 Task: Sudoku game green modern color block.
Action: Mouse moved to (18, 127)
Screenshot: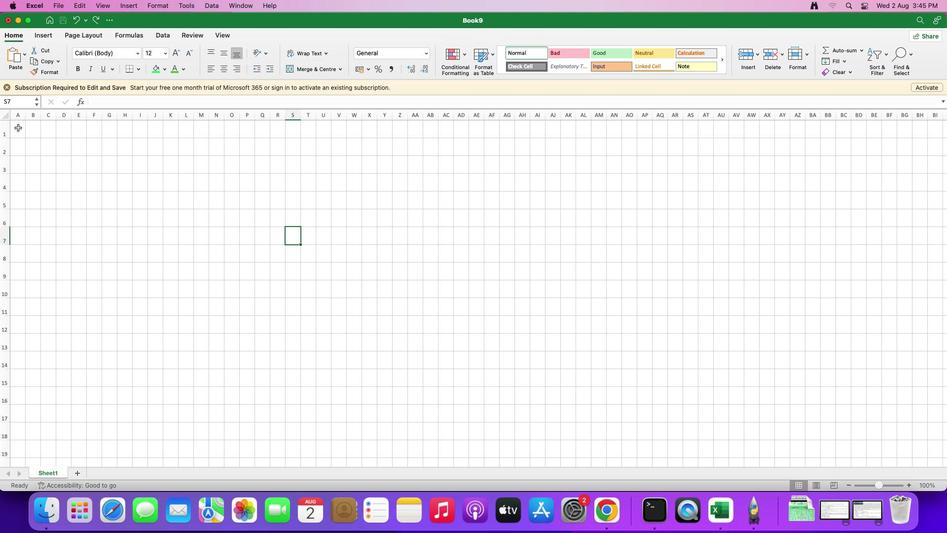 
Action: Mouse pressed left at (18, 127)
Screenshot: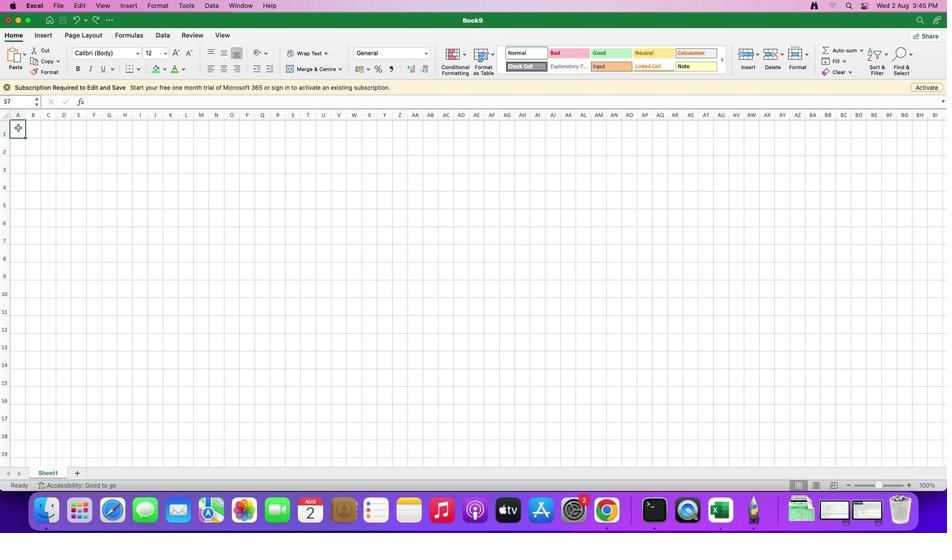 
Action: Mouse moved to (658, 127)
Screenshot: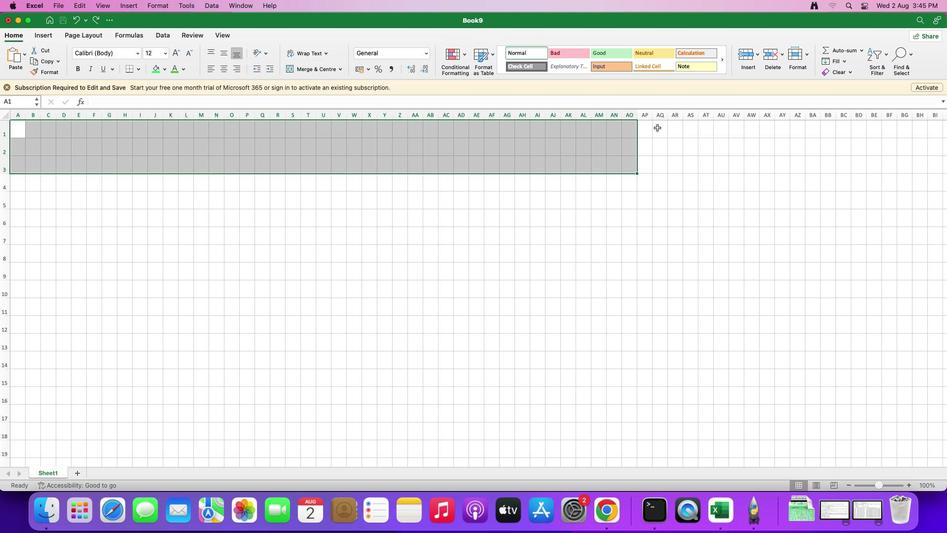 
Action: Mouse pressed left at (658, 127)
Screenshot: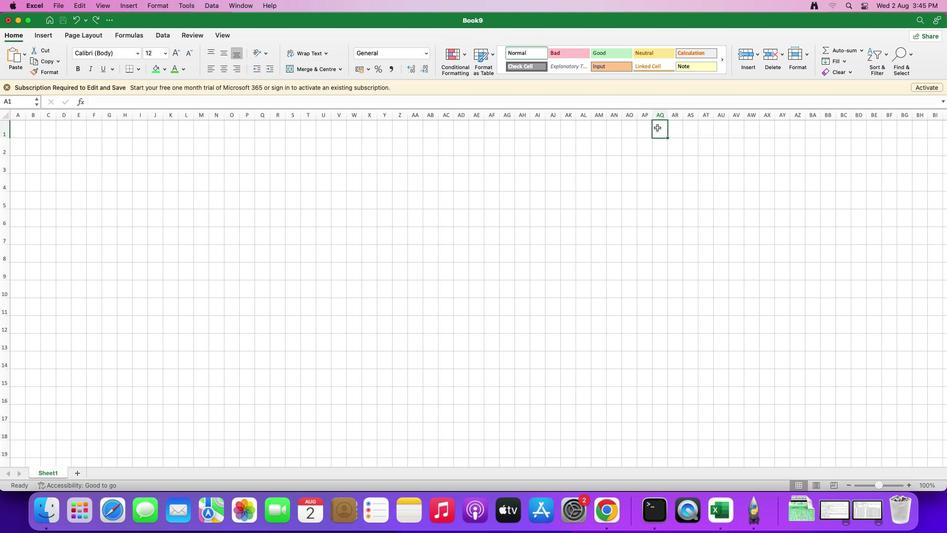 
Action: Mouse moved to (633, 126)
Screenshot: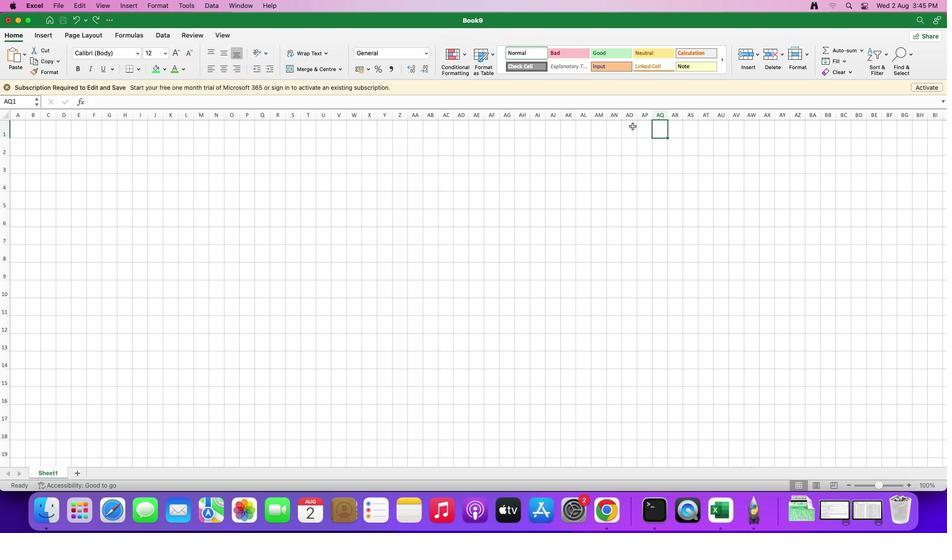 
Action: Mouse pressed left at (633, 126)
Screenshot: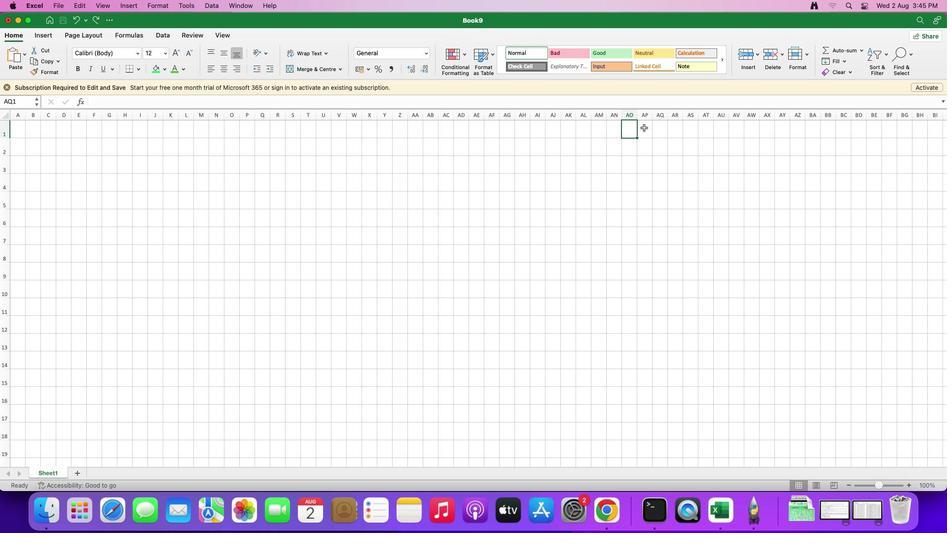 
Action: Mouse moved to (698, 166)
Screenshot: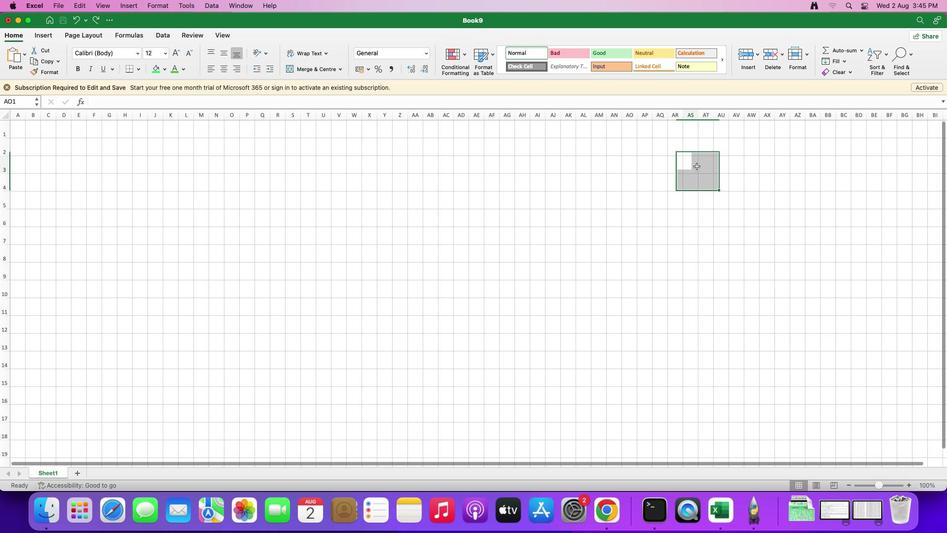 
Action: Mouse pressed left at (698, 166)
Screenshot: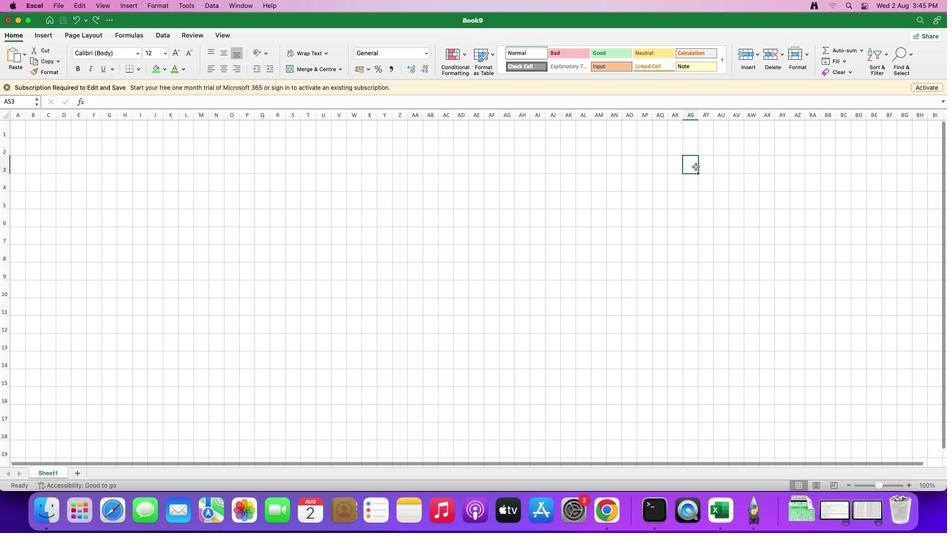 
Action: Mouse moved to (655, 129)
Screenshot: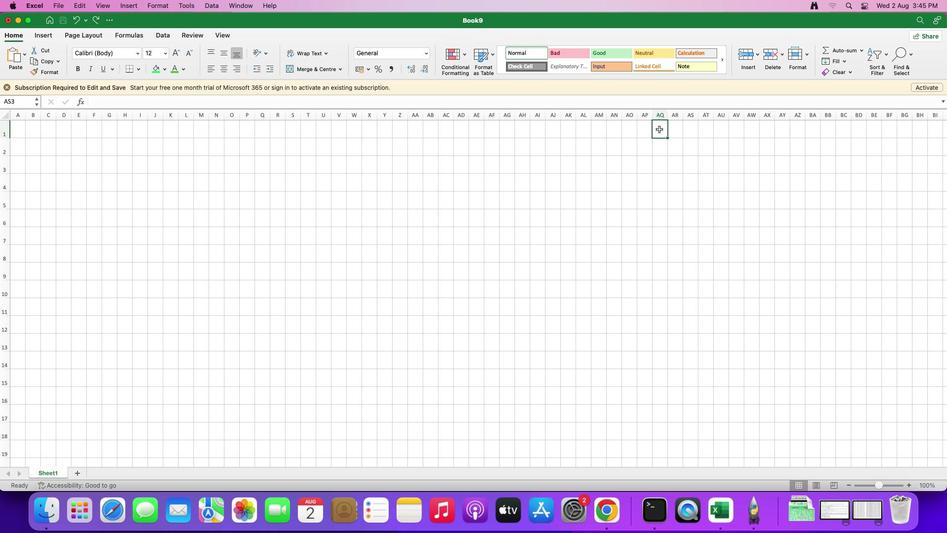 
Action: Mouse pressed left at (655, 129)
Screenshot: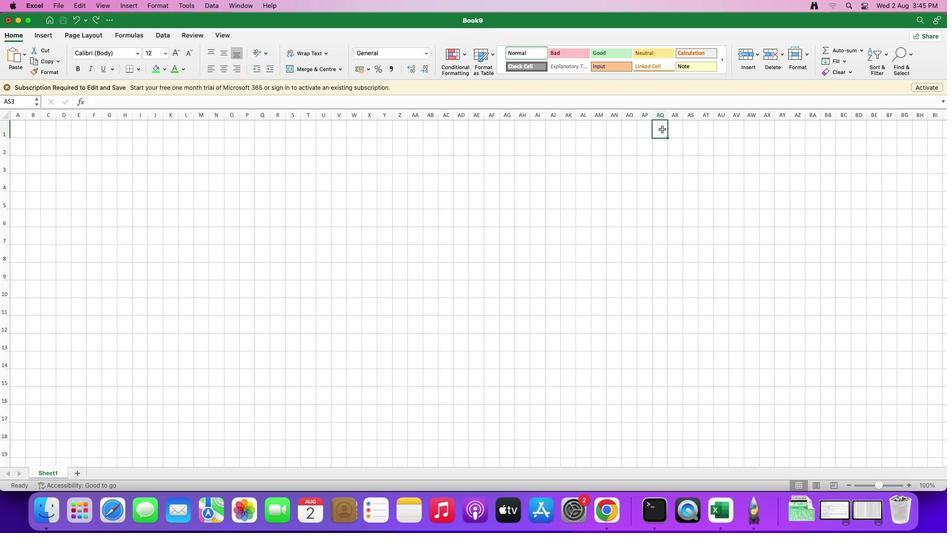 
Action: Mouse moved to (164, 72)
Screenshot: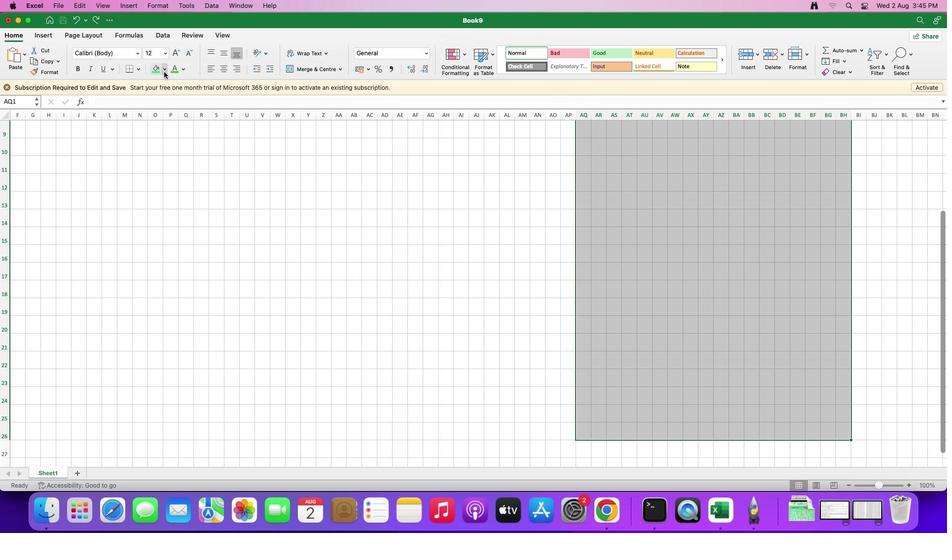 
Action: Mouse pressed left at (164, 72)
Screenshot: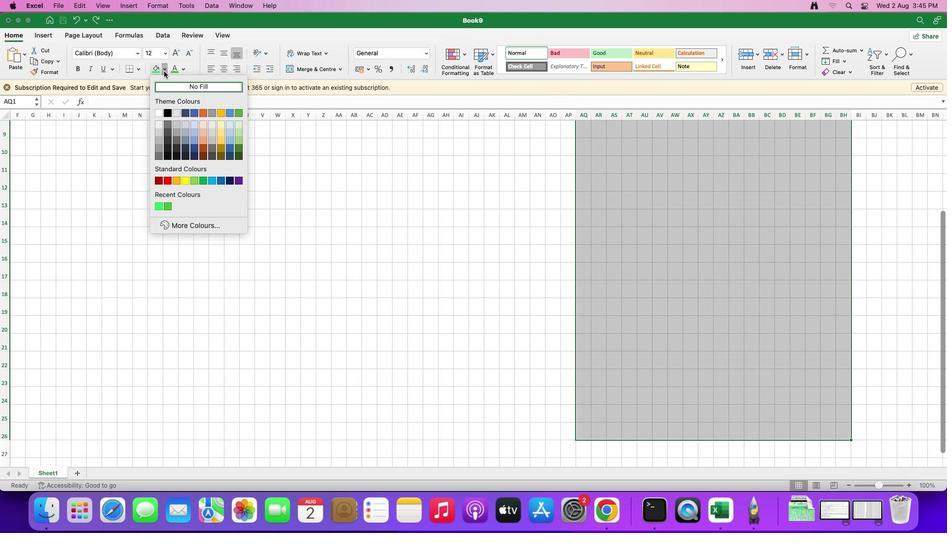 
Action: Mouse moved to (160, 113)
Screenshot: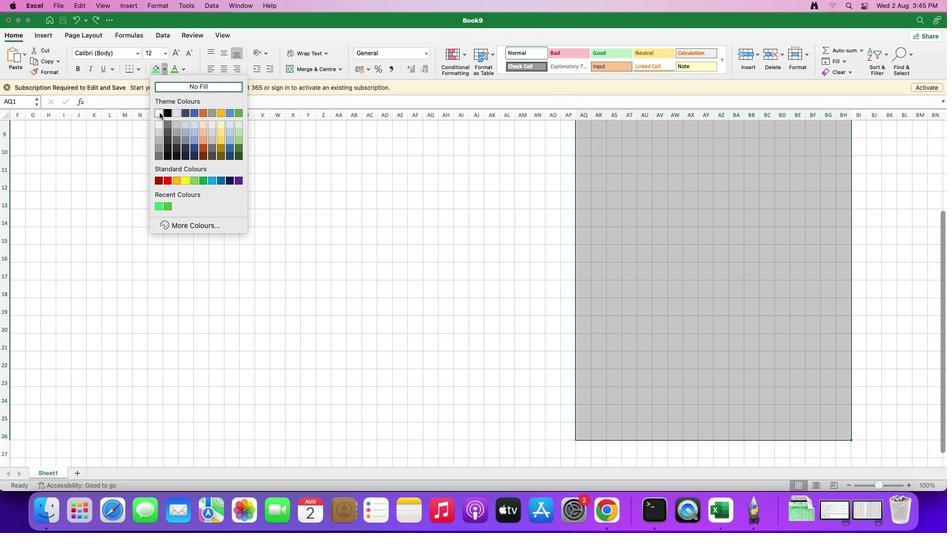 
Action: Mouse pressed left at (160, 113)
Screenshot: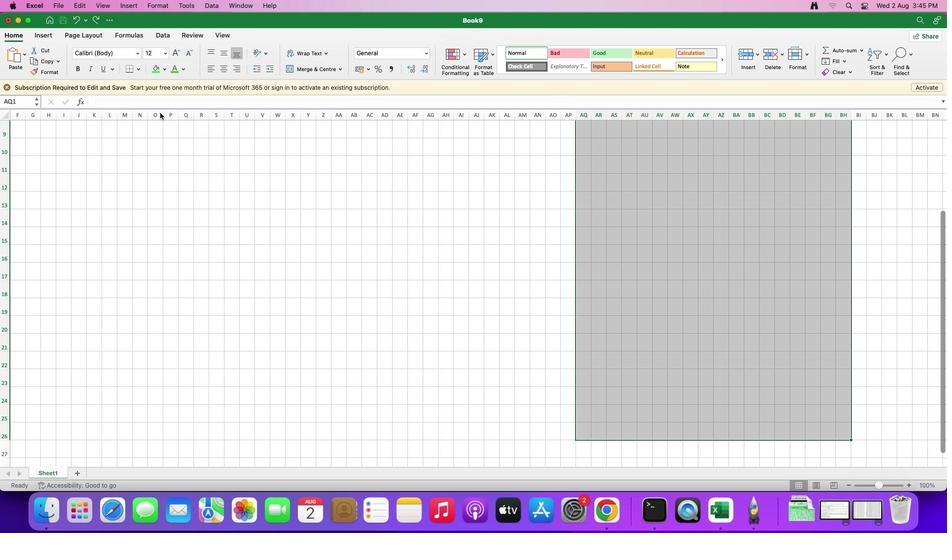 
Action: Mouse moved to (372, 207)
Screenshot: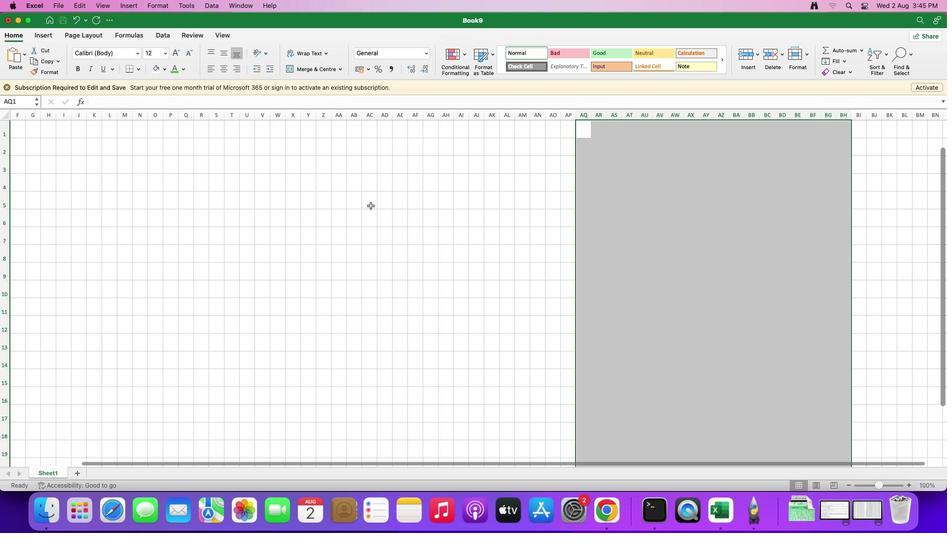 
Action: Mouse scrolled (372, 207) with delta (0, 0)
Screenshot: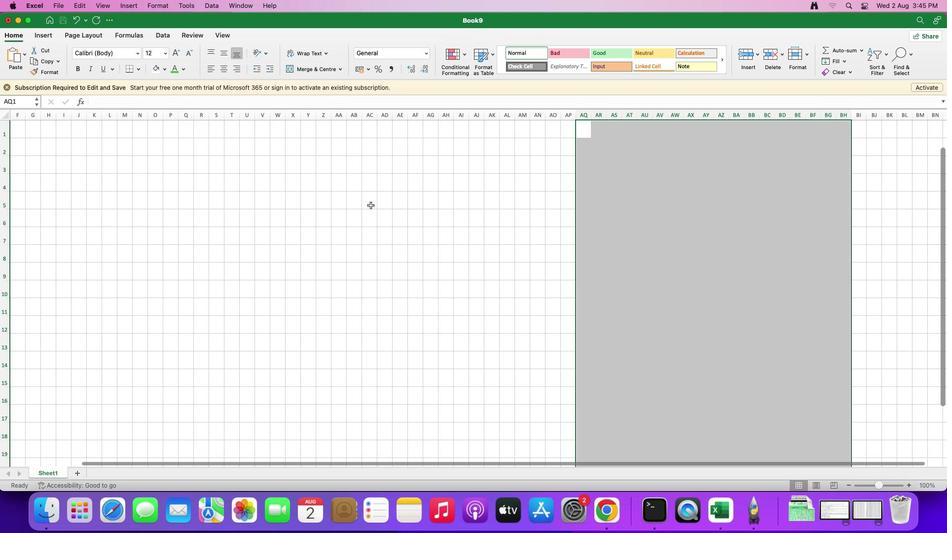
Action: Mouse moved to (372, 207)
Screenshot: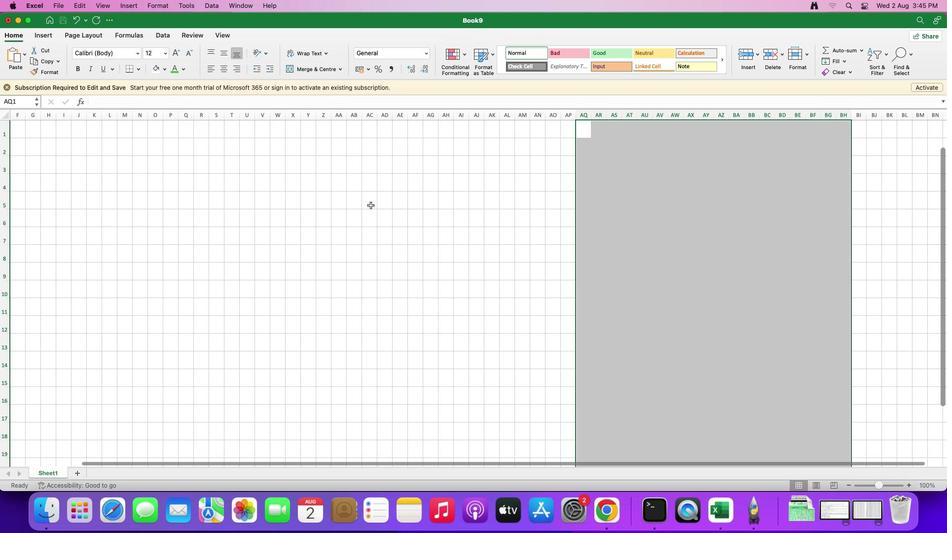 
Action: Mouse scrolled (372, 207) with delta (0, 0)
Screenshot: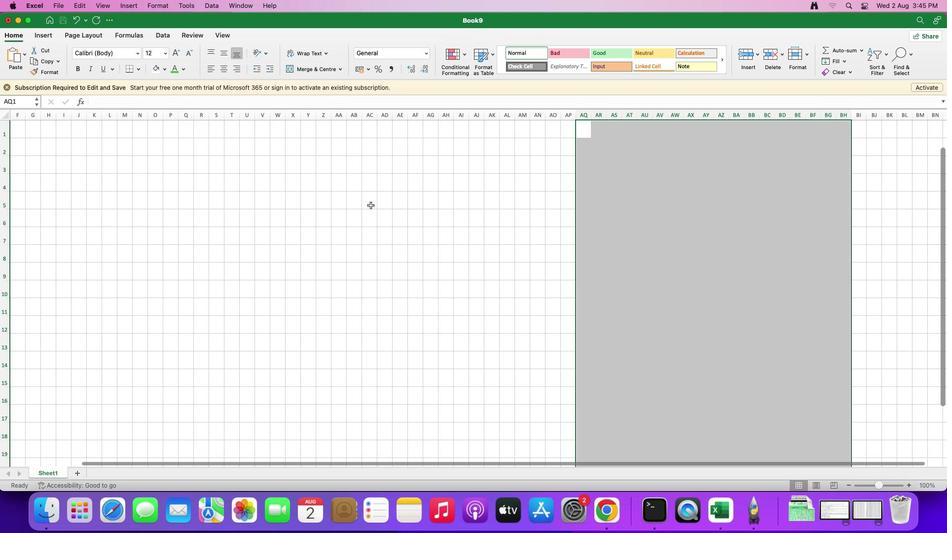
Action: Mouse scrolled (372, 207) with delta (0, 2)
Screenshot: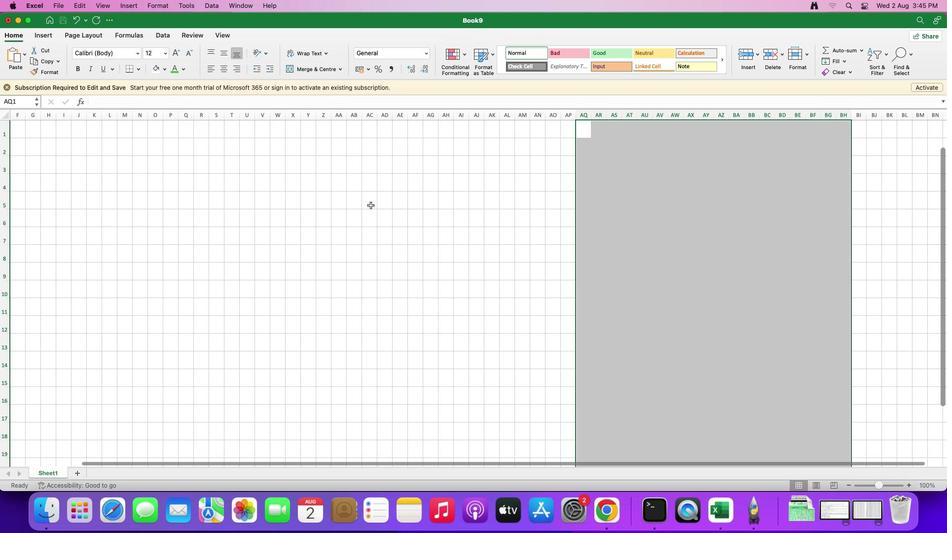 
Action: Mouse scrolled (372, 207) with delta (0, 2)
Screenshot: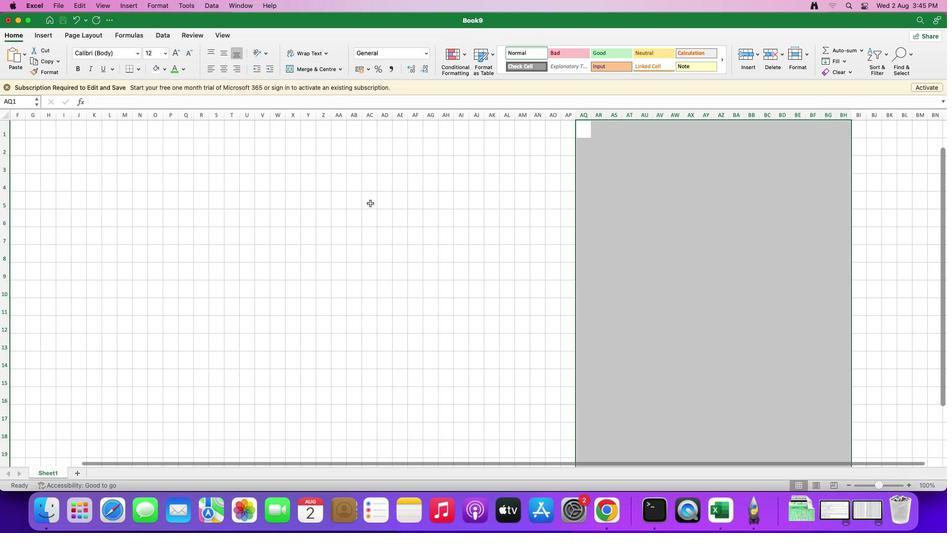 
Action: Mouse scrolled (372, 207) with delta (0, 3)
Screenshot: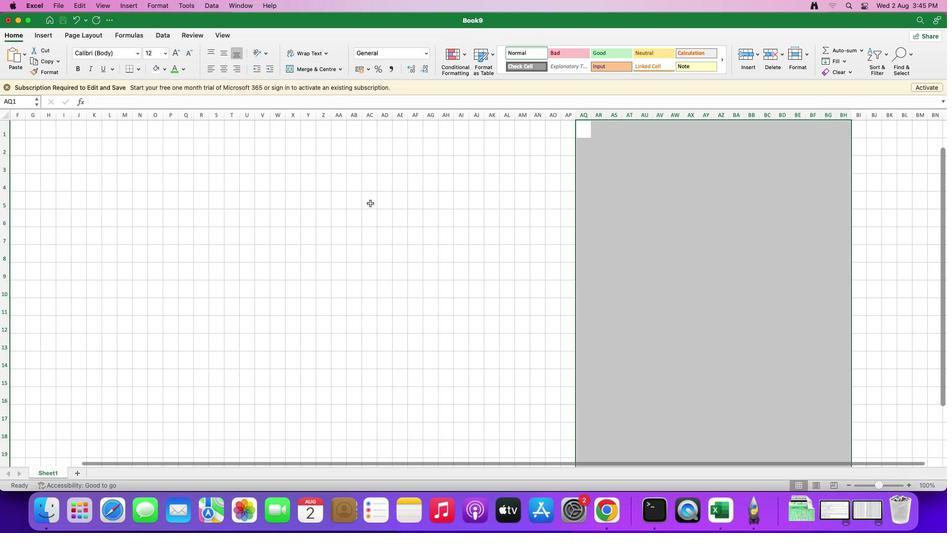 
Action: Mouse moved to (371, 203)
Screenshot: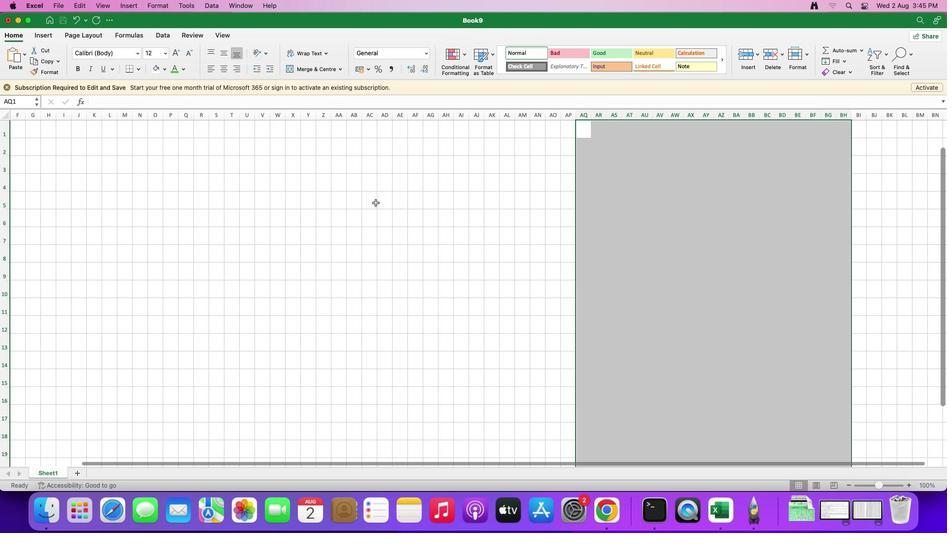 
Action: Mouse scrolled (371, 203) with delta (0, 0)
Screenshot: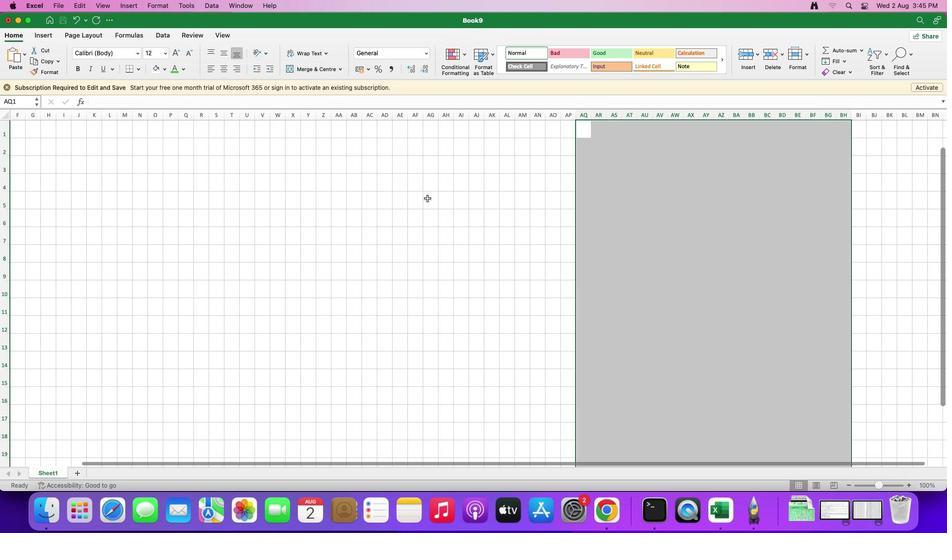 
Action: Mouse scrolled (371, 203) with delta (0, 0)
Screenshot: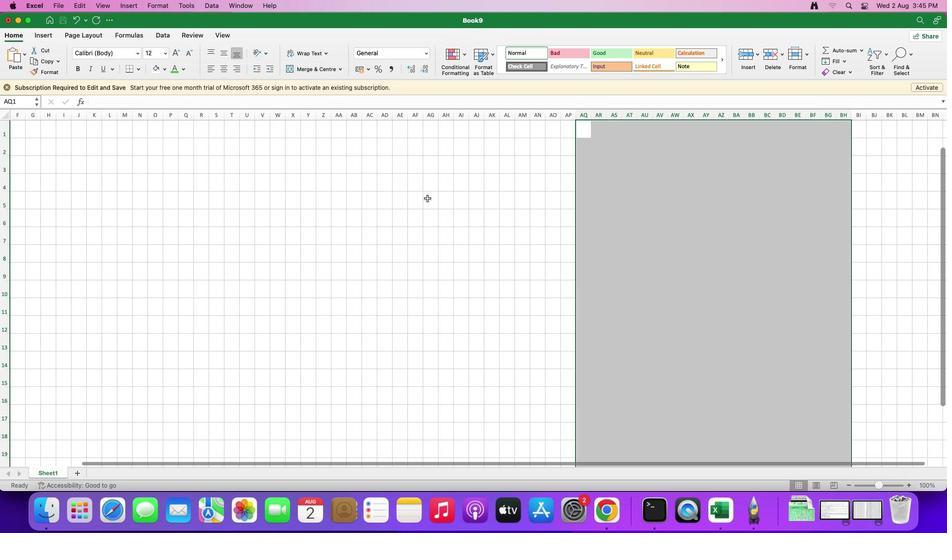 
Action: Mouse scrolled (371, 203) with delta (0, 2)
Screenshot: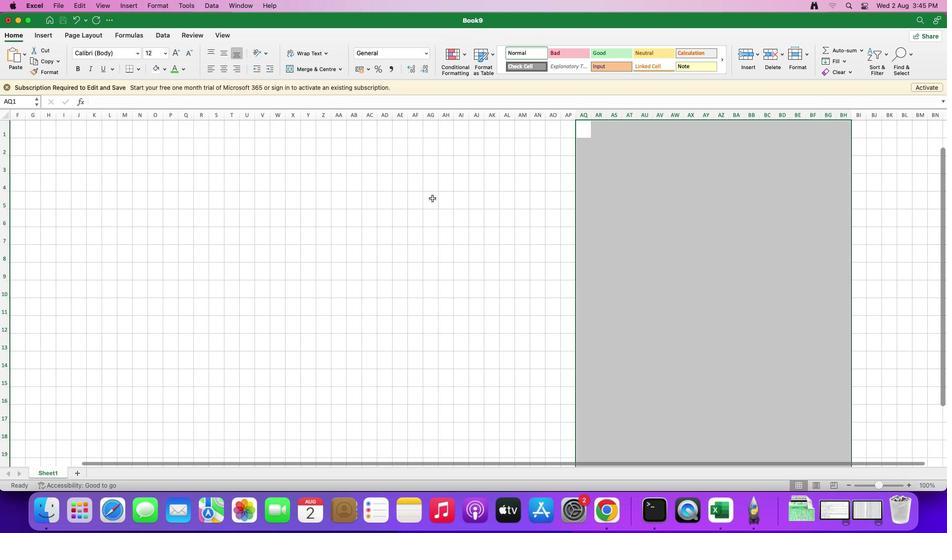 
Action: Mouse scrolled (371, 203) with delta (0, 2)
Screenshot: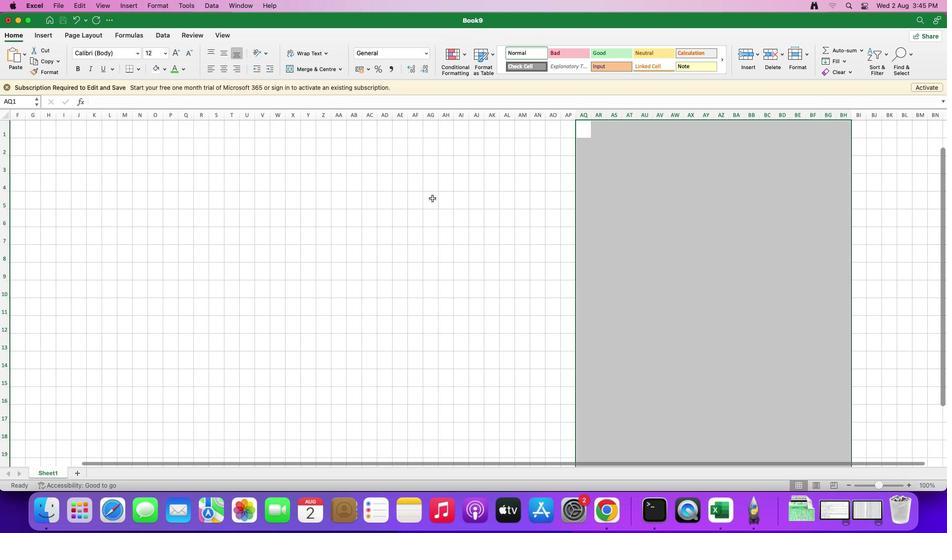 
Action: Mouse moved to (351, 463)
Screenshot: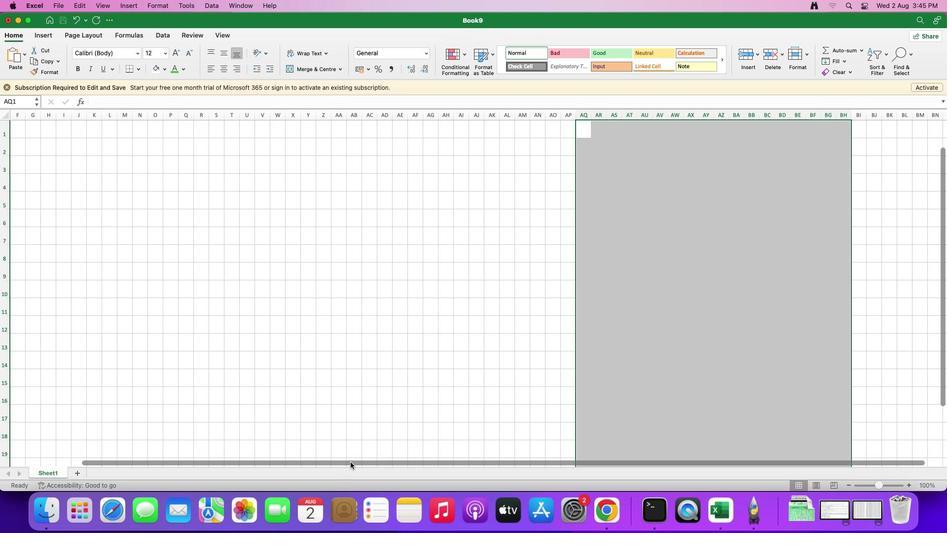 
Action: Mouse pressed left at (351, 463)
Screenshot: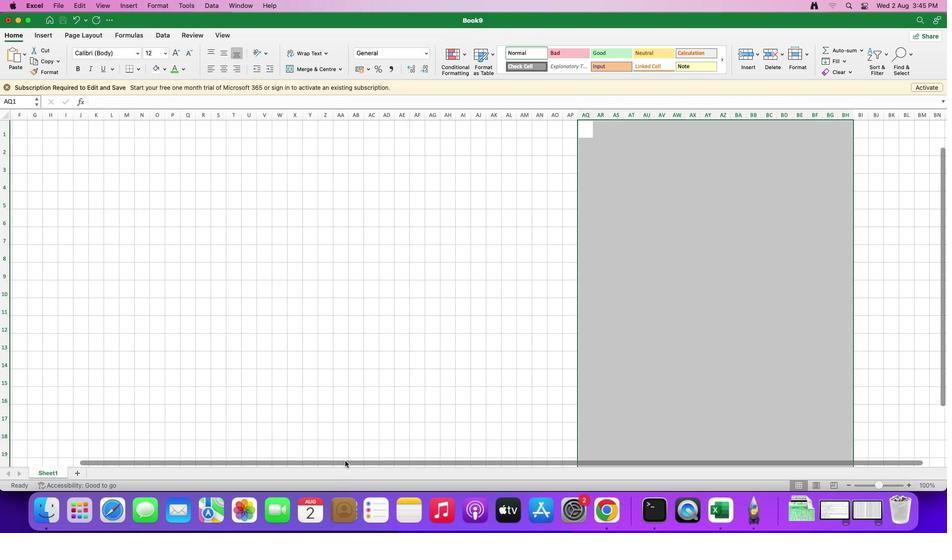 
Action: Mouse moved to (438, 181)
Screenshot: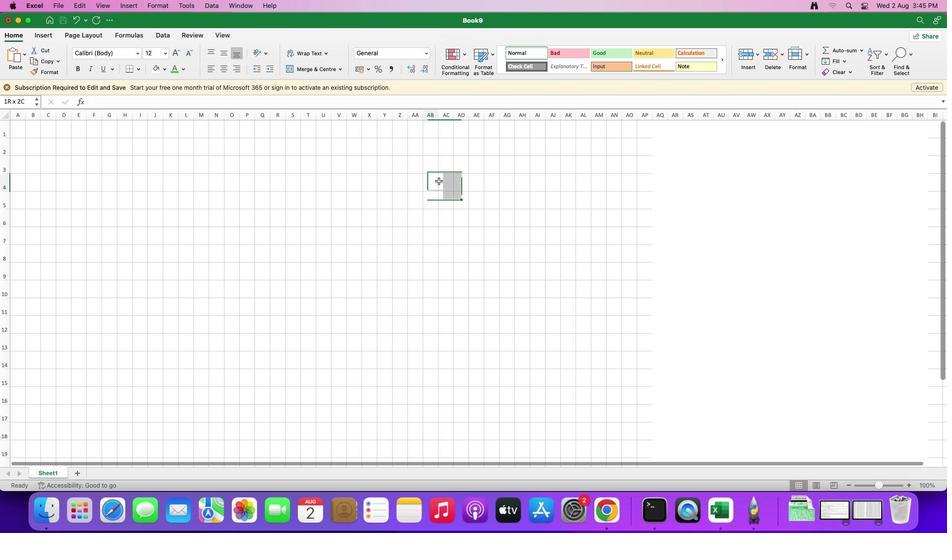 
Action: Mouse pressed left at (438, 181)
Screenshot: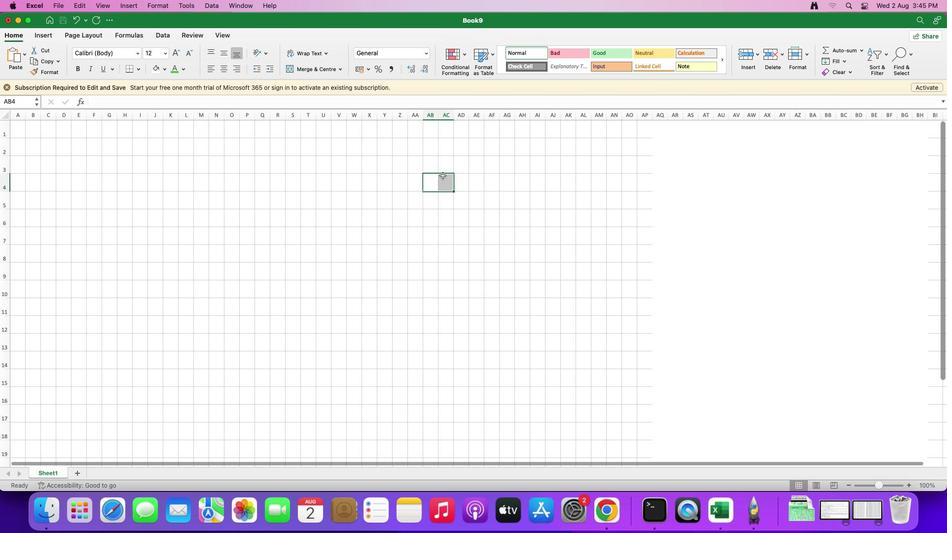 
Action: Mouse moved to (18, 130)
Screenshot: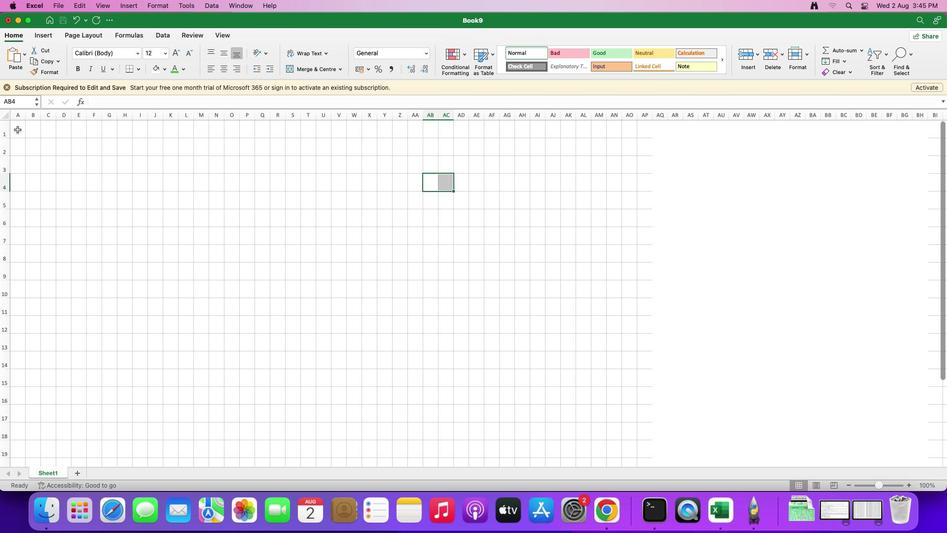 
Action: Mouse pressed left at (18, 130)
Screenshot: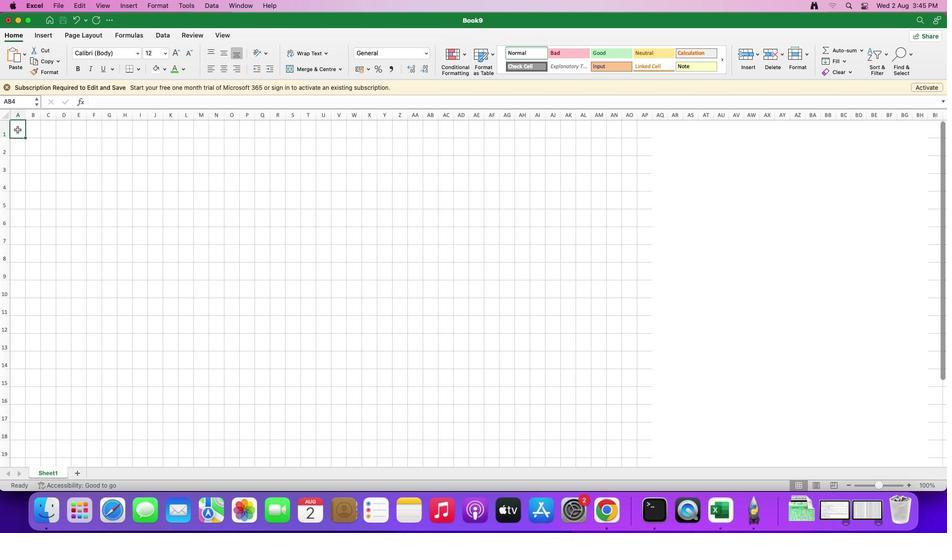 
Action: Mouse moved to (164, 69)
Screenshot: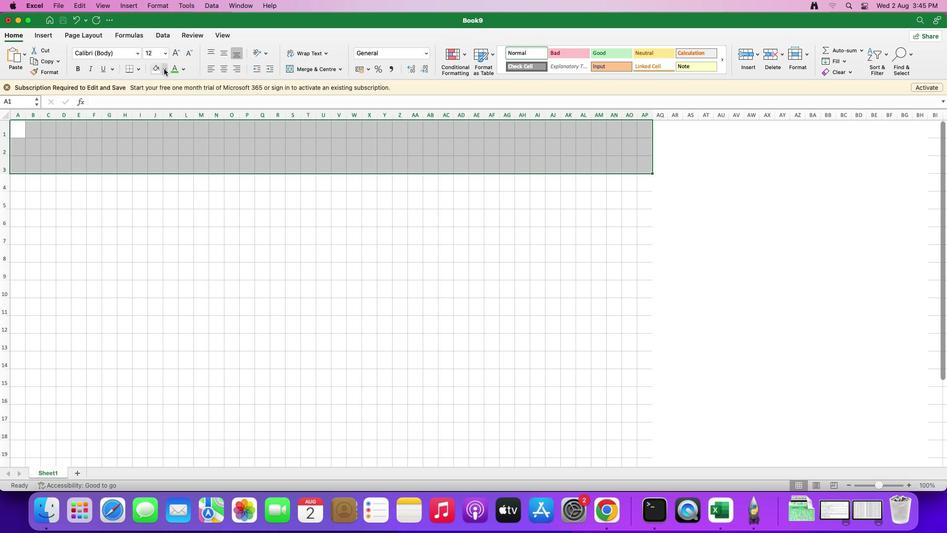 
Action: Mouse pressed left at (164, 69)
Screenshot: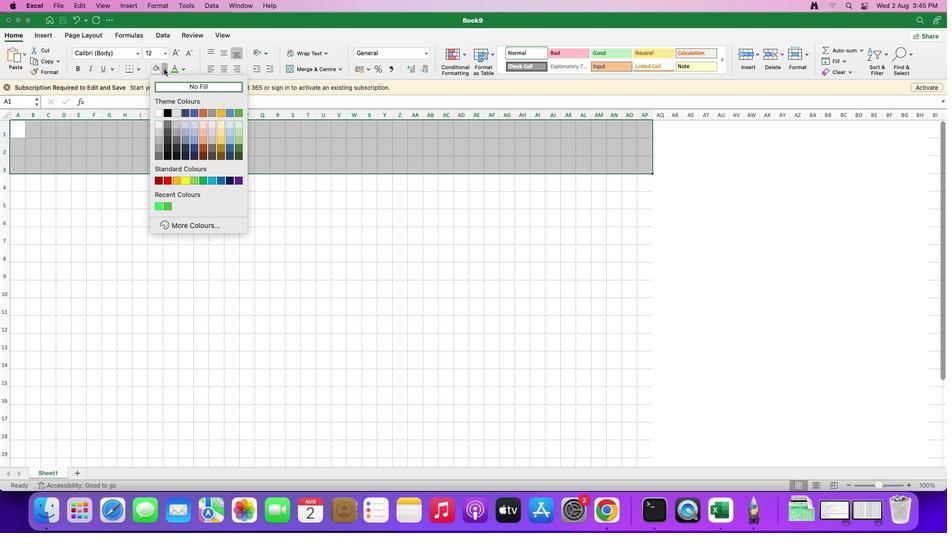 
Action: Mouse moved to (167, 208)
Screenshot: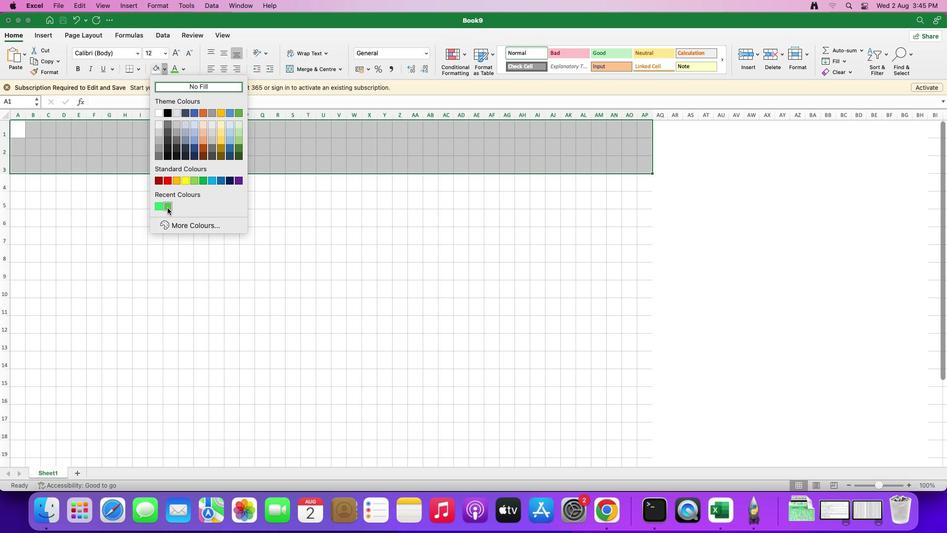 
Action: Mouse pressed left at (167, 208)
Screenshot: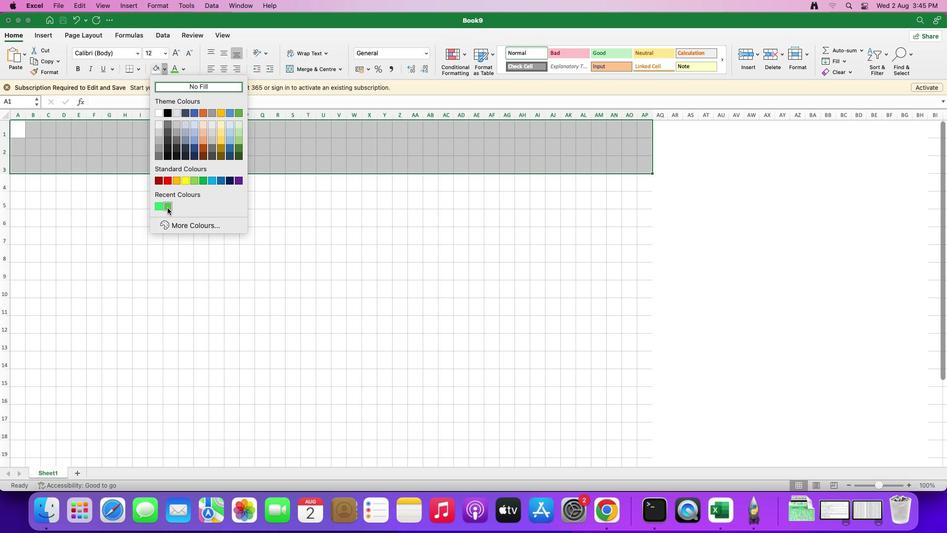 
Action: Mouse moved to (121, 152)
Screenshot: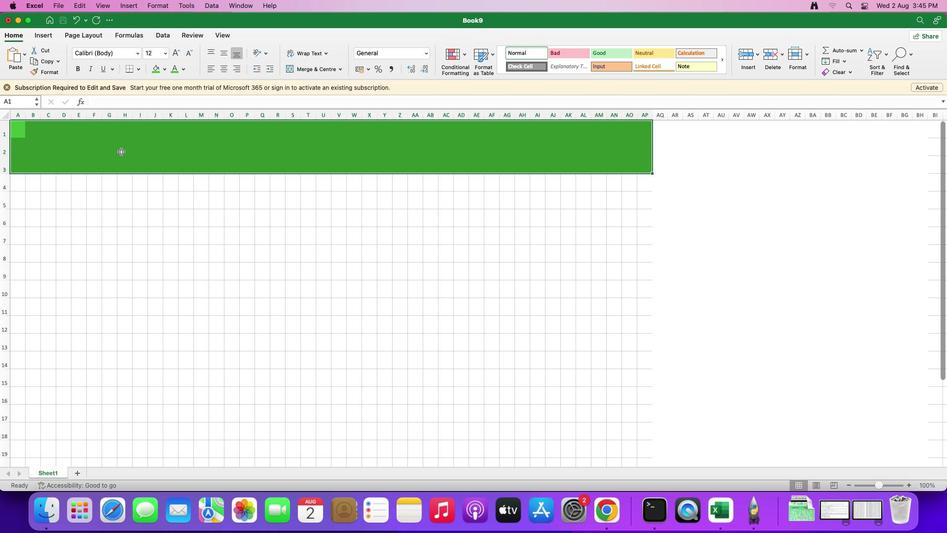 
Action: Mouse pressed left at (121, 152)
Screenshot: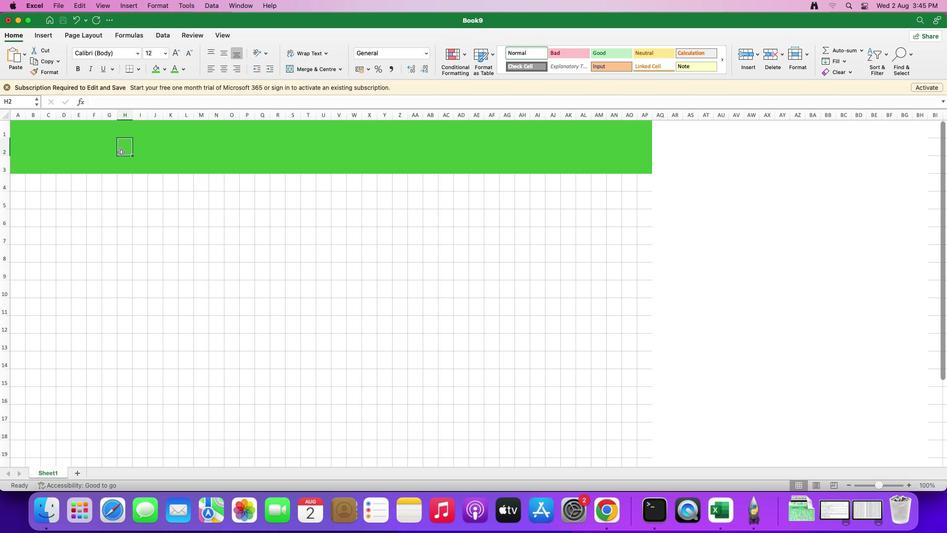 
Action: Mouse moved to (121, 152)
Screenshot: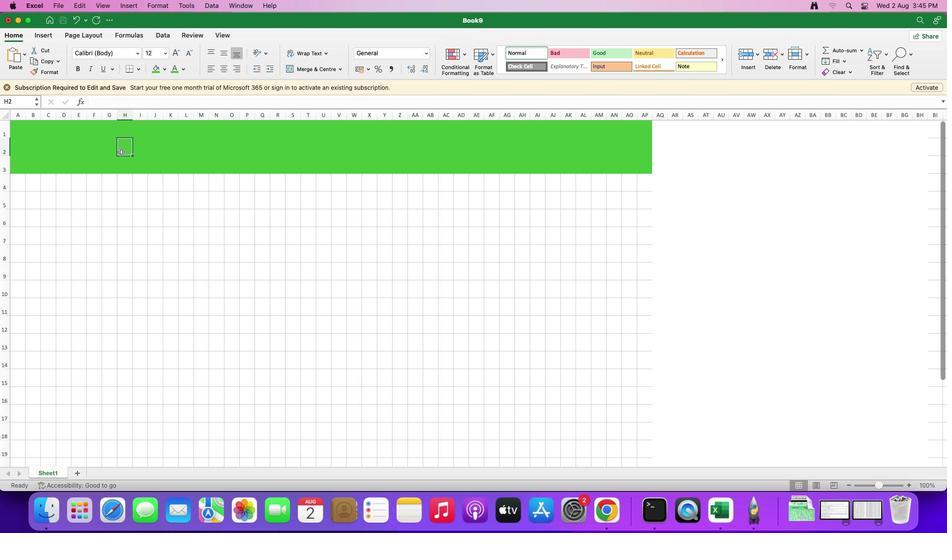 
Action: Key pressed Key.cmd
Screenshot: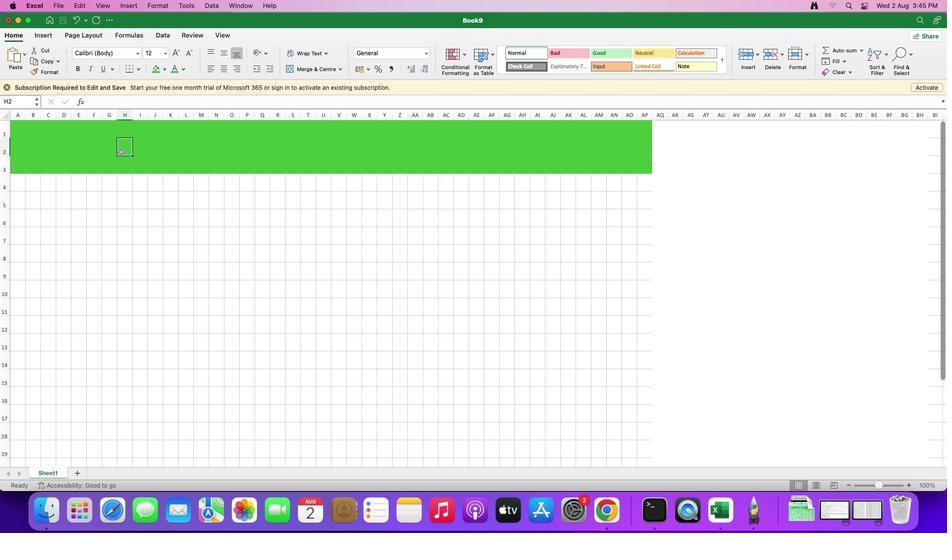 
Action: Mouse moved to (121, 151)
Screenshot: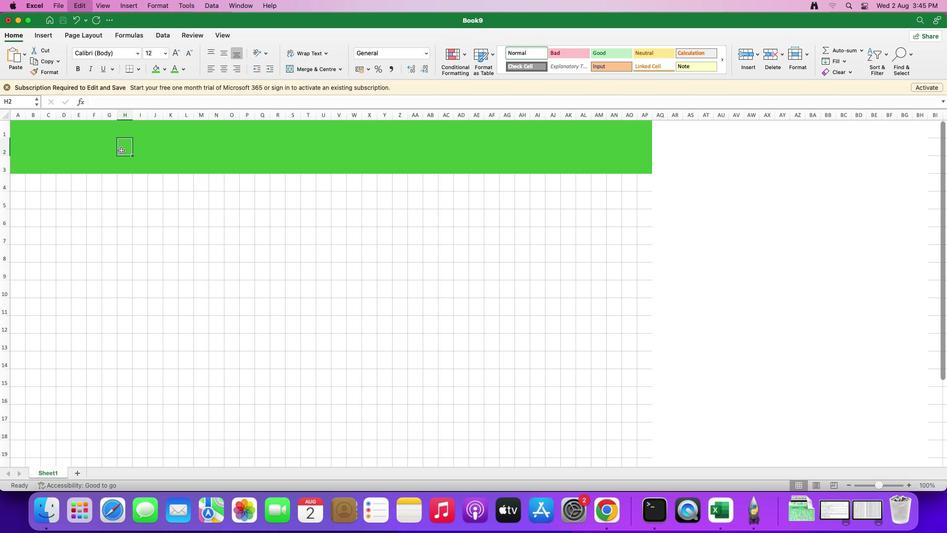 
Action: Key pressed 'z'
Screenshot: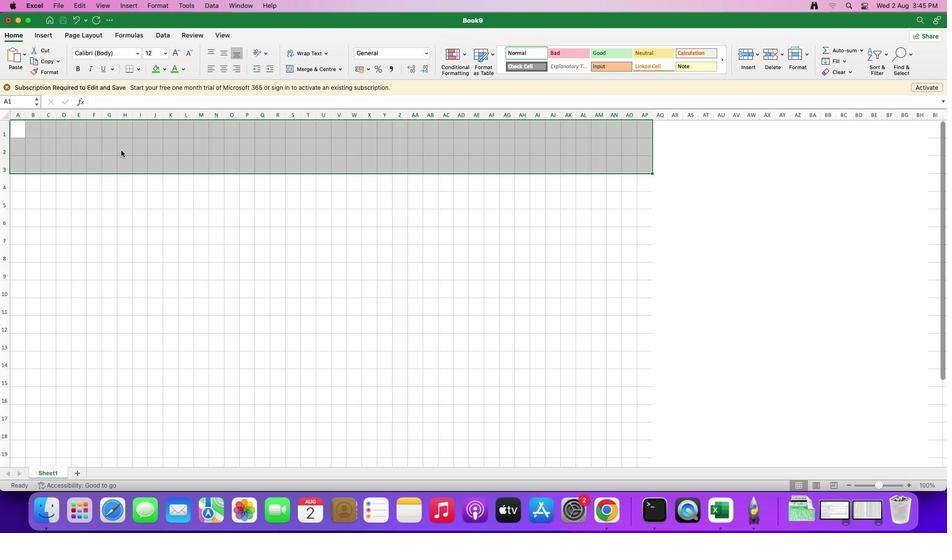 
Action: Mouse moved to (25, 135)
Screenshot: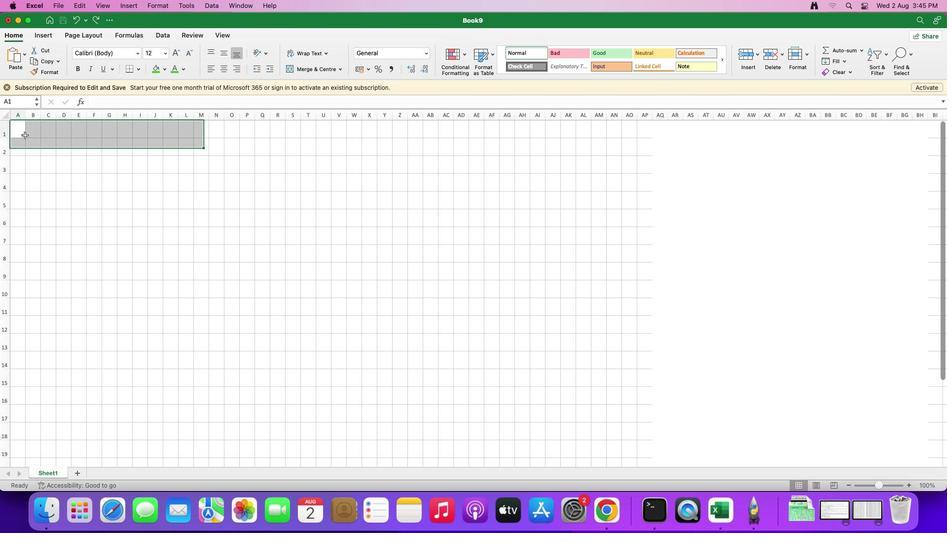
Action: Mouse pressed left at (25, 135)
Screenshot: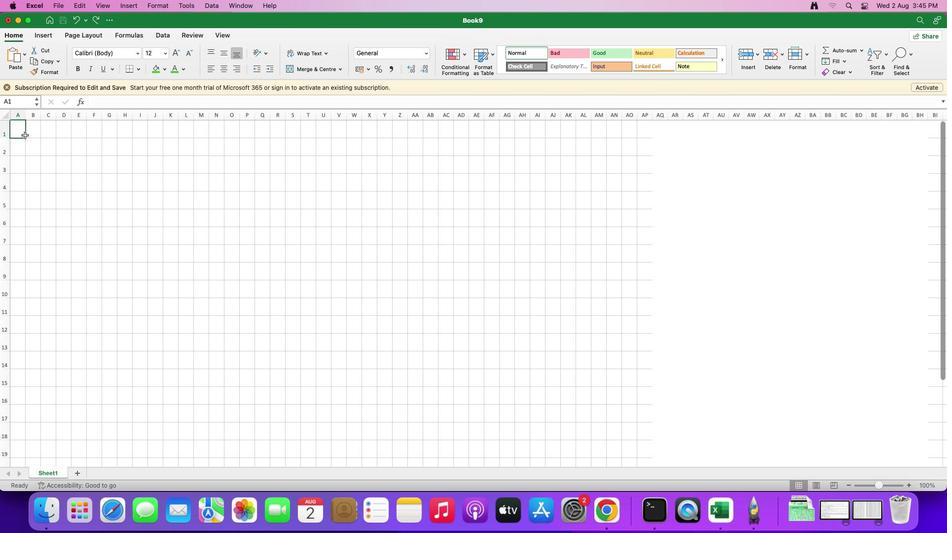 
Action: Mouse moved to (163, 68)
Screenshot: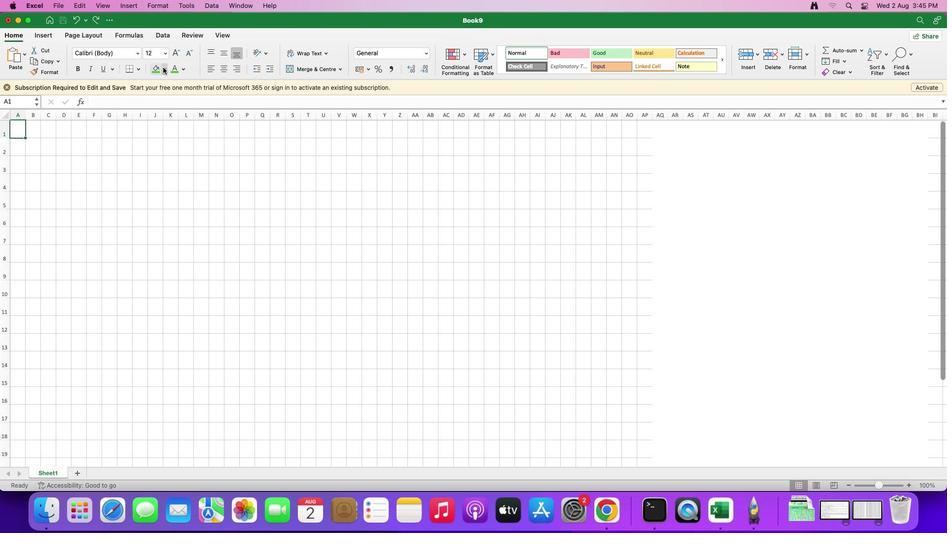 
Action: Mouse pressed left at (163, 68)
Screenshot: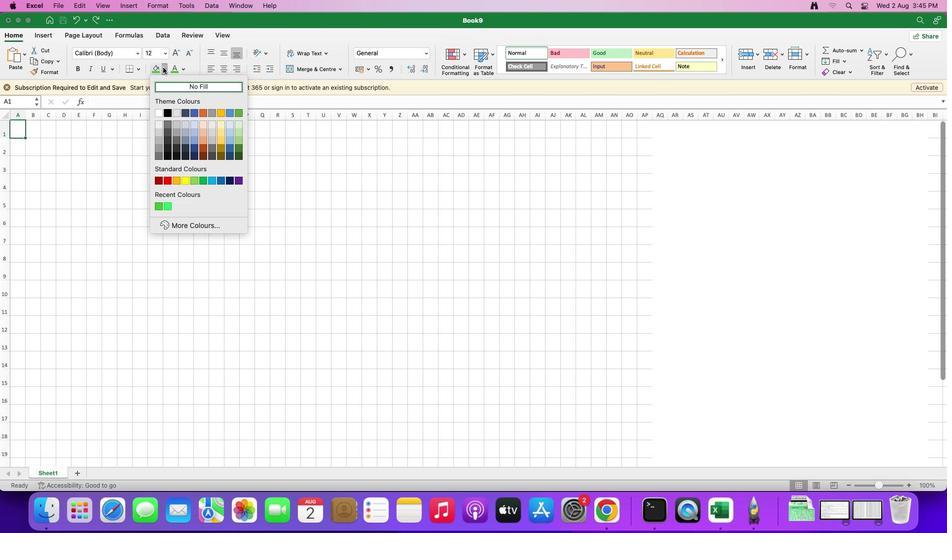 
Action: Mouse moved to (157, 205)
Screenshot: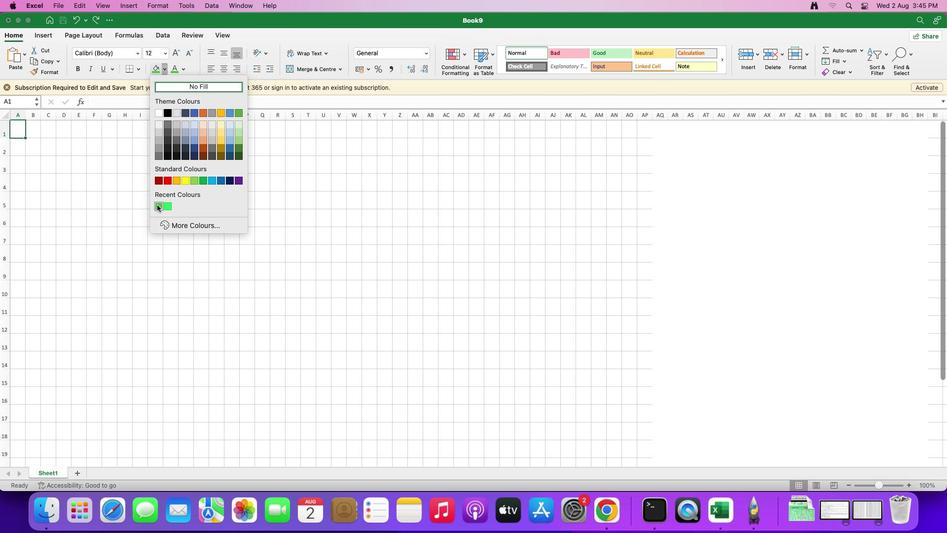 
Action: Mouse pressed left at (157, 205)
Screenshot: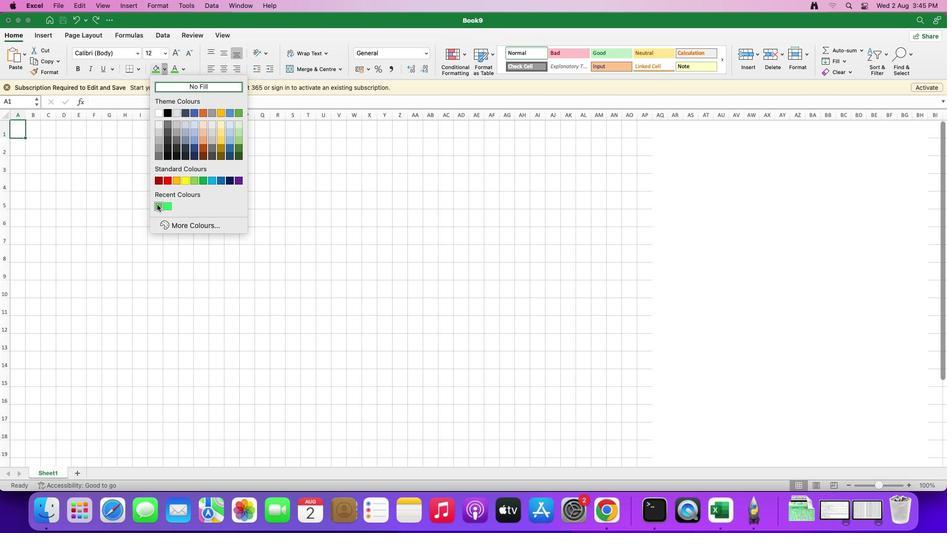 
Action: Mouse moved to (32, 152)
Screenshot: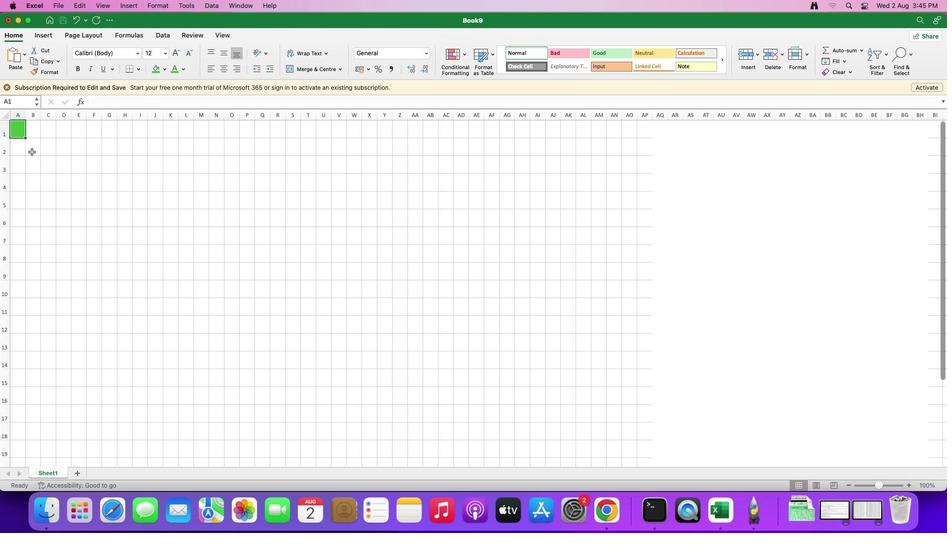 
Action: Mouse pressed left at (32, 152)
Screenshot: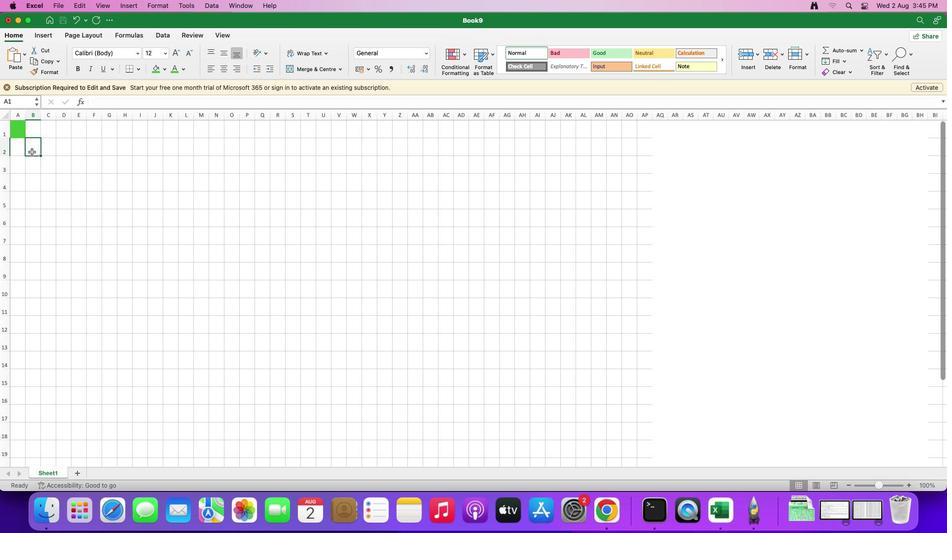 
Action: Mouse moved to (30, 134)
Screenshot: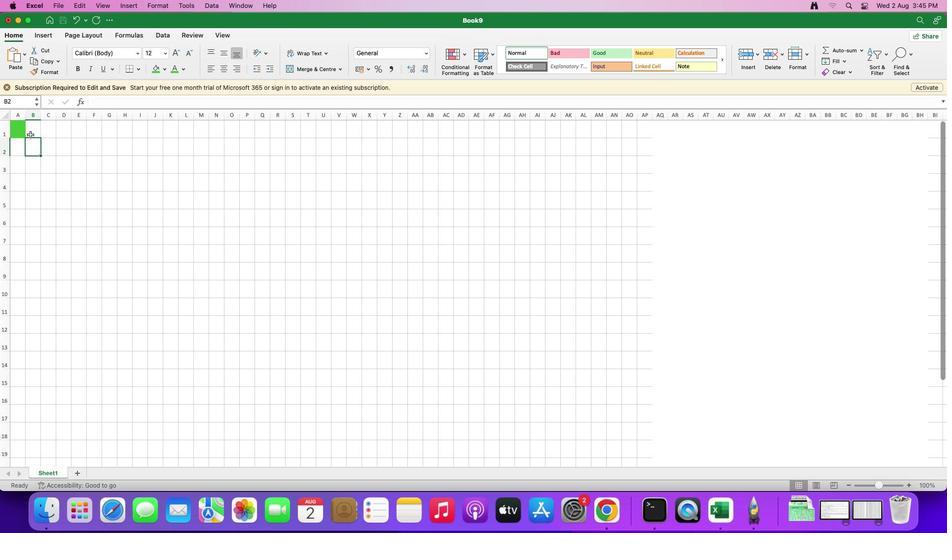 
Action: Mouse pressed left at (30, 134)
Screenshot: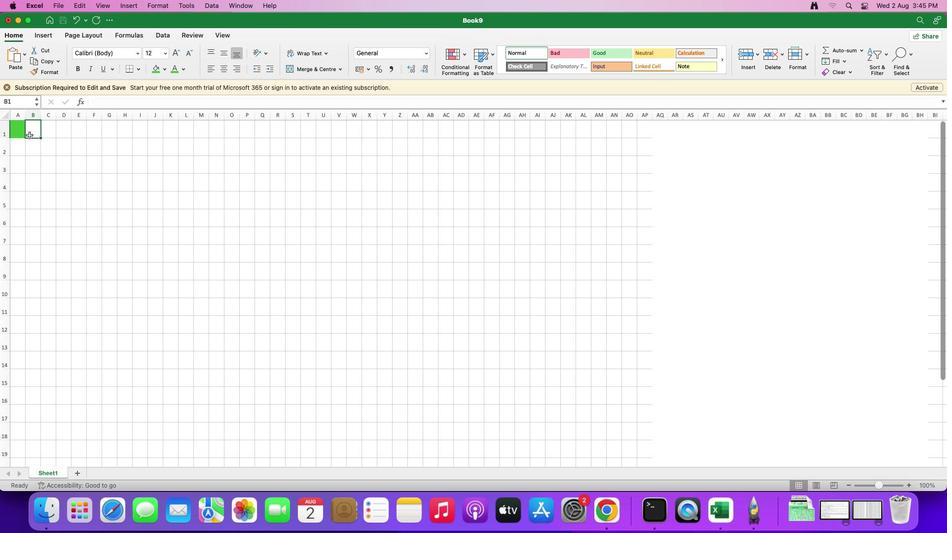 
Action: Mouse moved to (21, 135)
Screenshot: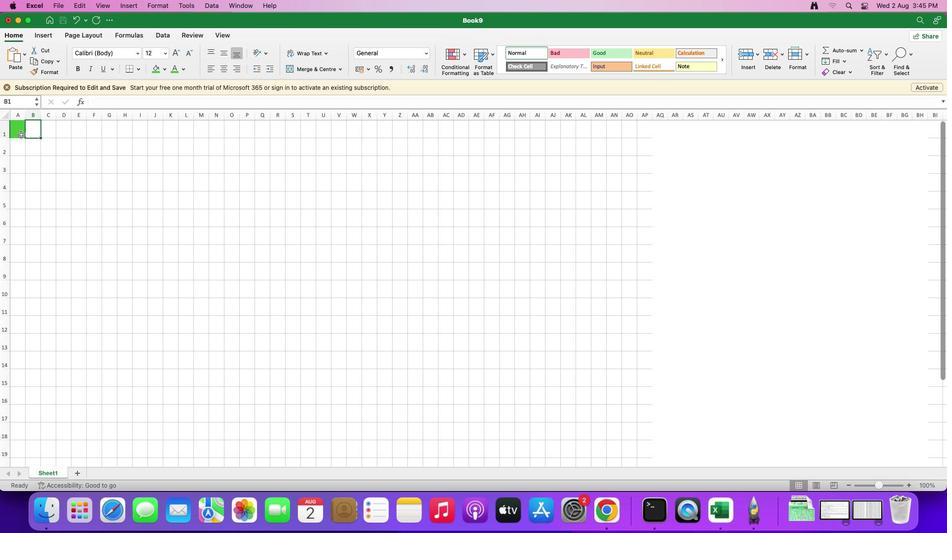 
Action: Mouse pressed left at (21, 135)
Screenshot: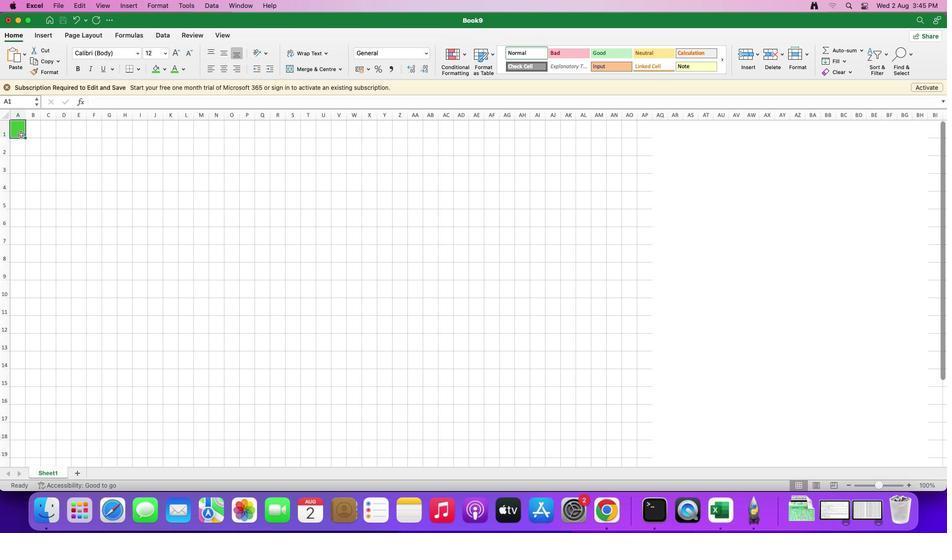 
Action: Mouse moved to (165, 67)
Screenshot: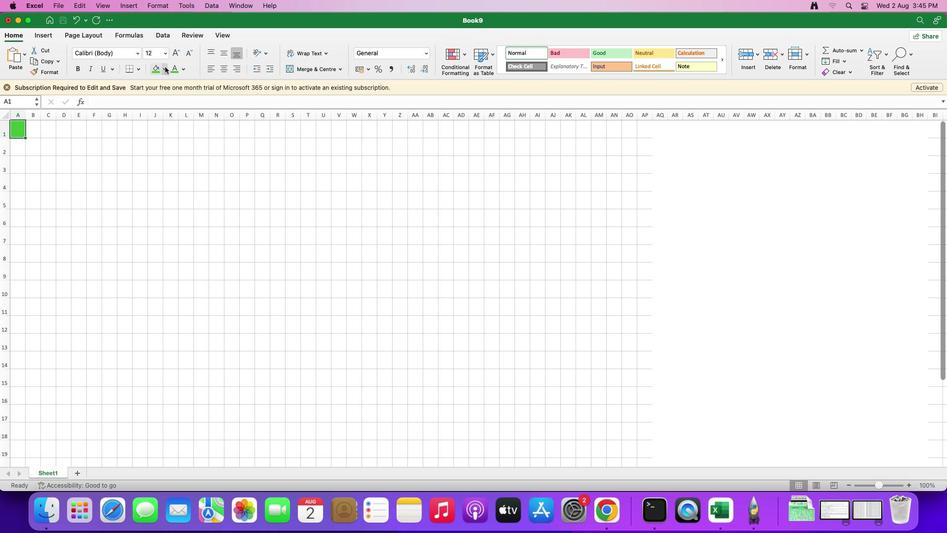 
Action: Mouse pressed left at (165, 67)
Screenshot: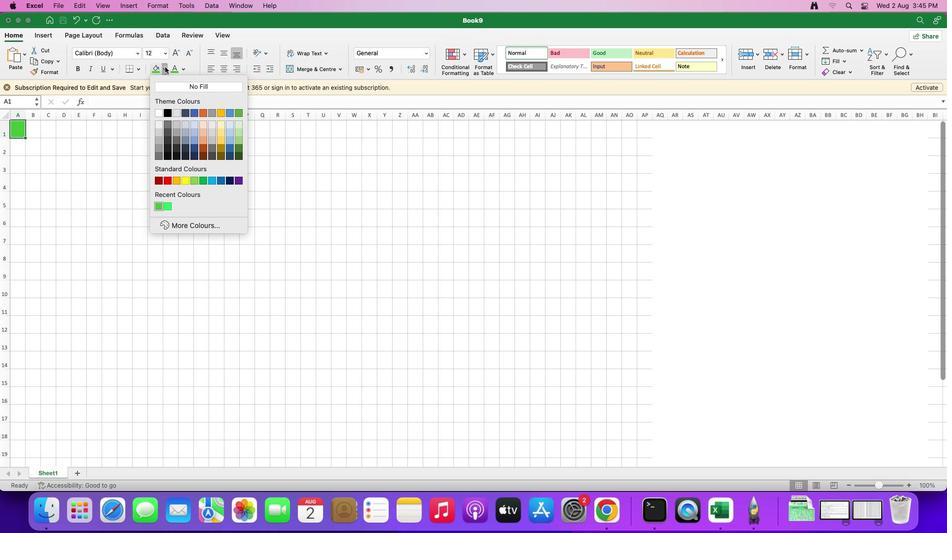 
Action: Mouse moved to (179, 223)
Screenshot: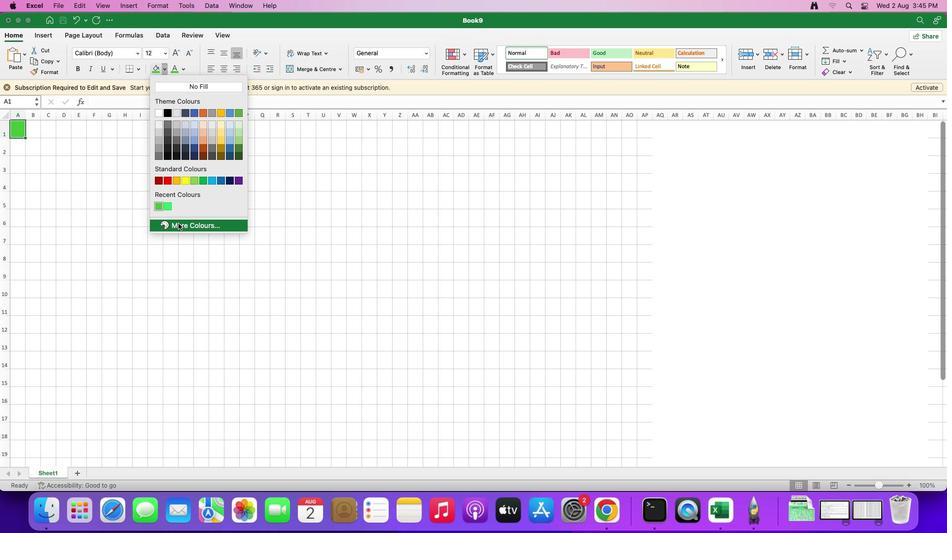 
Action: Mouse pressed left at (179, 223)
Screenshot: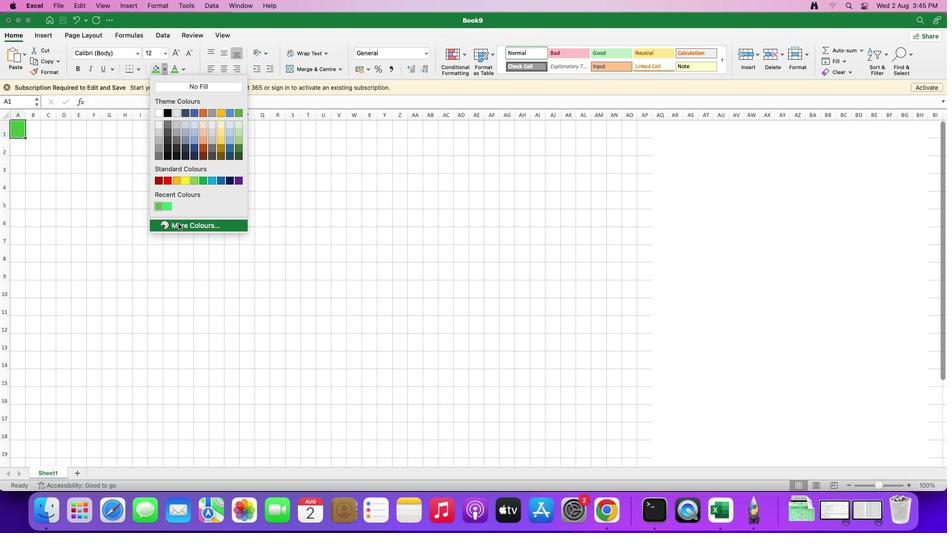 
Action: Mouse moved to (450, 232)
Screenshot: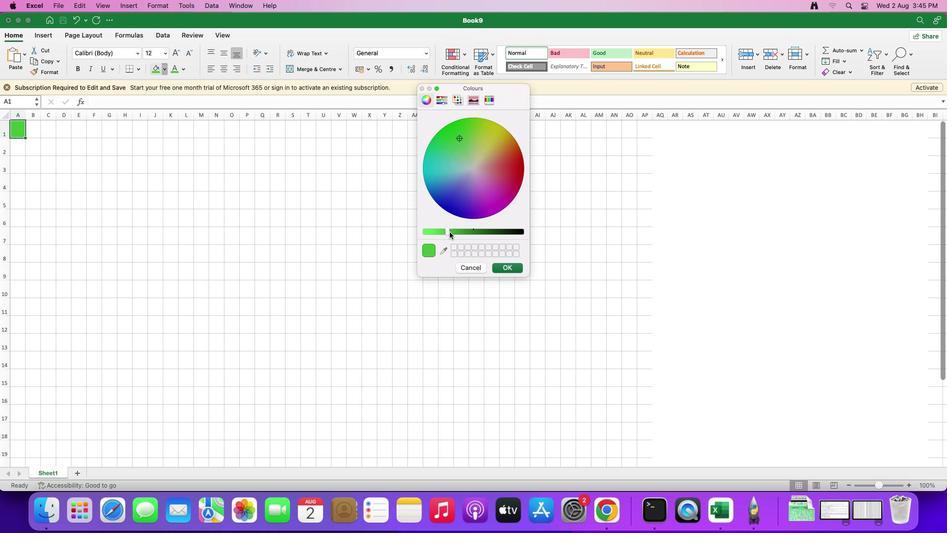 
Action: Mouse pressed left at (450, 232)
Screenshot: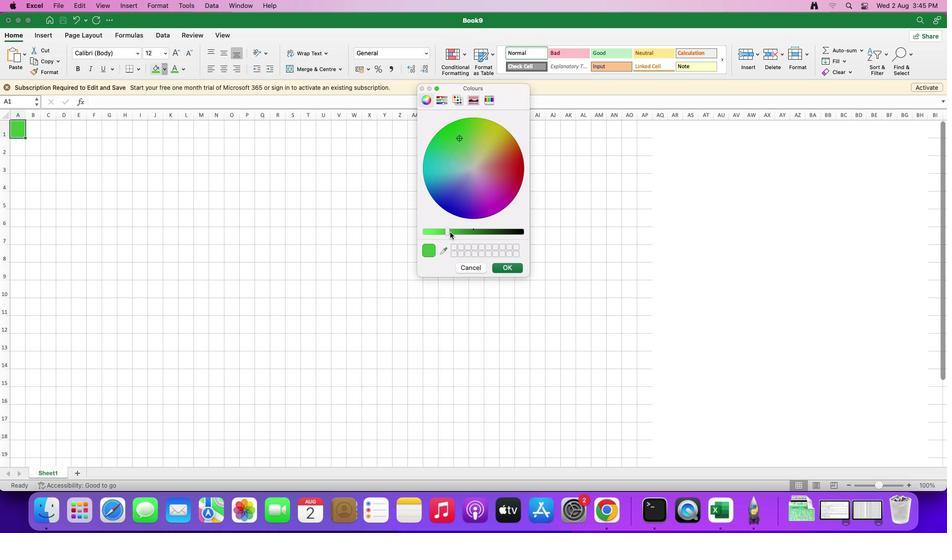 
Action: Mouse moved to (509, 270)
Screenshot: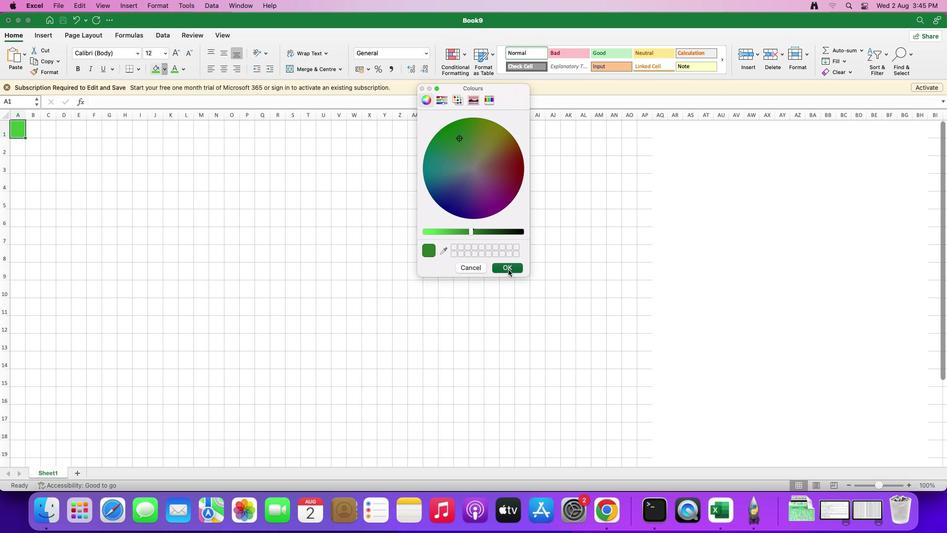 
Action: Mouse pressed left at (509, 270)
Screenshot: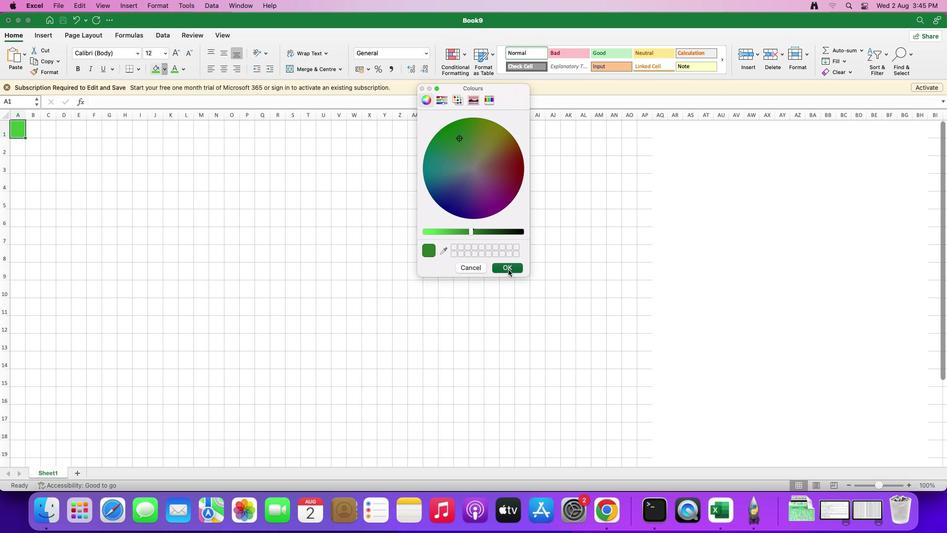 
Action: Mouse moved to (39, 145)
Screenshot: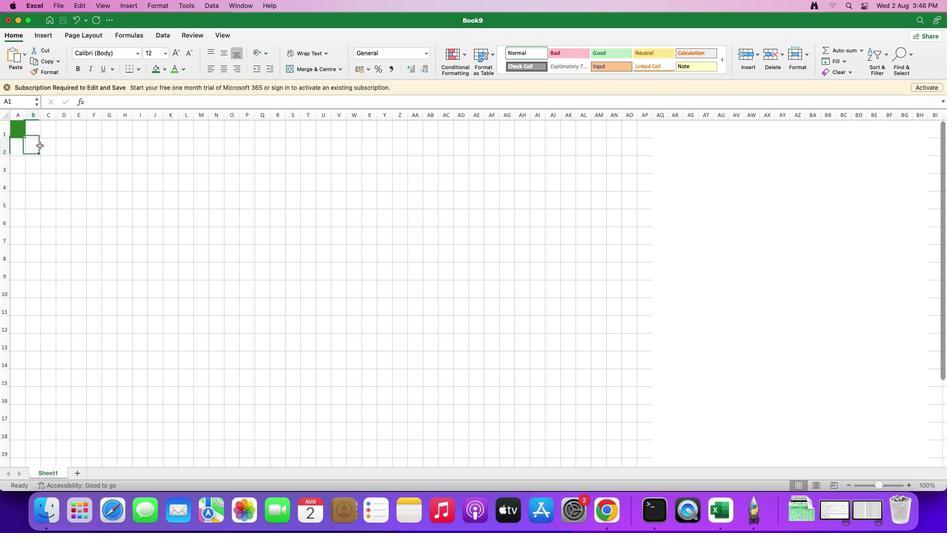 
Action: Mouse pressed left at (39, 145)
Screenshot: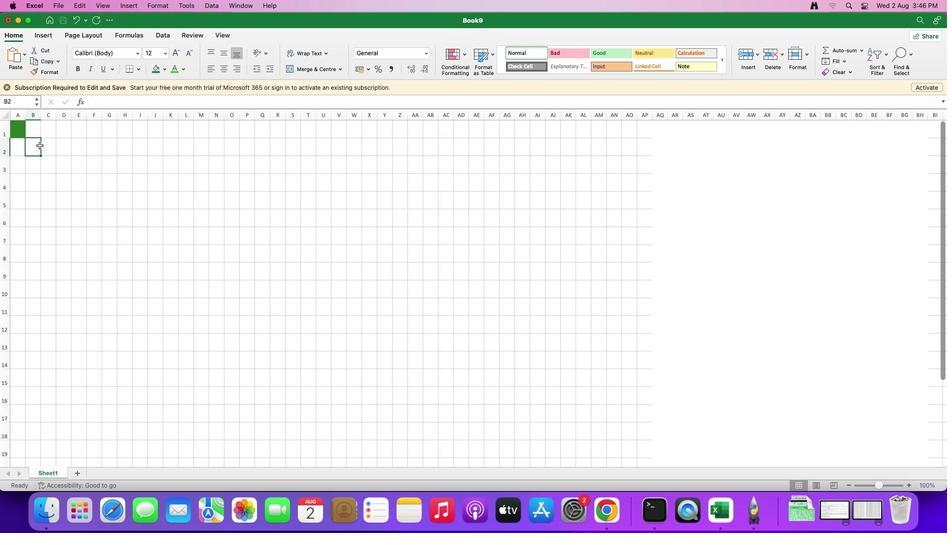
Action: Mouse moved to (32, 131)
Screenshot: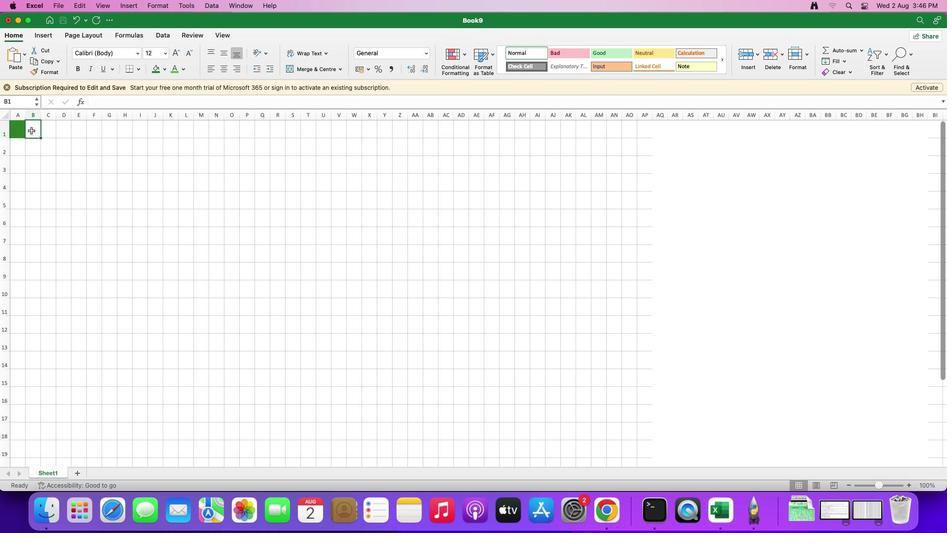 
Action: Mouse pressed left at (32, 131)
Screenshot: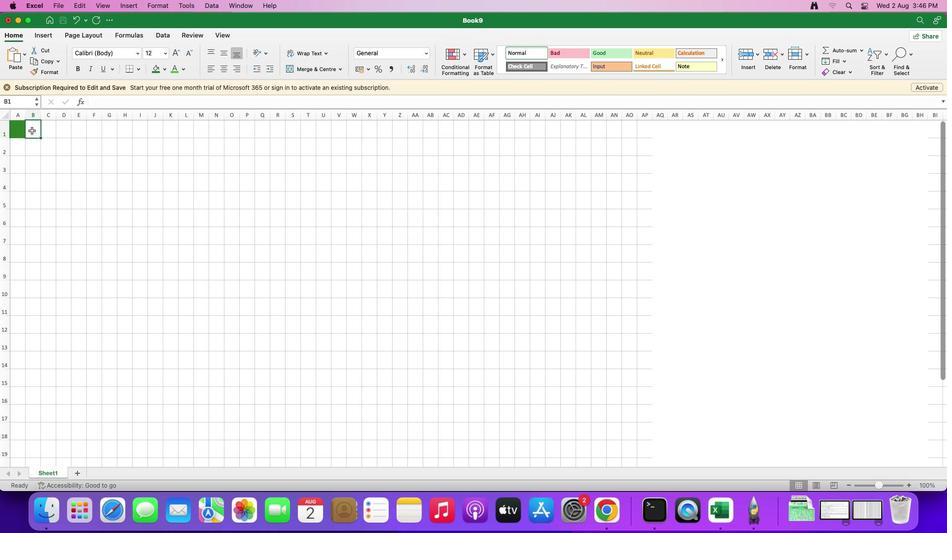 
Action: Mouse moved to (164, 73)
Screenshot: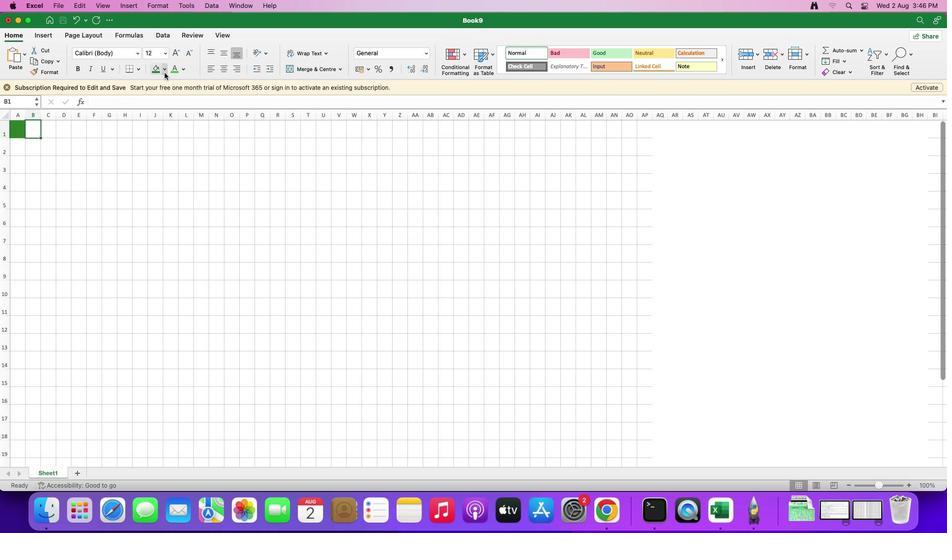 
Action: Mouse pressed left at (164, 73)
Screenshot: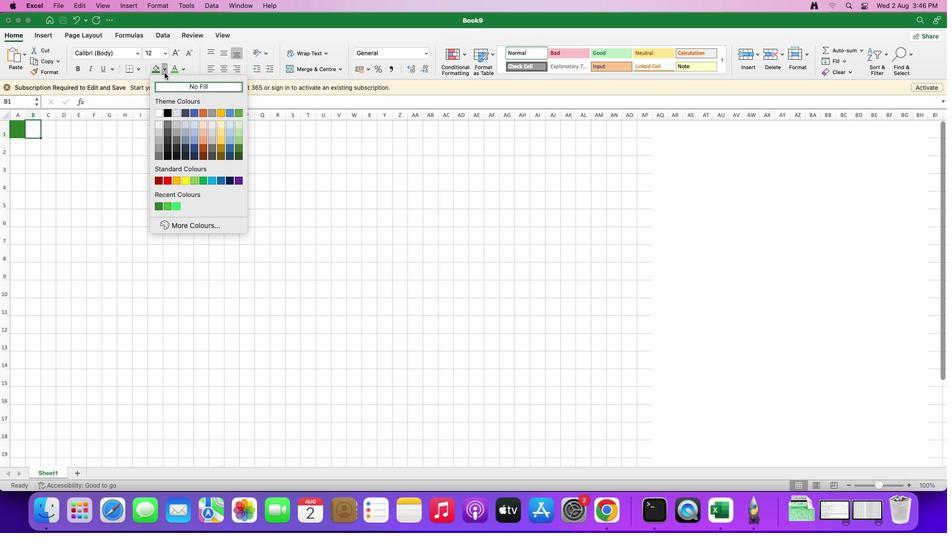 
Action: Mouse moved to (167, 204)
Screenshot: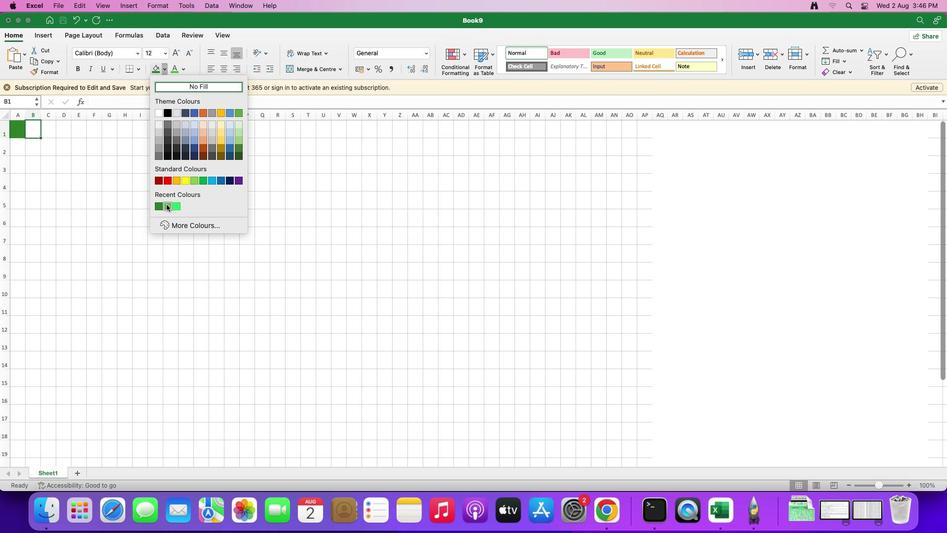 
Action: Mouse pressed left at (167, 204)
Screenshot: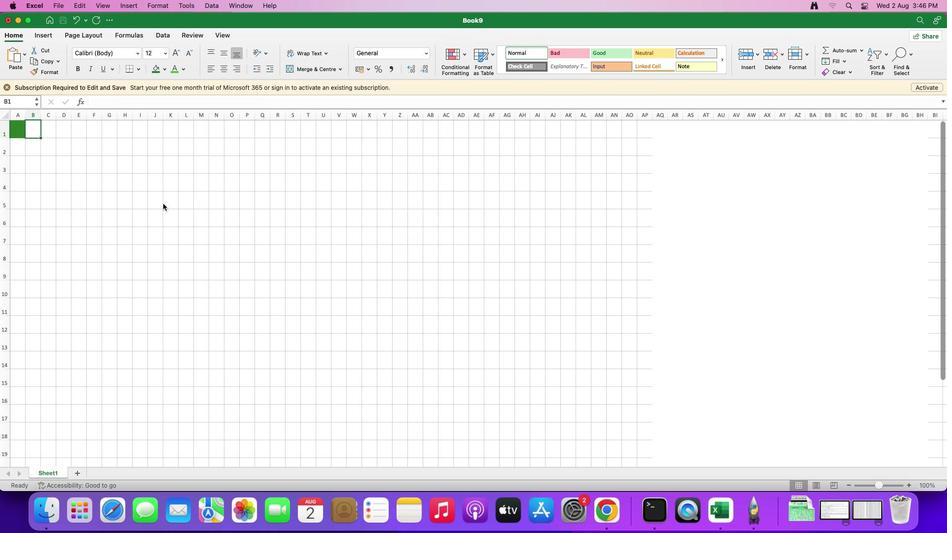 
Action: Mouse moved to (161, 70)
Screenshot: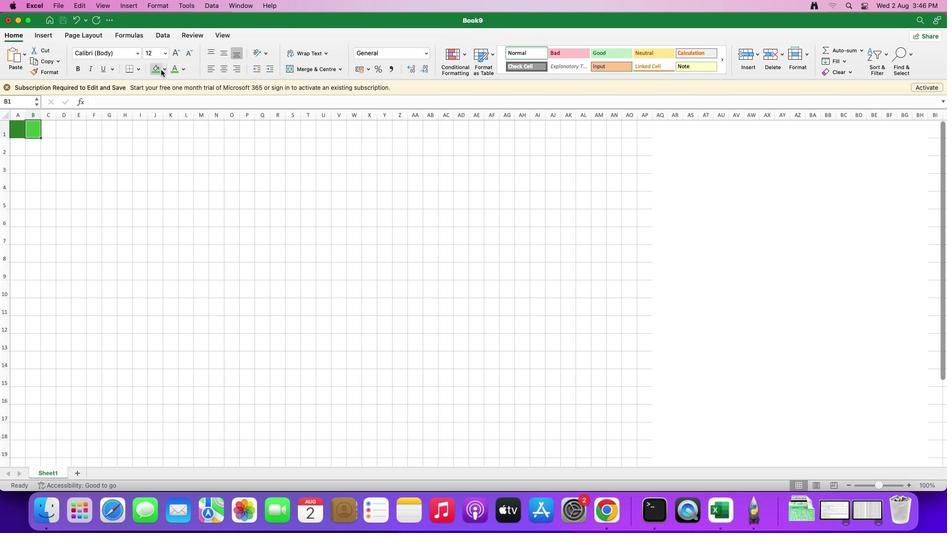 
Action: Mouse pressed left at (161, 70)
Screenshot: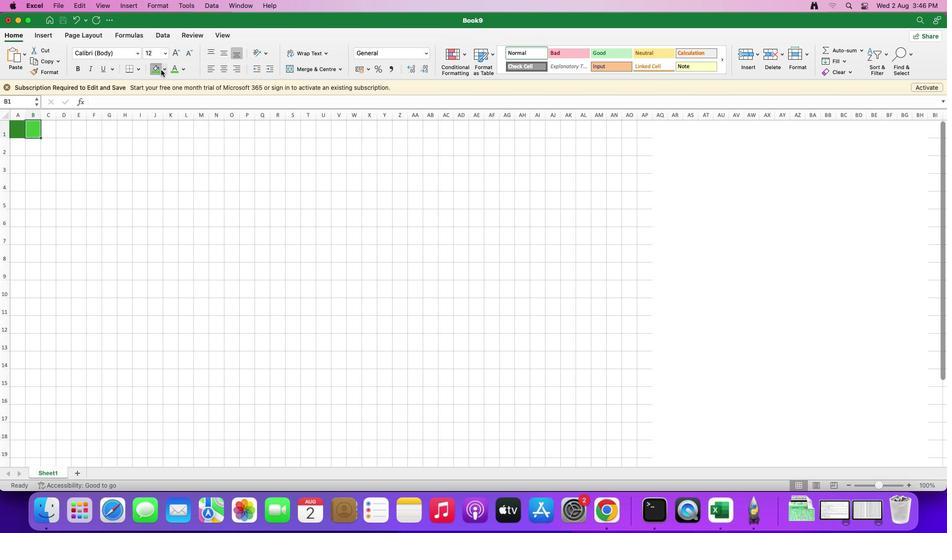 
Action: Mouse moved to (165, 69)
Screenshot: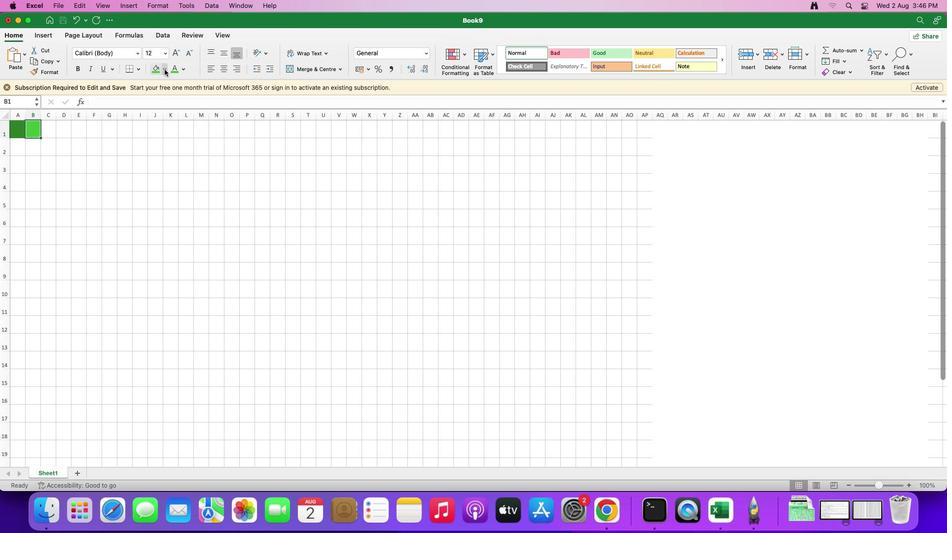 
Action: Mouse pressed left at (165, 69)
Screenshot: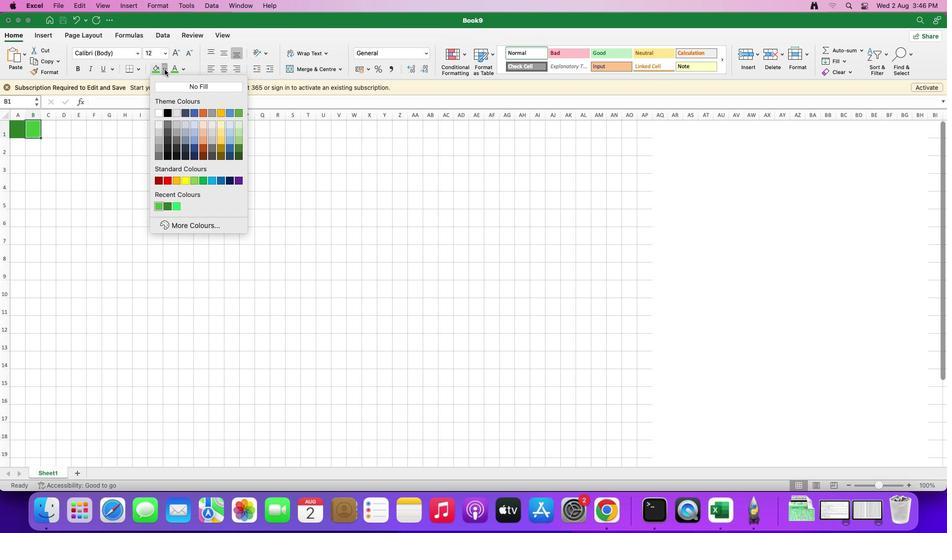 
Action: Mouse moved to (176, 223)
Screenshot: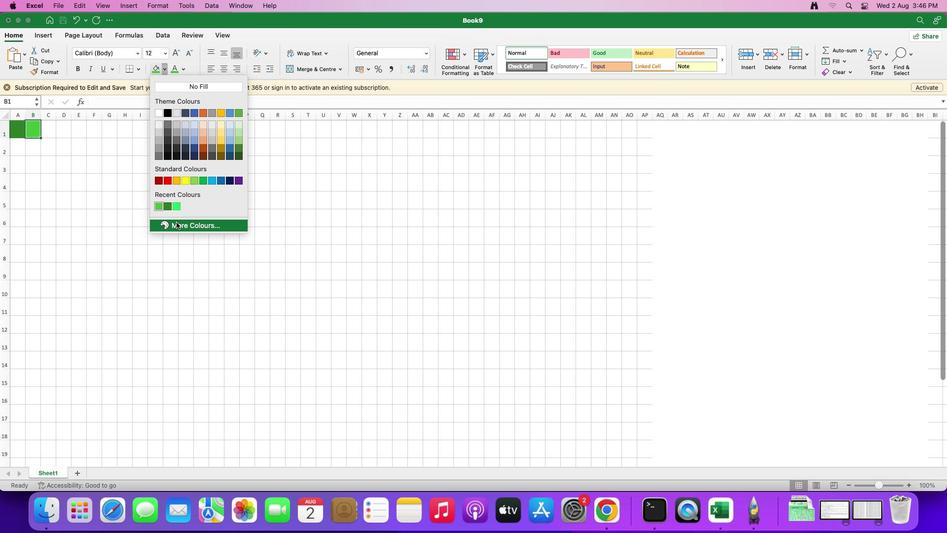 
Action: Mouse pressed left at (176, 223)
Screenshot: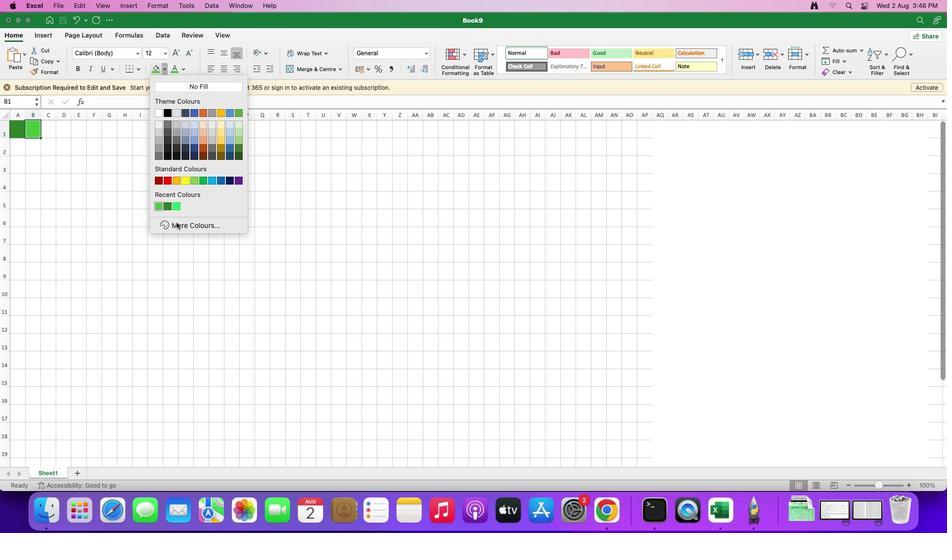 
Action: Mouse moved to (448, 233)
Screenshot: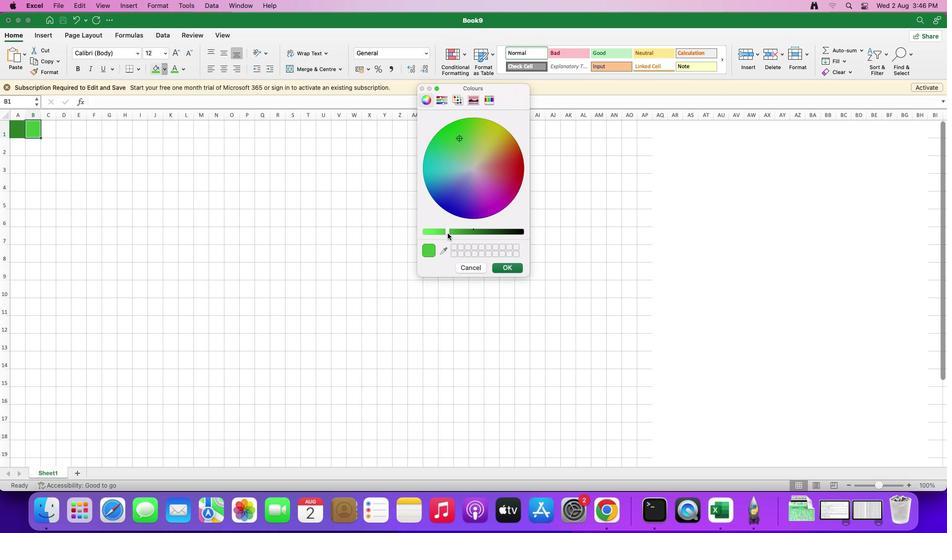 
Action: Mouse pressed left at (448, 233)
Screenshot: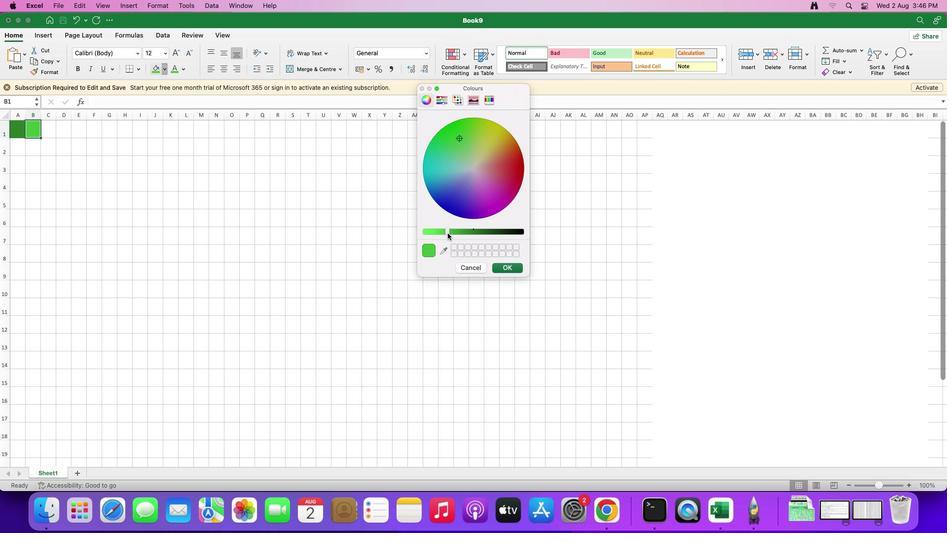 
Action: Mouse moved to (502, 268)
Screenshot: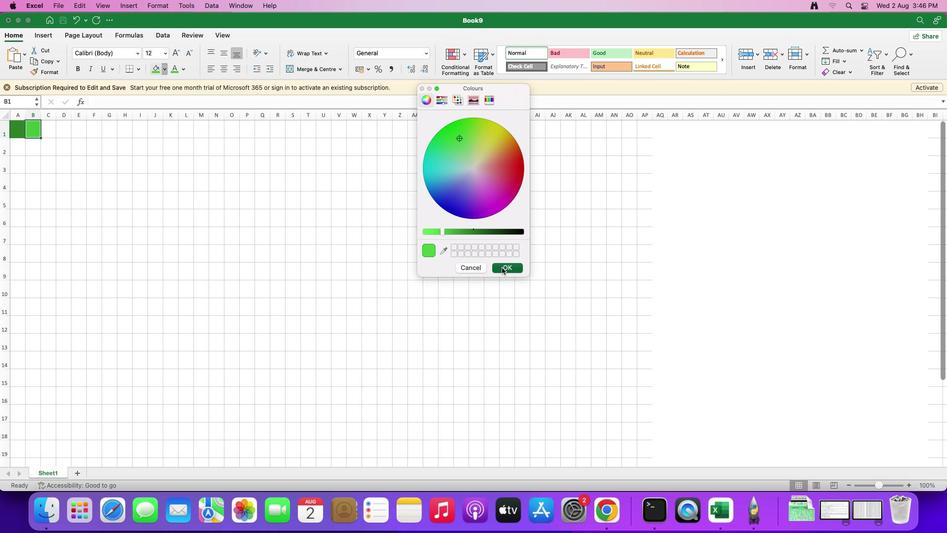 
Action: Mouse pressed left at (502, 268)
Screenshot: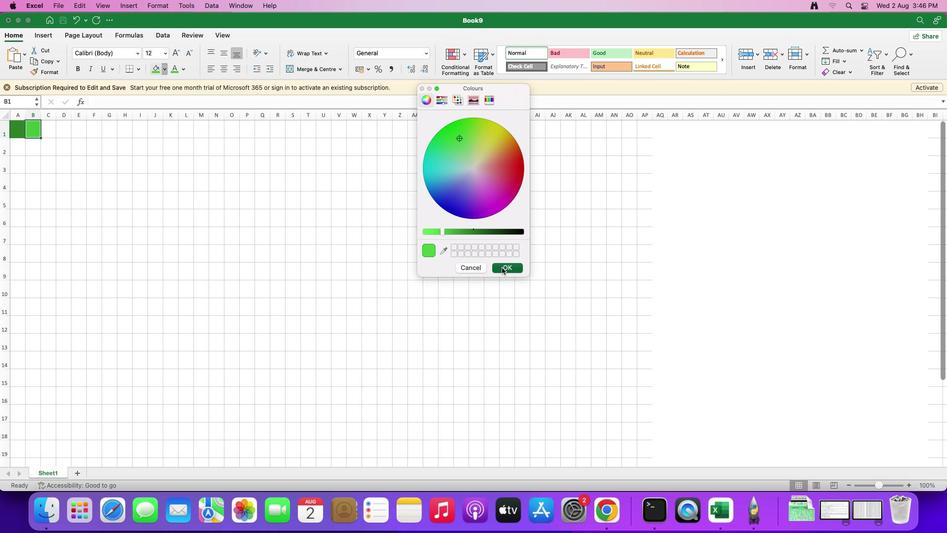 
Action: Mouse moved to (69, 132)
Screenshot: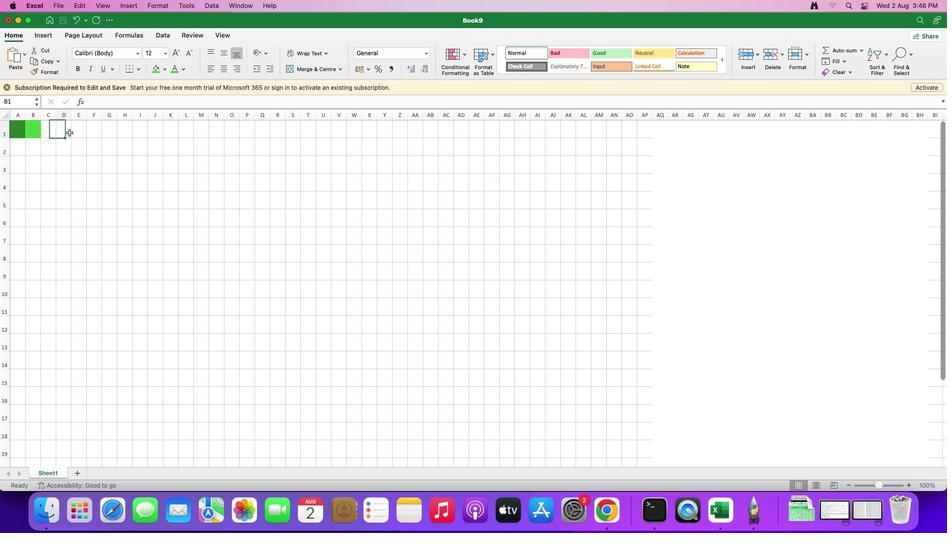 
Action: Mouse pressed left at (69, 132)
Screenshot: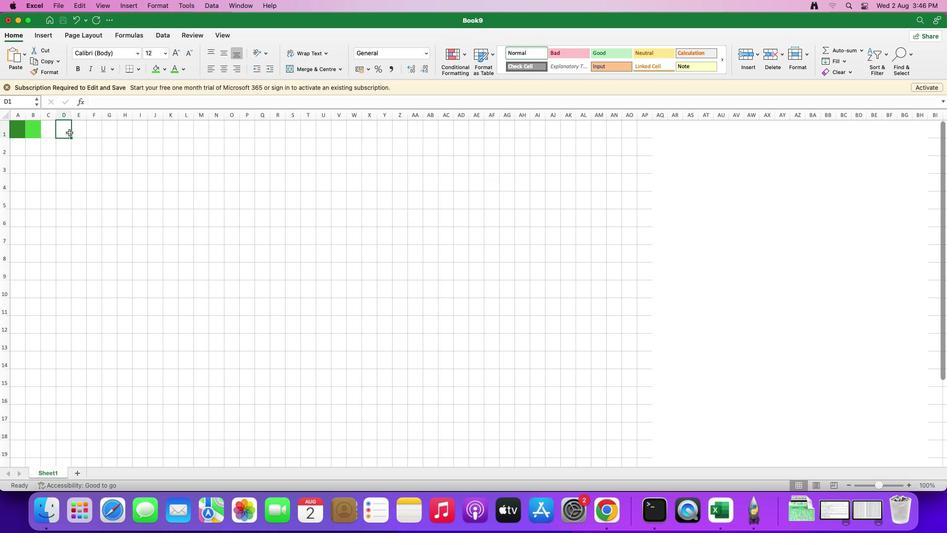 
Action: Mouse moved to (50, 131)
Screenshot: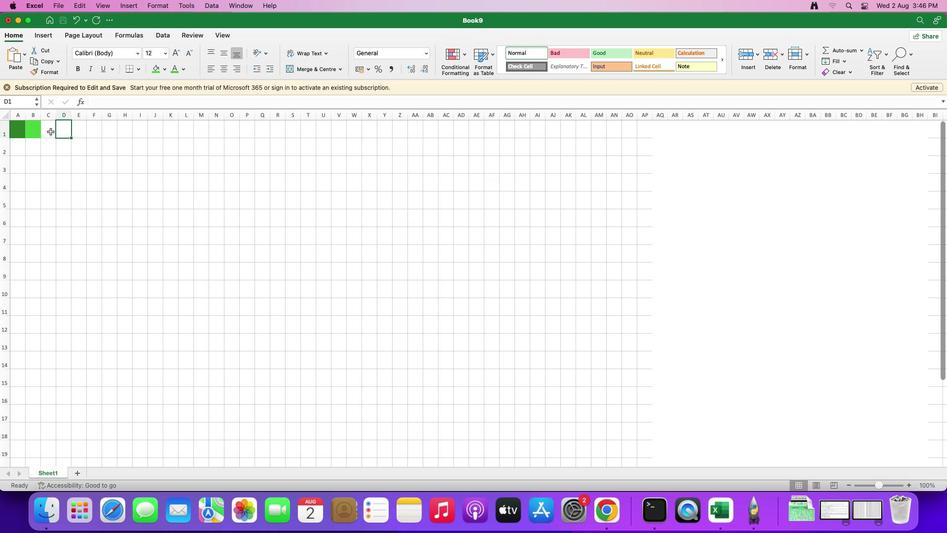 
Action: Mouse pressed left at (50, 131)
Screenshot: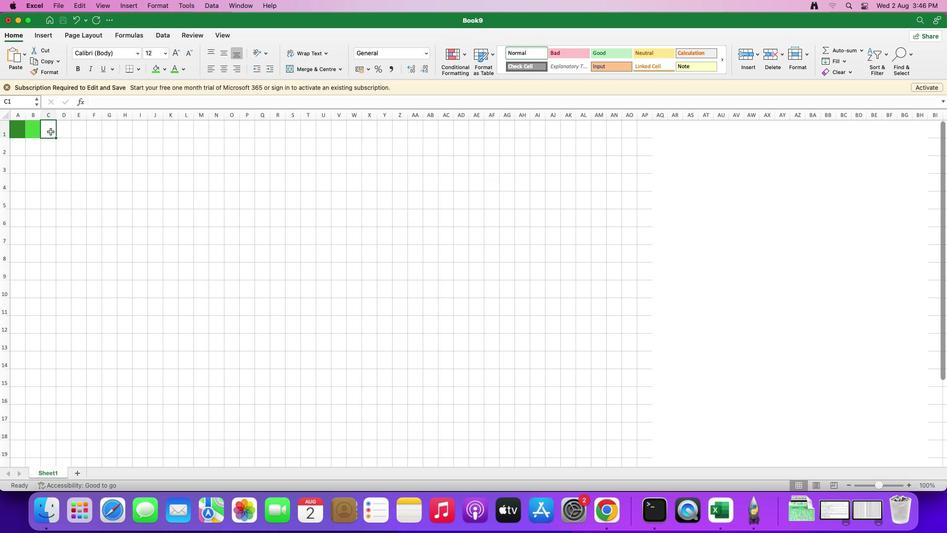 
Action: Mouse moved to (166, 68)
Screenshot: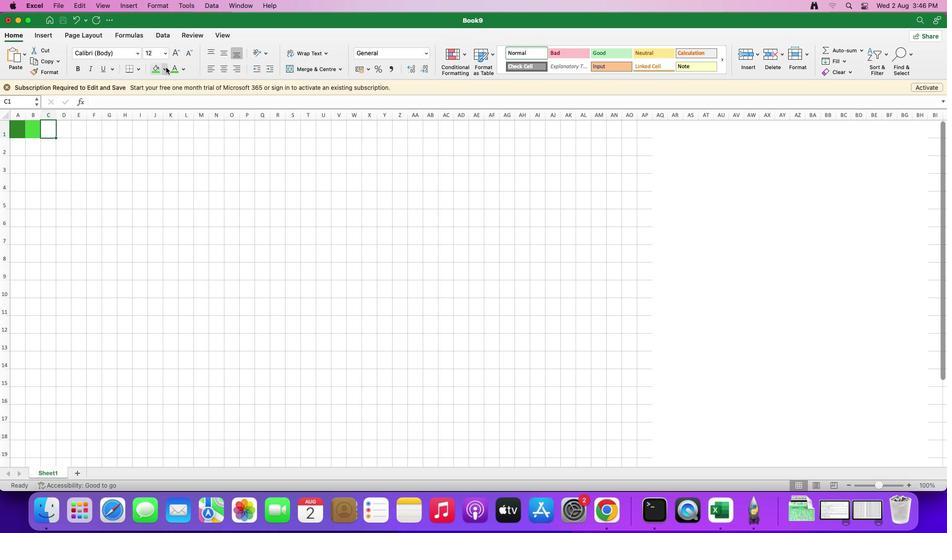 
Action: Mouse pressed left at (166, 68)
Screenshot: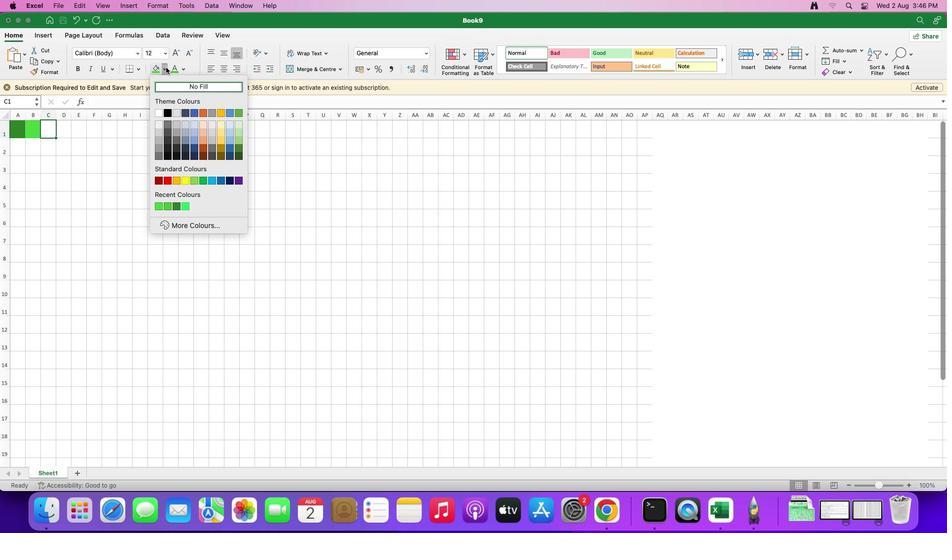 
Action: Mouse moved to (179, 225)
Screenshot: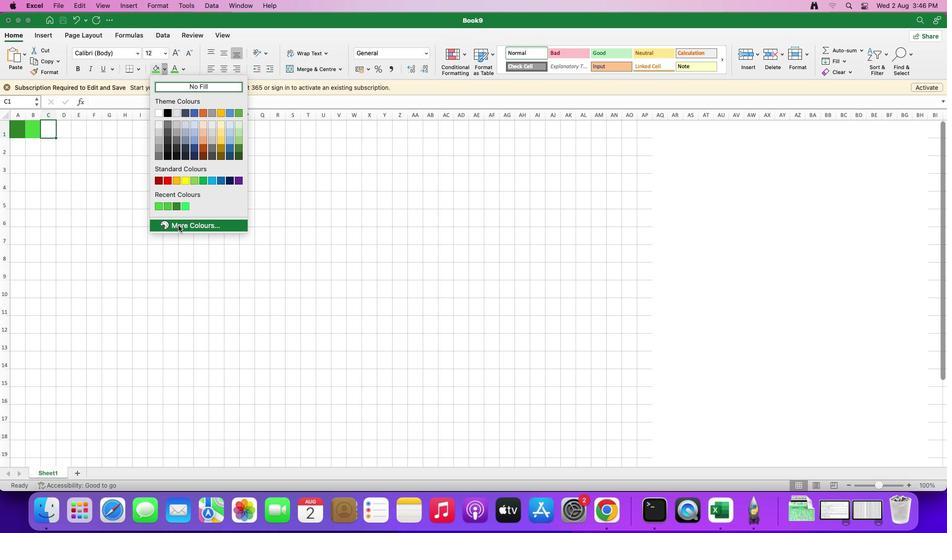
Action: Mouse pressed left at (179, 225)
Screenshot: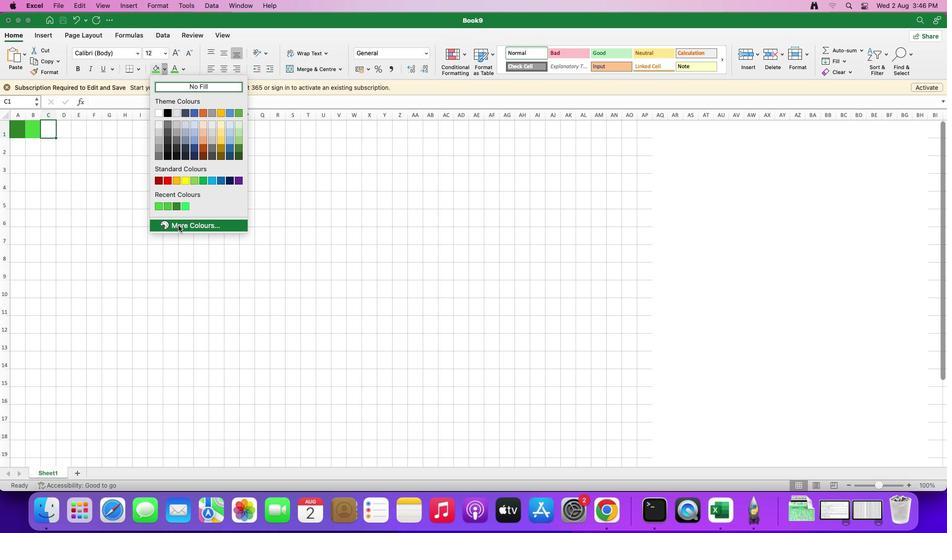 
Action: Mouse moved to (450, 141)
Screenshot: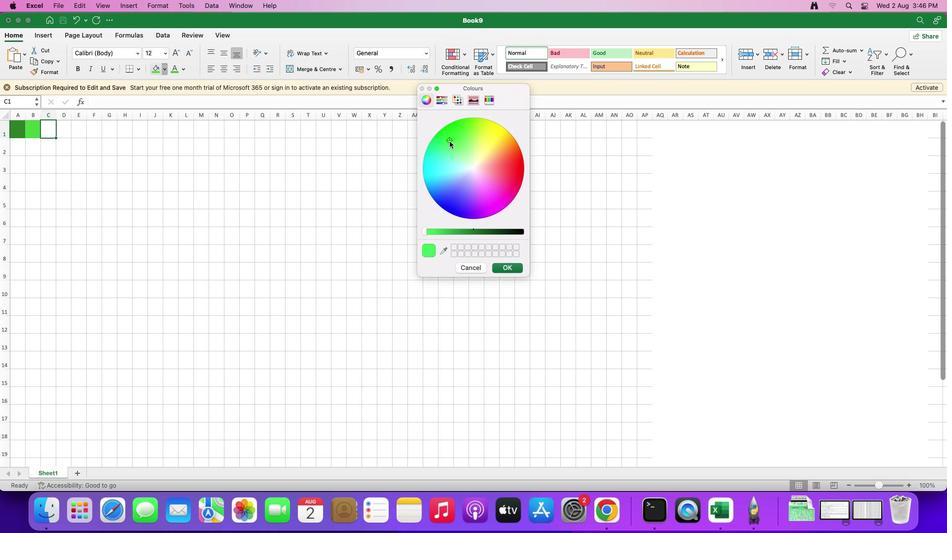
Action: Mouse pressed left at (450, 141)
Screenshot: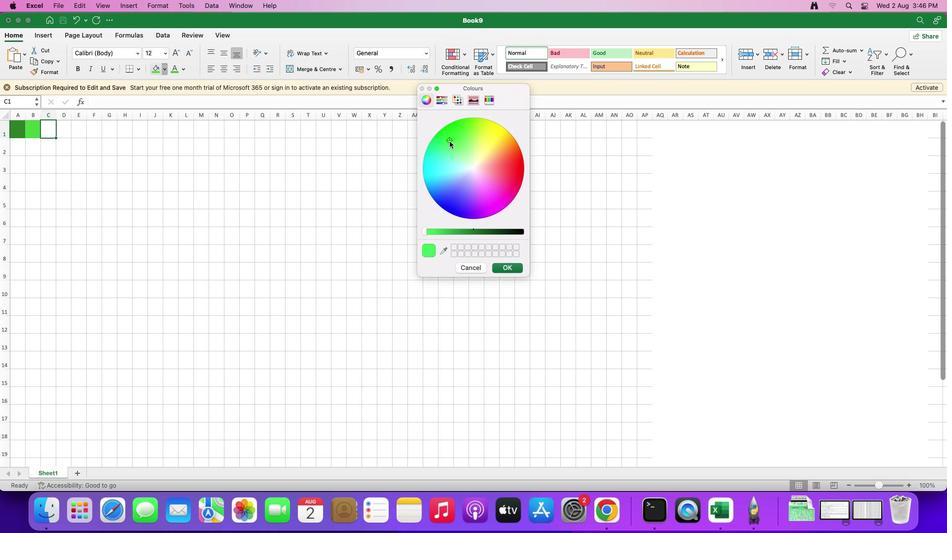 
Action: Mouse moved to (426, 232)
Screenshot: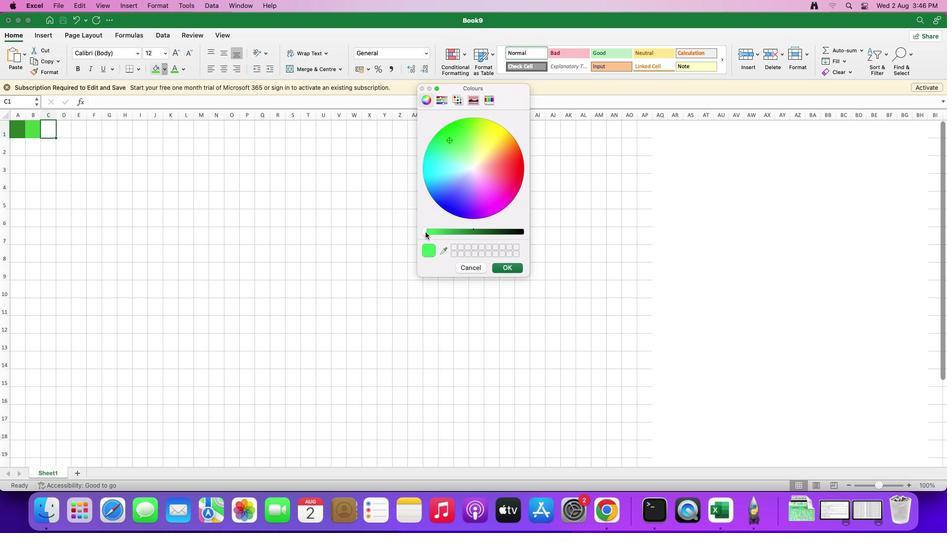 
Action: Mouse pressed left at (426, 232)
Screenshot: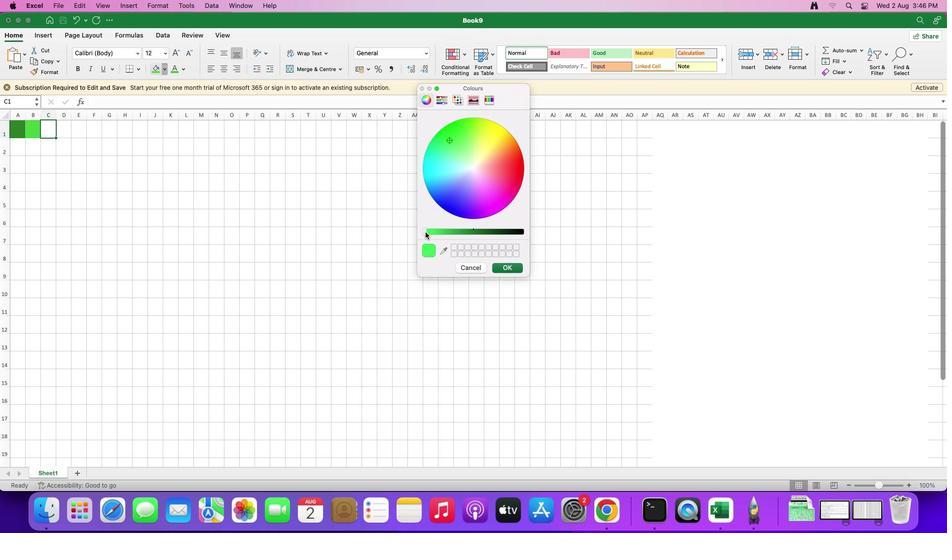 
Action: Mouse moved to (510, 266)
Screenshot: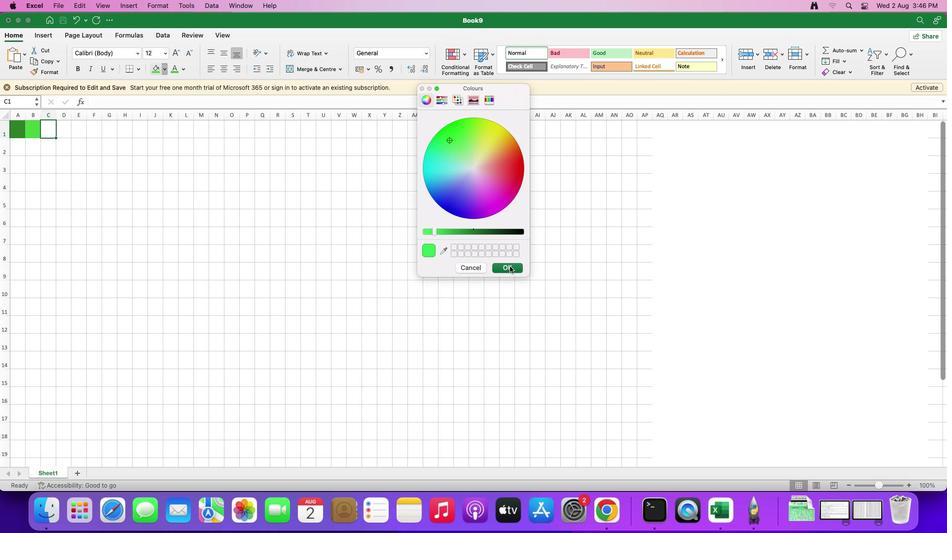 
Action: Mouse pressed left at (510, 266)
Screenshot: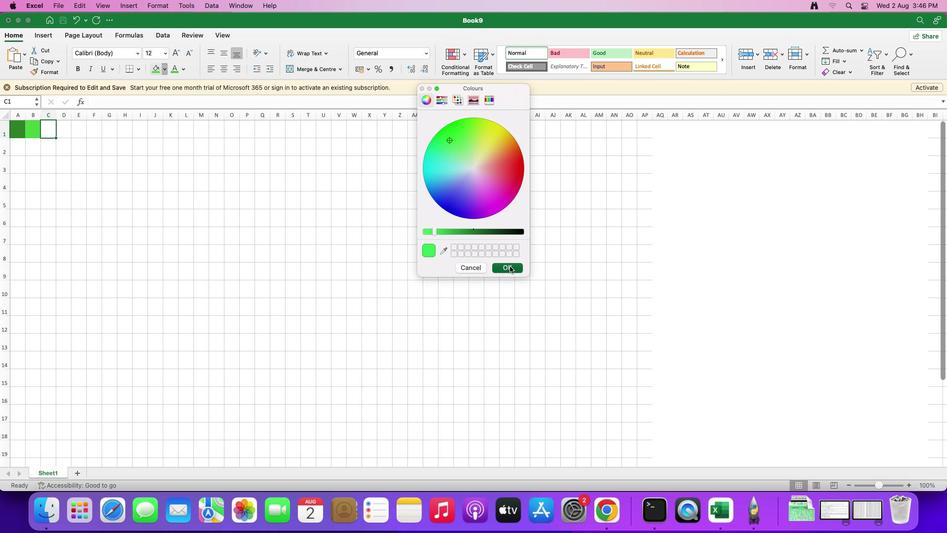 
Action: Mouse moved to (108, 157)
Screenshot: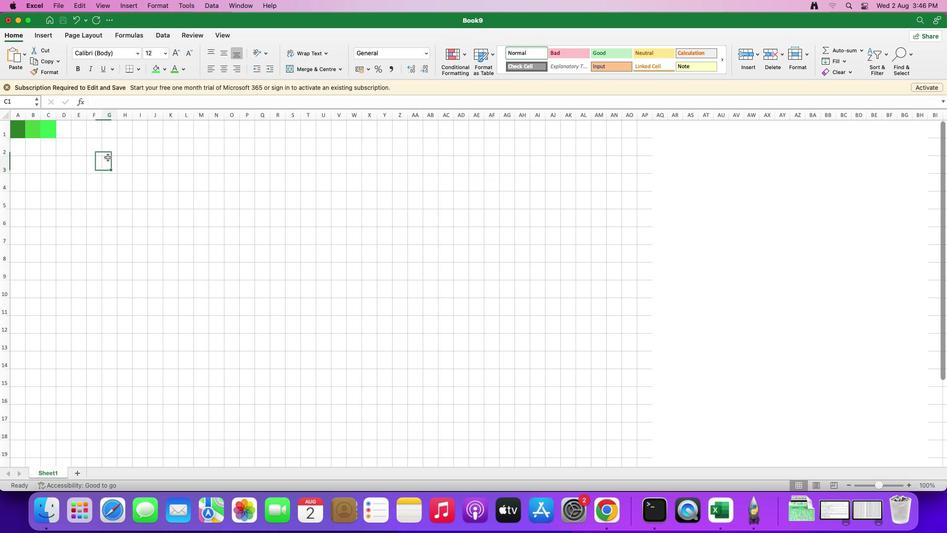 
Action: Mouse pressed left at (108, 157)
Screenshot: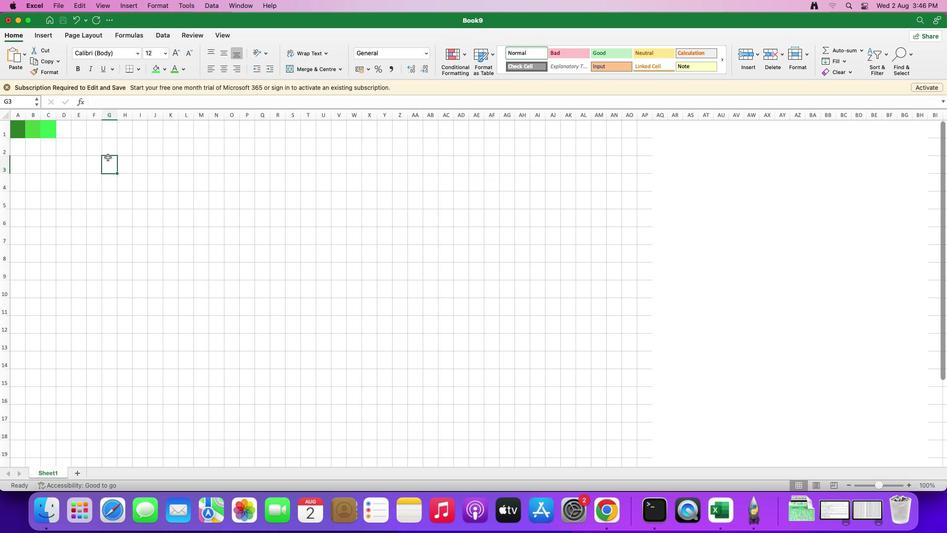 
Action: Mouse moved to (61, 134)
Screenshot: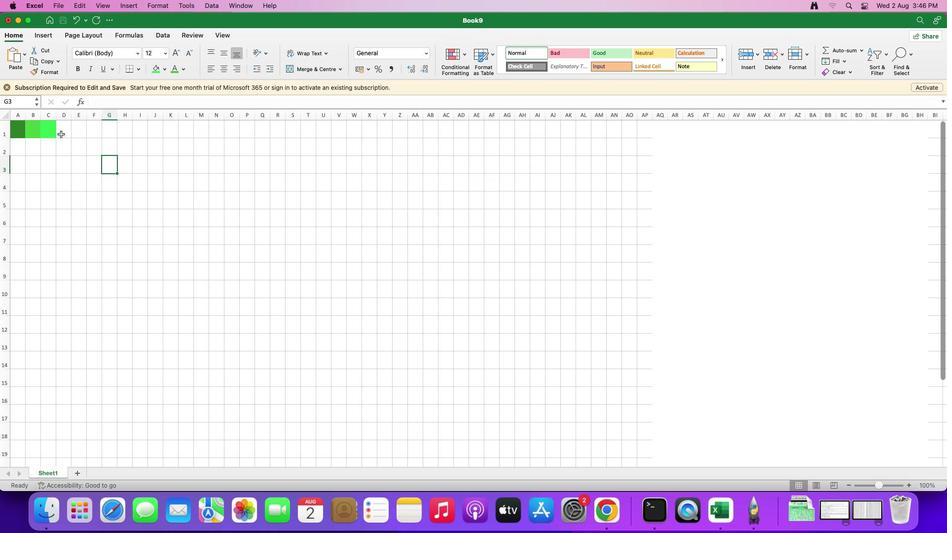 
Action: Mouse pressed left at (61, 134)
Screenshot: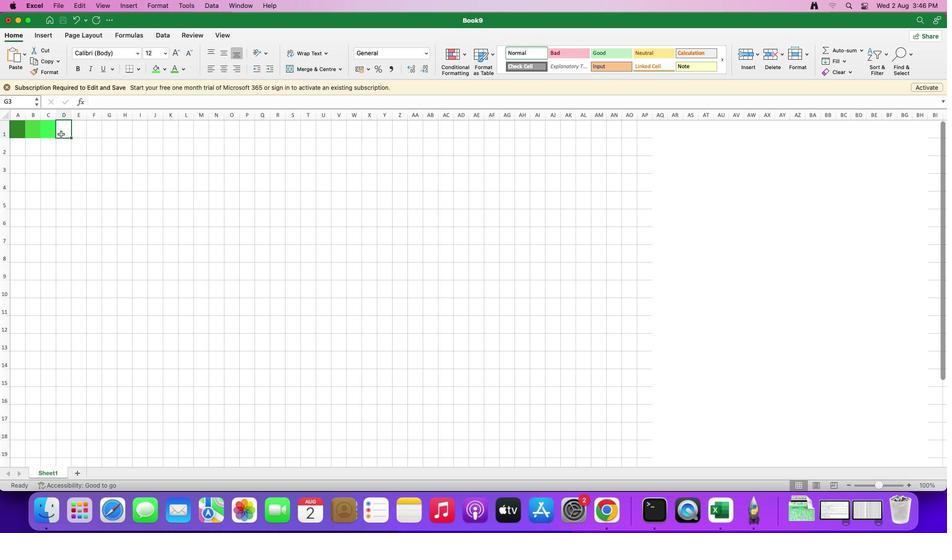 
Action: Mouse moved to (163, 68)
Screenshot: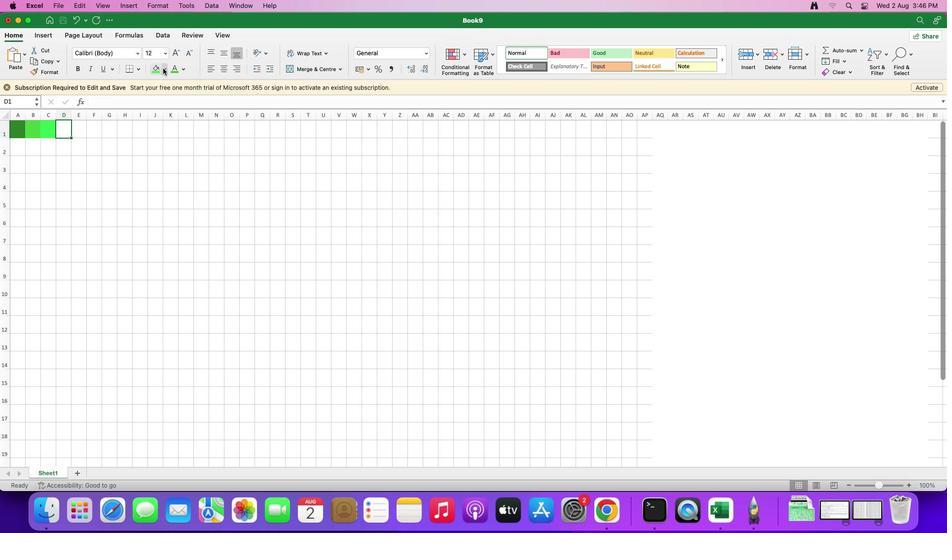 
Action: Mouse pressed left at (163, 68)
Screenshot: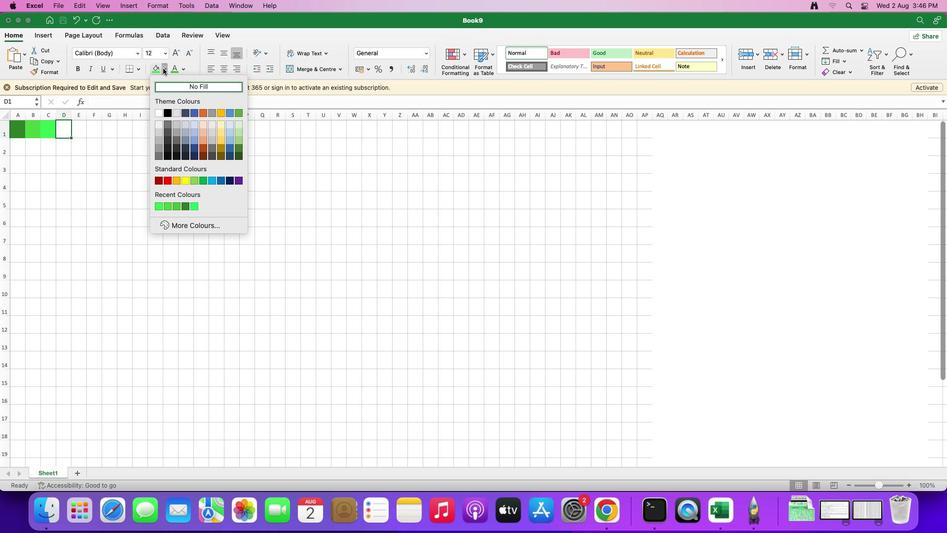 
Action: Mouse moved to (170, 209)
Screenshot: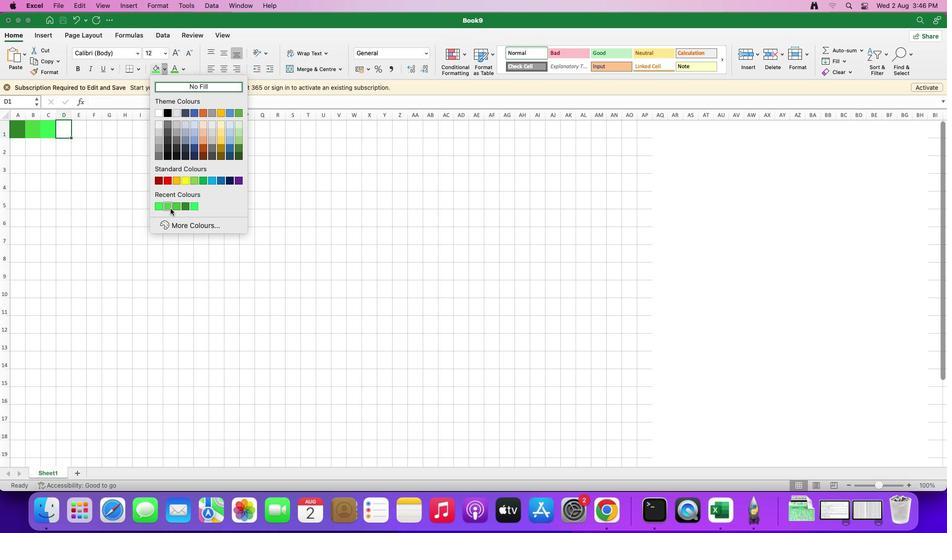 
Action: Mouse pressed left at (170, 209)
Screenshot: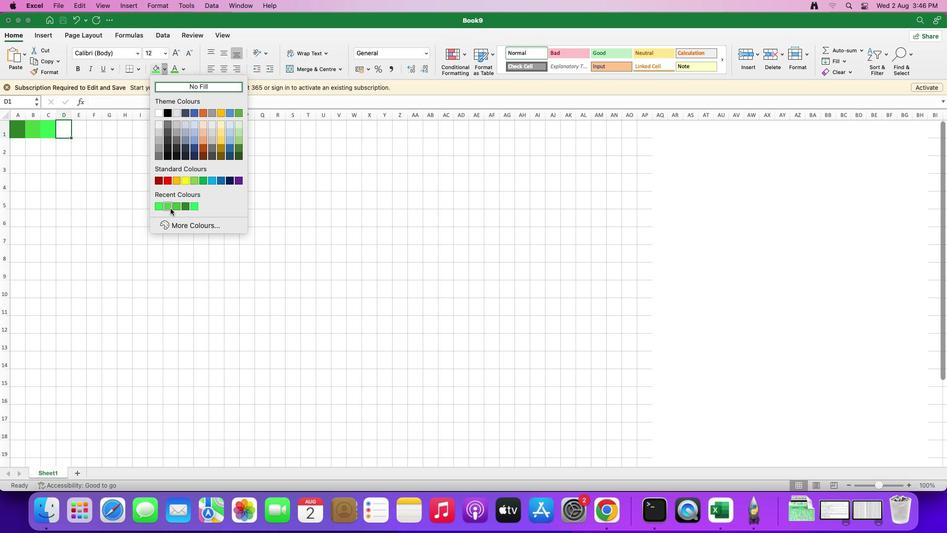 
Action: Mouse moved to (73, 149)
Screenshot: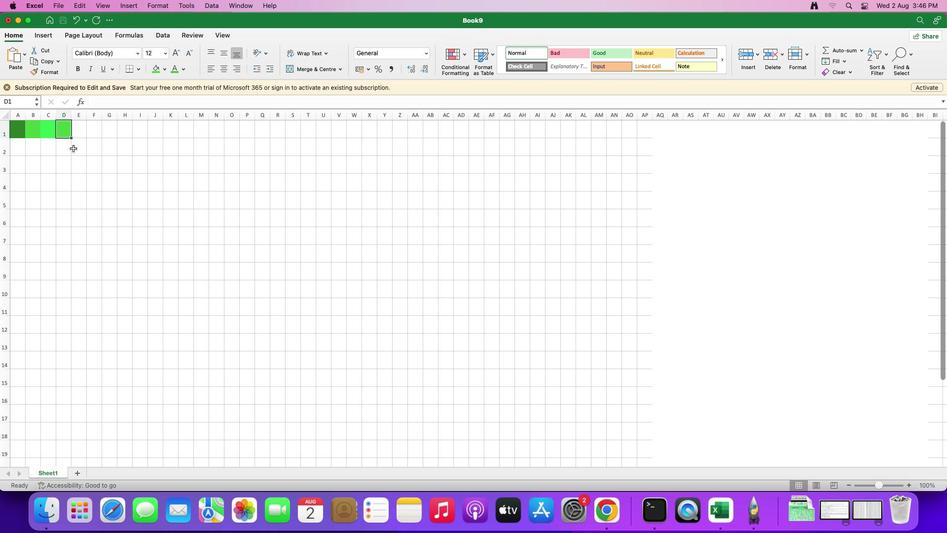 
Action: Mouse pressed left at (73, 149)
Screenshot: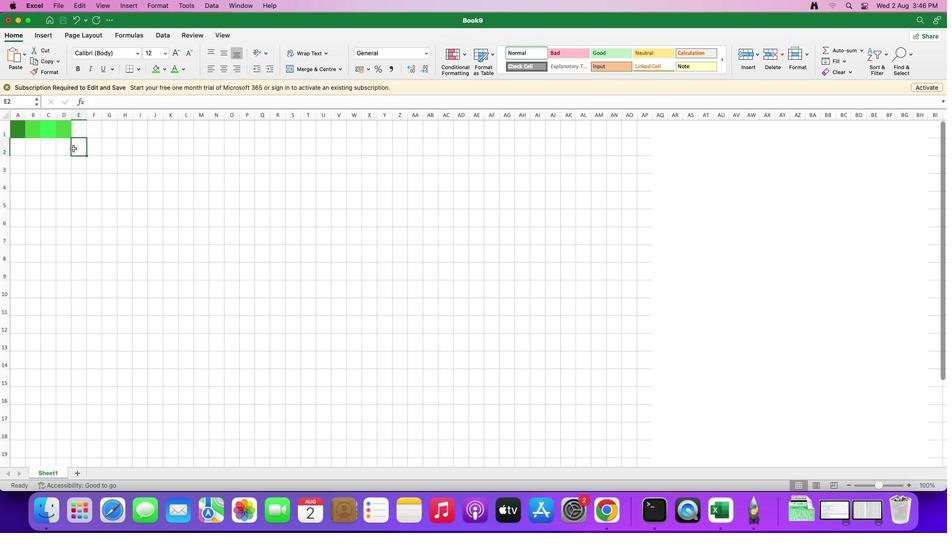 
Action: Mouse moved to (22, 134)
Screenshot: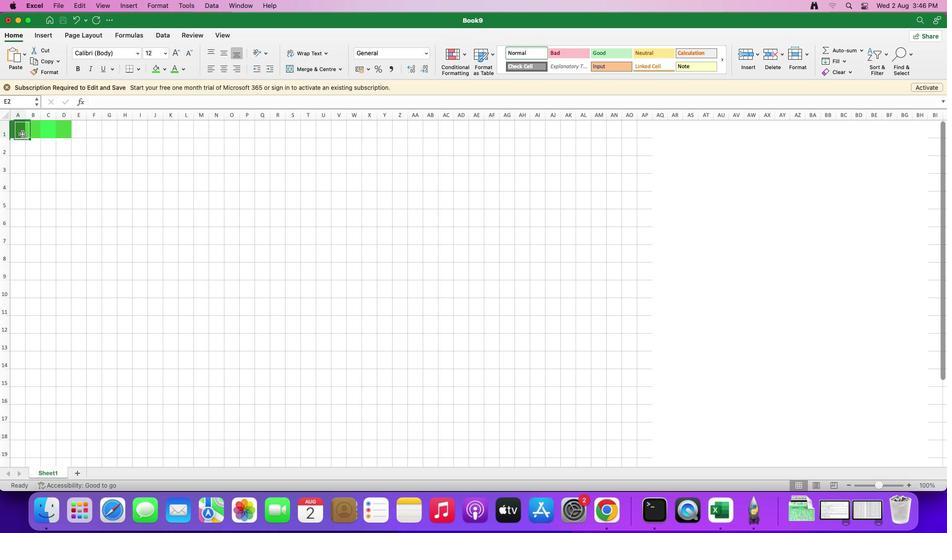 
Action: Mouse pressed left at (22, 134)
Screenshot: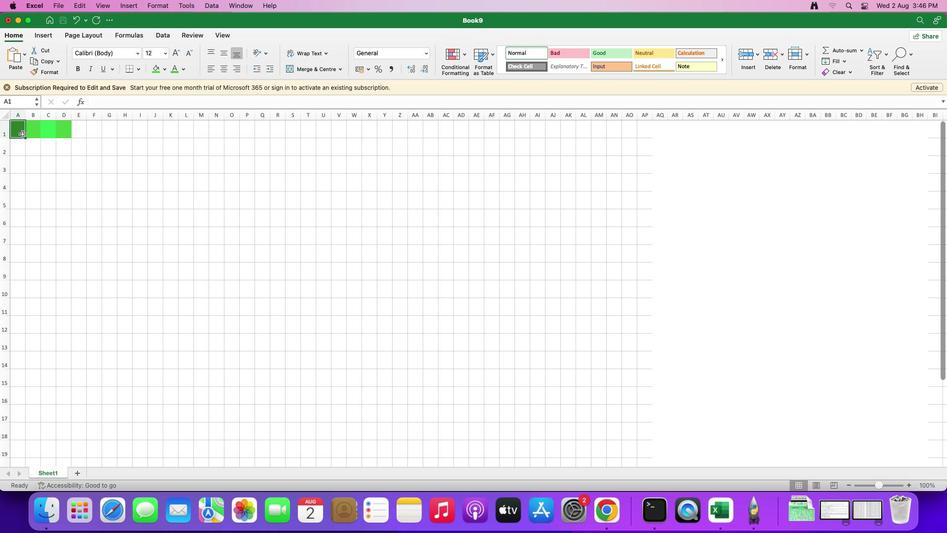 
Action: Mouse moved to (22, 139)
Screenshot: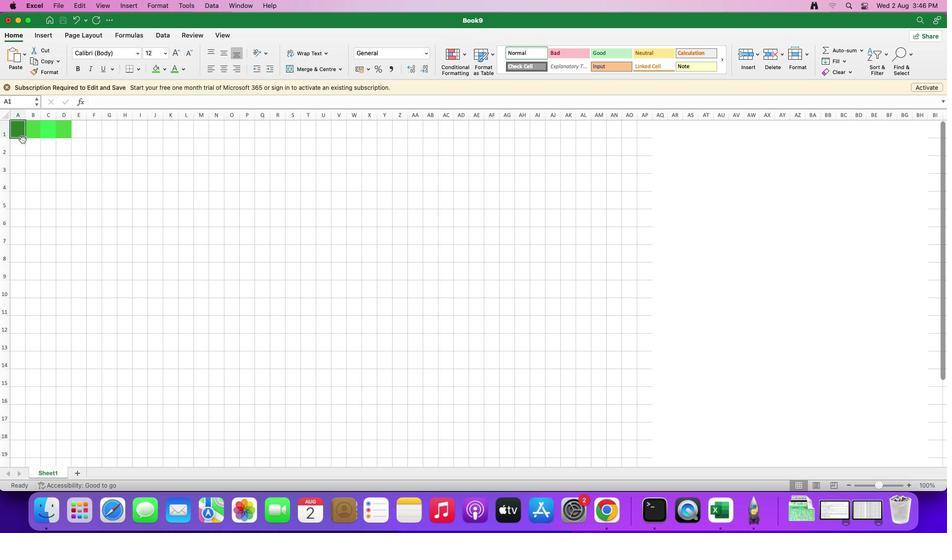 
Action: Key pressed Key.cmd'c'
Screenshot: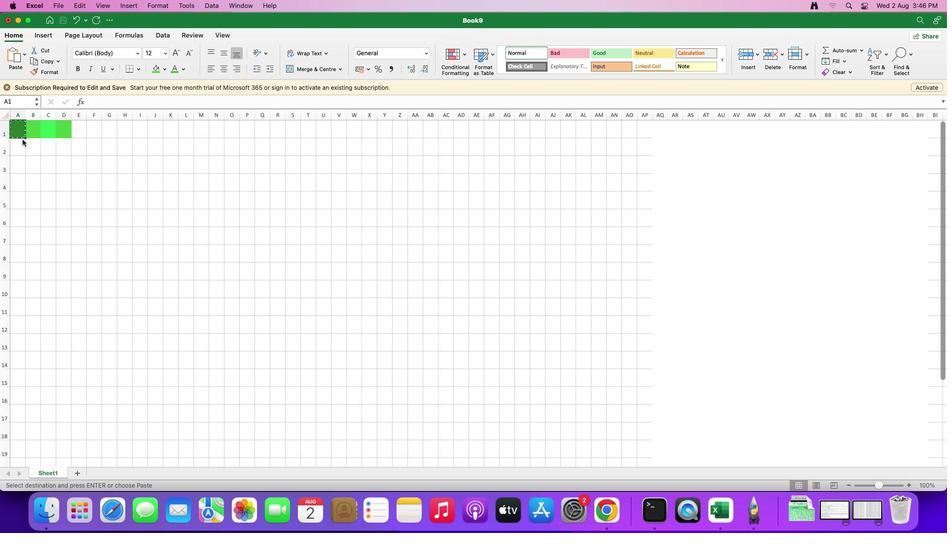 
Action: Mouse moved to (21, 165)
Screenshot: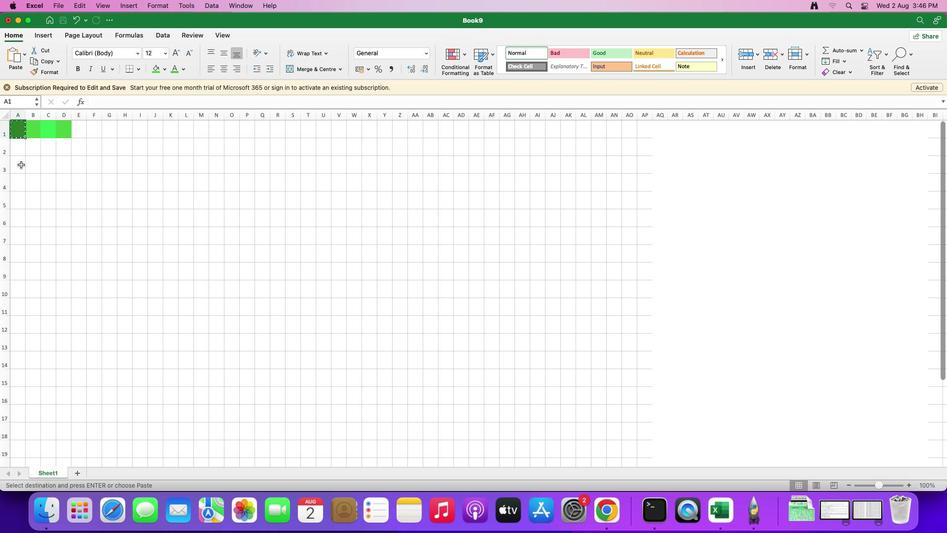 
Action: Mouse pressed left at (21, 165)
Screenshot: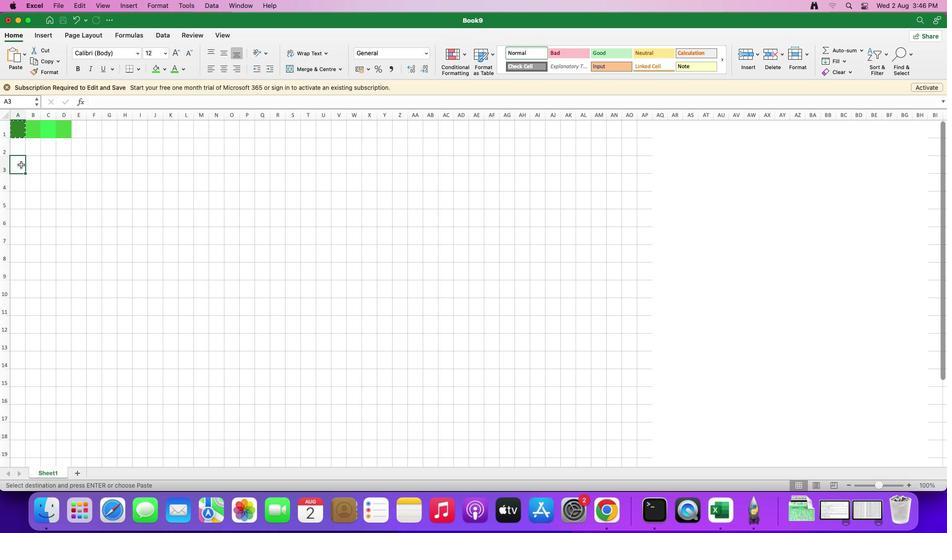 
Action: Mouse moved to (21, 165)
Screenshot: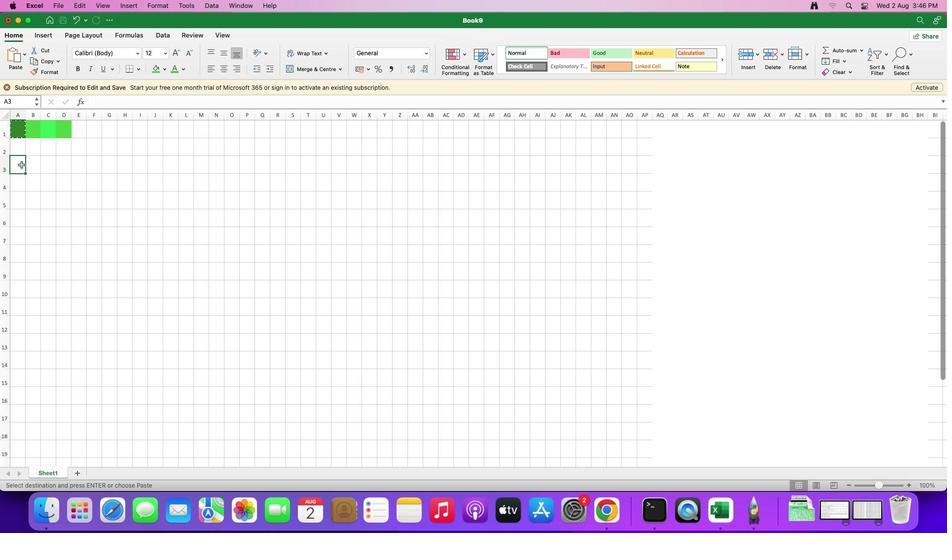 
Action: Key pressed Key.cmd
Screenshot: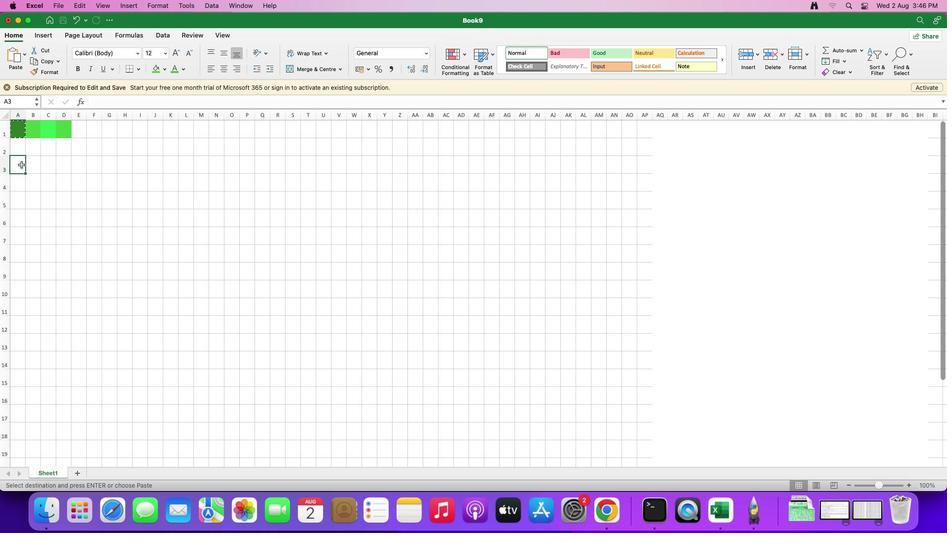 
Action: Mouse moved to (22, 164)
Screenshot: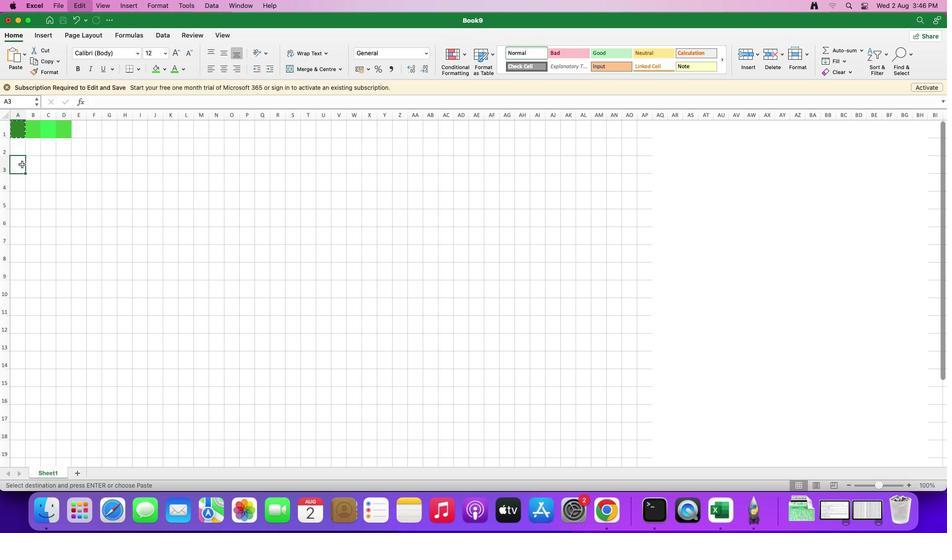 
Action: Key pressed 'v'
Screenshot: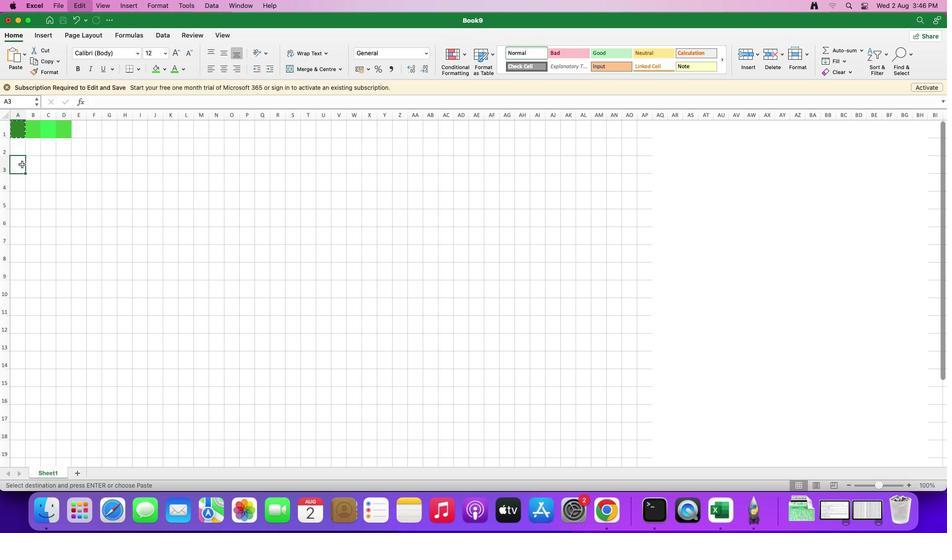 
Action: Mouse moved to (59, 164)
Screenshot: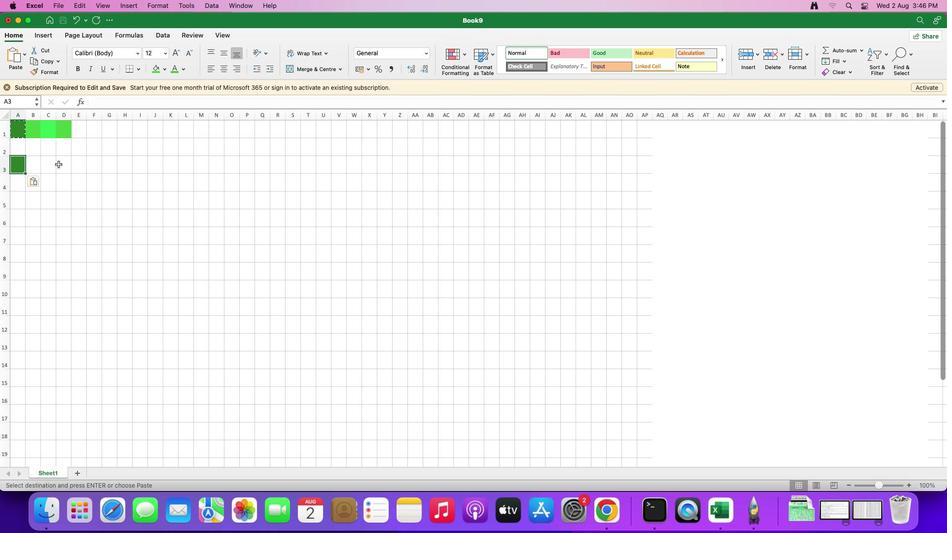 
Action: Mouse pressed left at (59, 164)
Screenshot: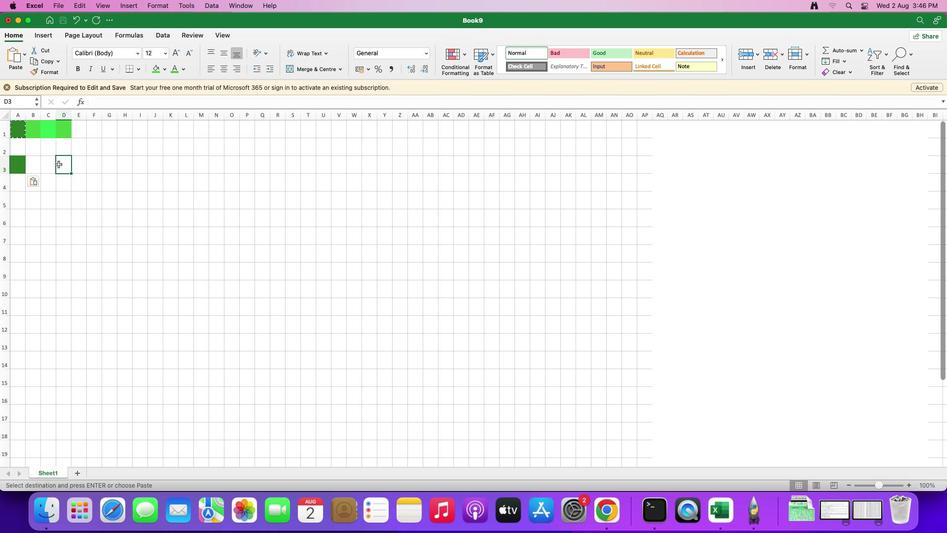 
Action: Mouse moved to (35, 131)
Screenshot: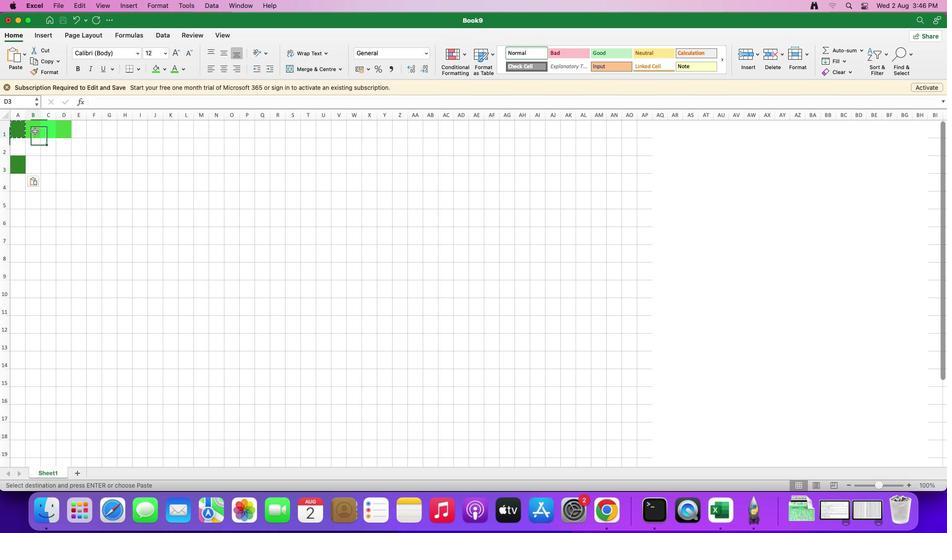 
Action: Mouse pressed left at (35, 131)
Screenshot: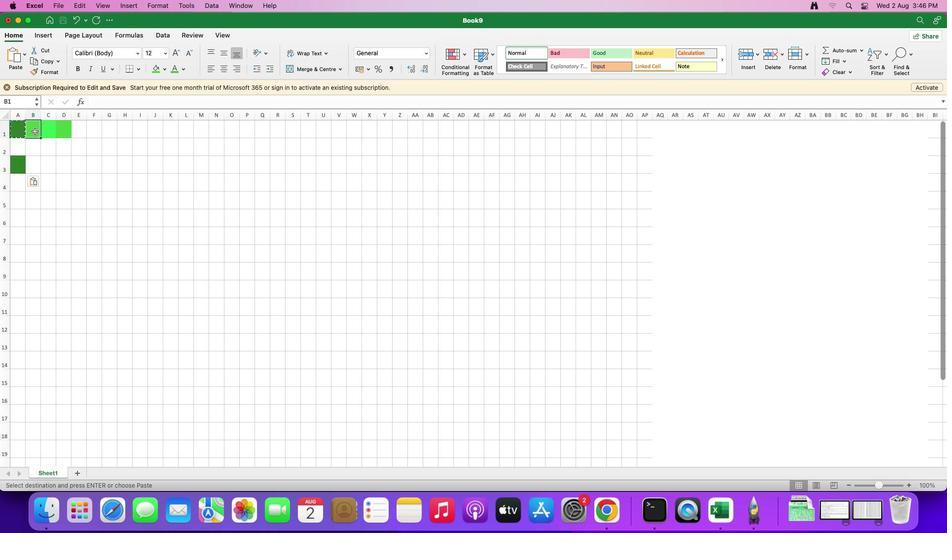 
Action: Mouse moved to (38, 151)
Screenshot: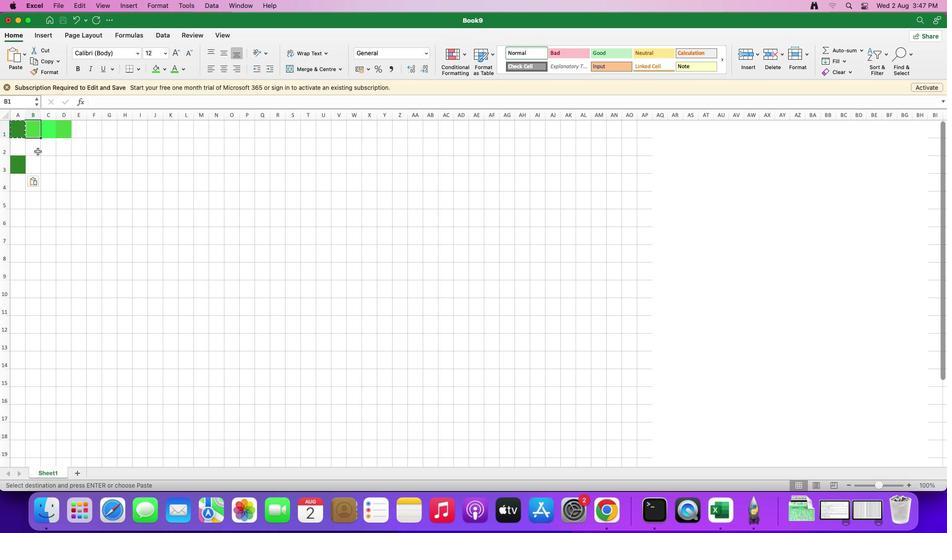 
Action: Key pressed Key.cmd'c'
Screenshot: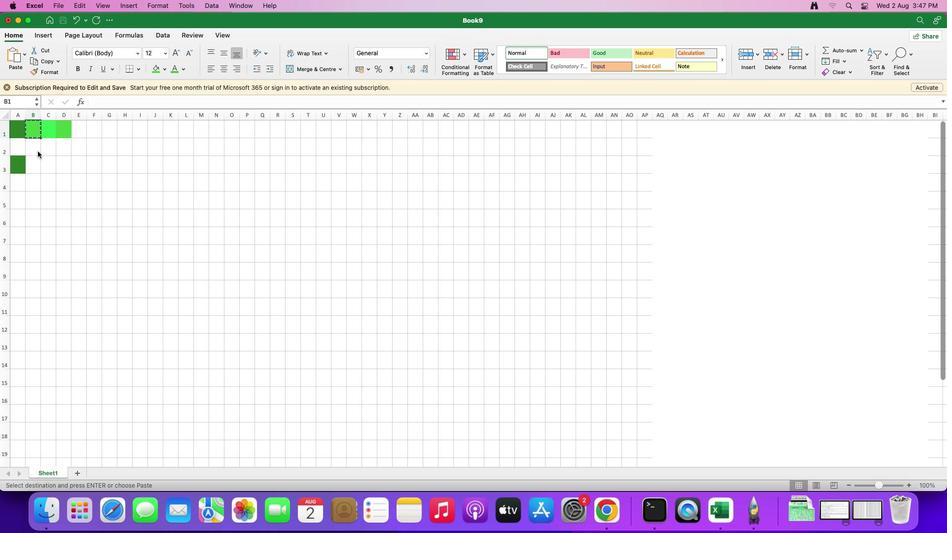 
Action: Mouse moved to (33, 163)
Screenshot: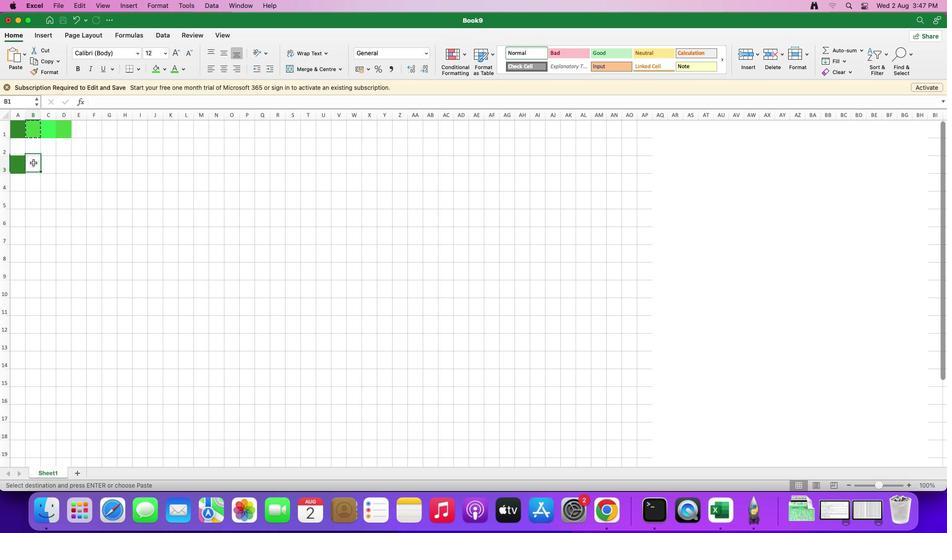 
Action: Mouse pressed left at (33, 163)
Screenshot: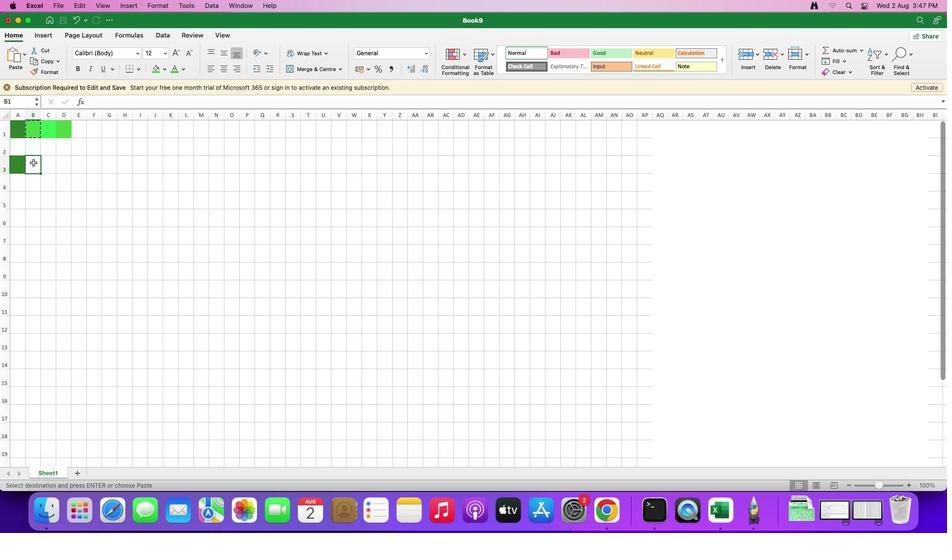 
Action: Mouse moved to (34, 163)
Screenshot: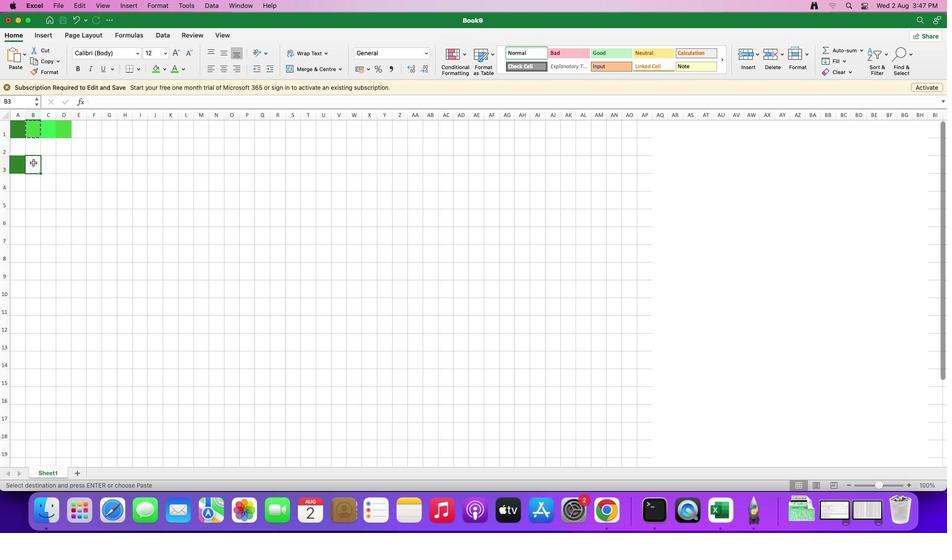 
Action: Key pressed Key.cmd
Screenshot: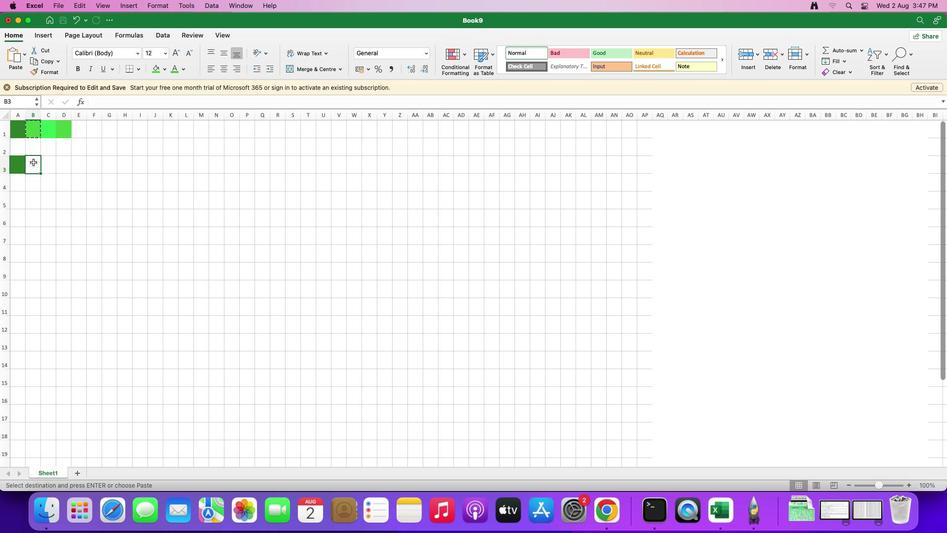 
Action: Mouse moved to (34, 162)
Screenshot: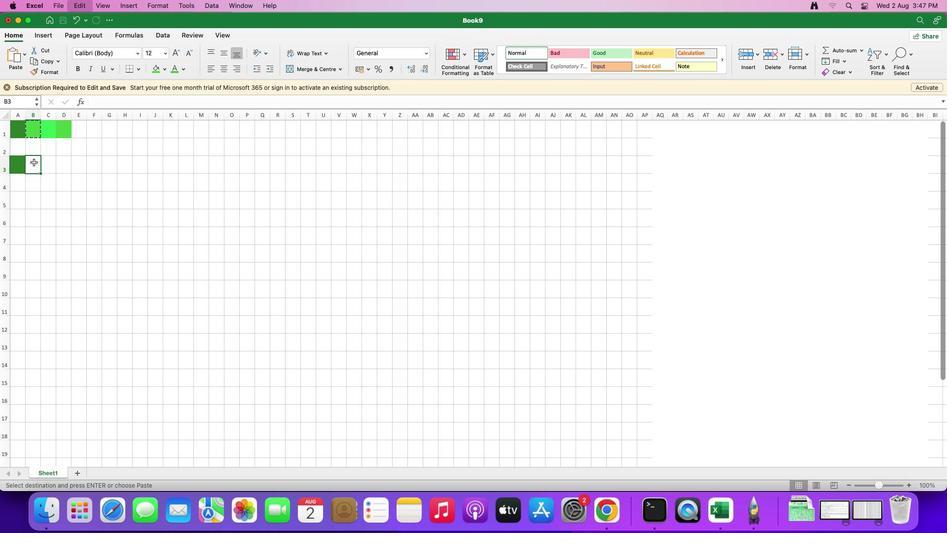 
Action: Key pressed 'v'
Screenshot: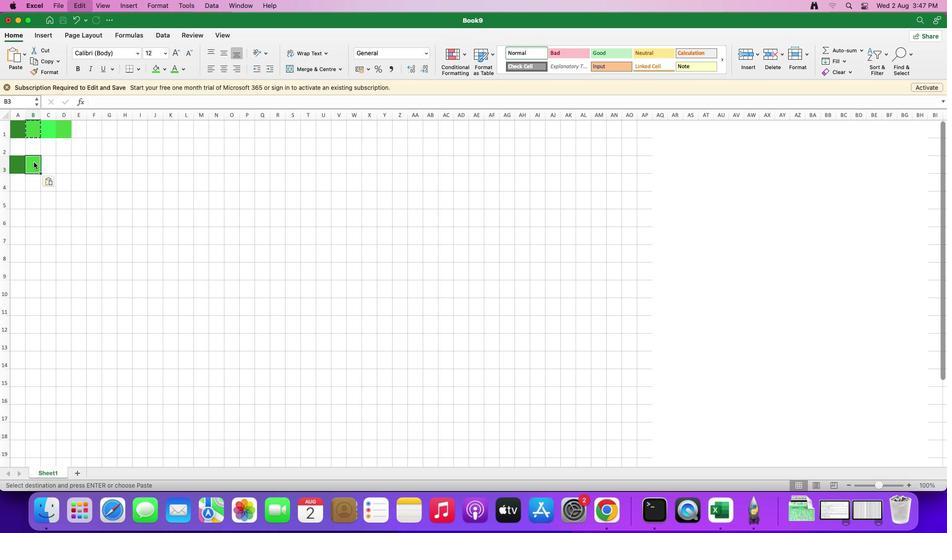 
Action: Mouse moved to (71, 165)
Screenshot: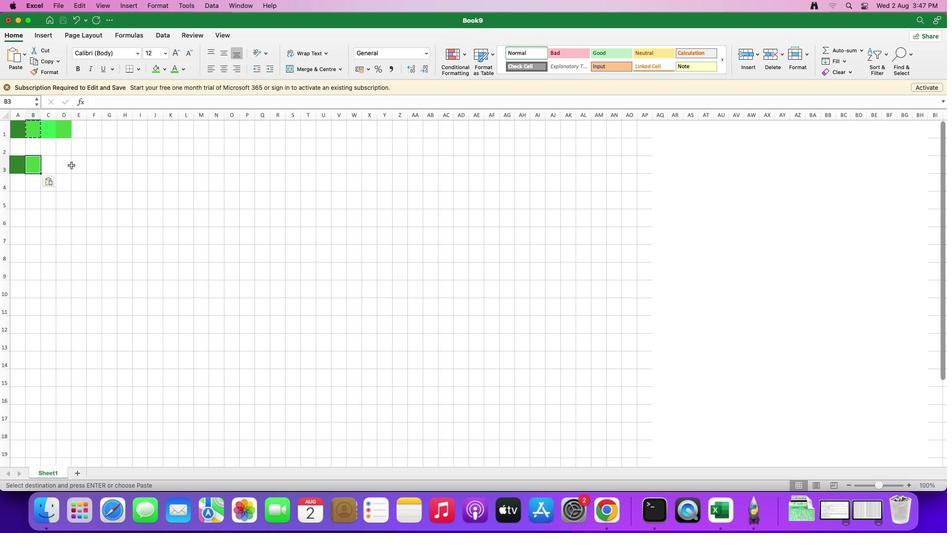 
Action: Mouse pressed left at (71, 165)
Screenshot: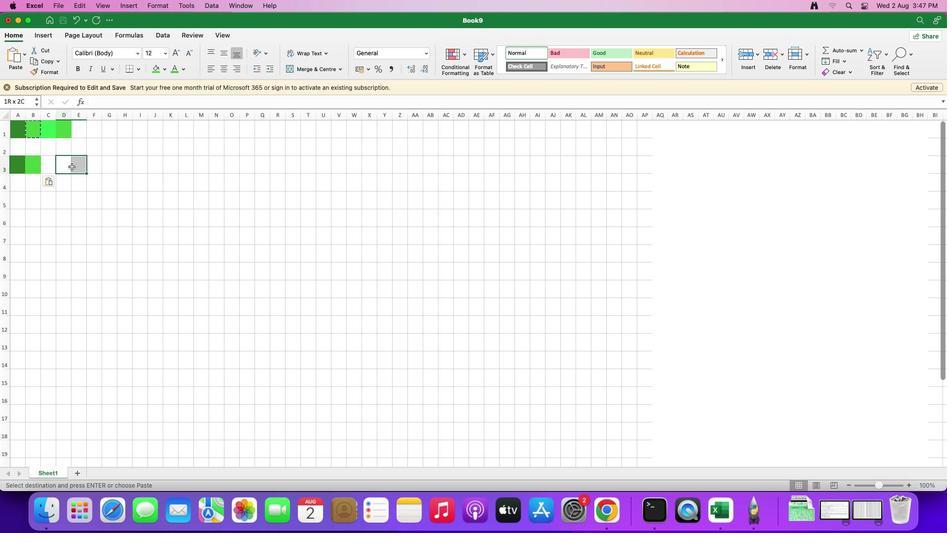 
Action: Mouse moved to (109, 164)
Screenshot: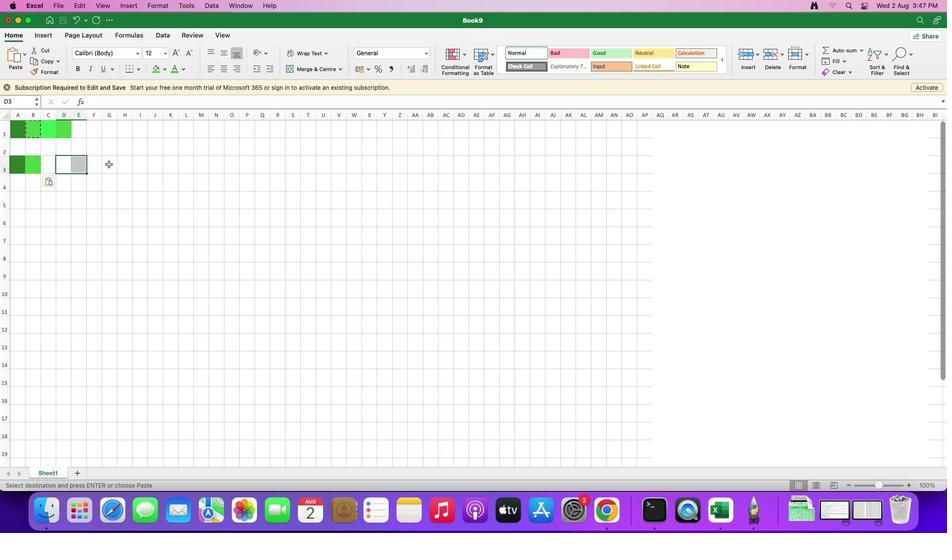 
Action: Mouse pressed left at (109, 164)
Screenshot: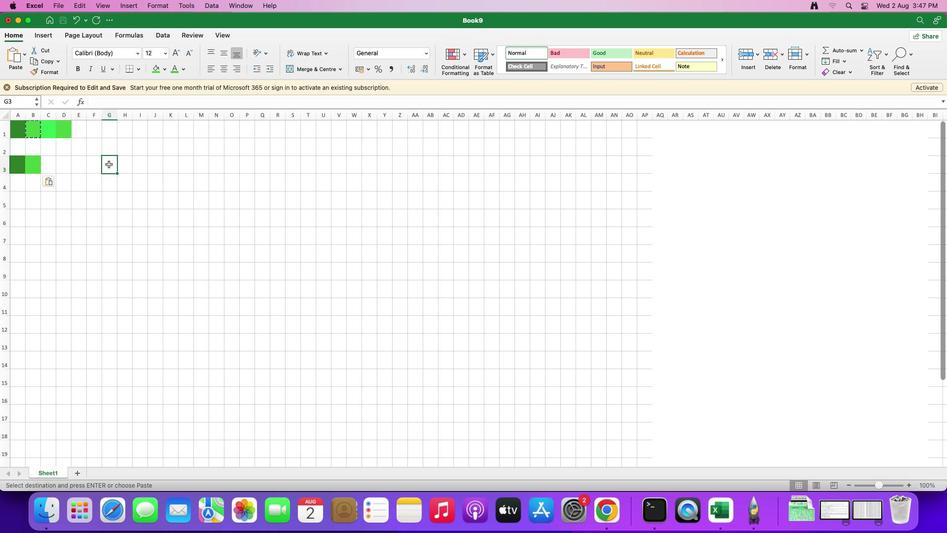 
Action: Key pressed Key.cmd'v'
Screenshot: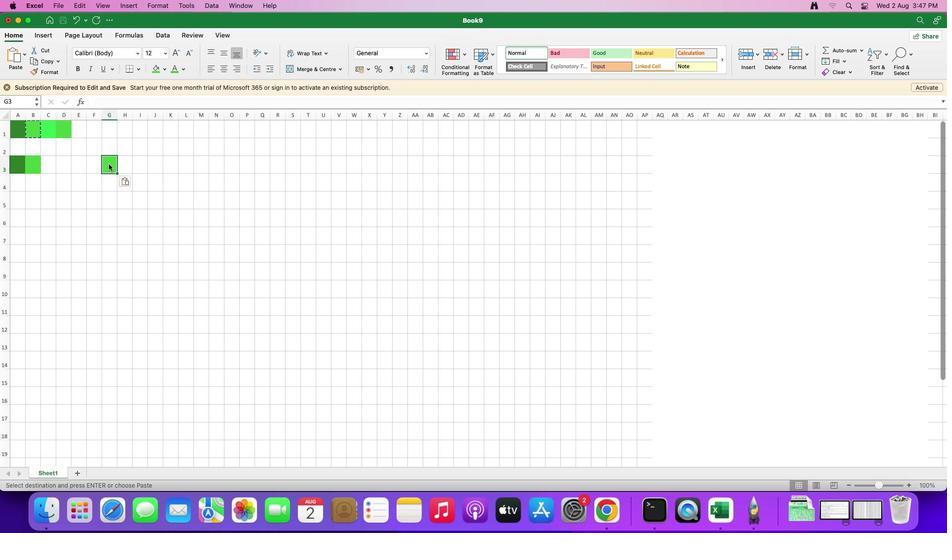 
Action: Mouse moved to (153, 165)
Screenshot: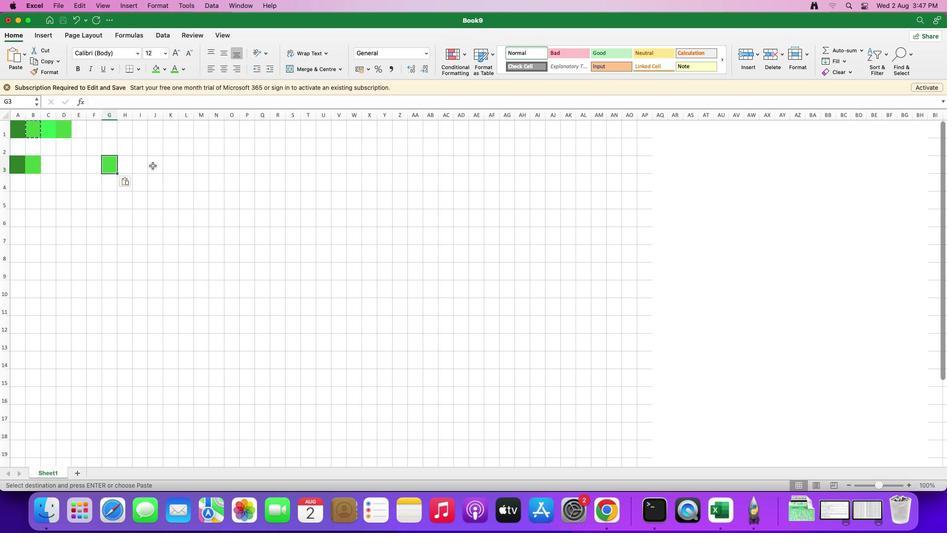 
Action: Mouse pressed left at (153, 165)
Screenshot: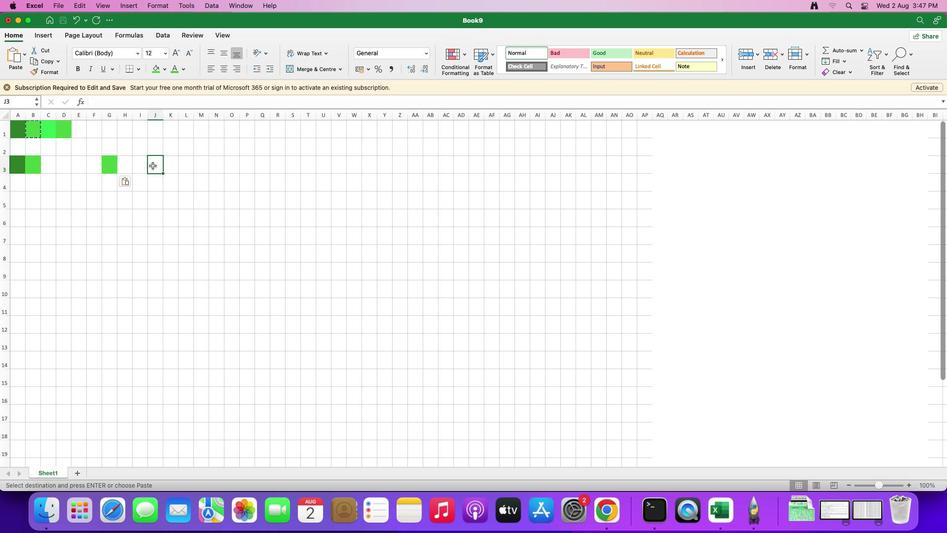 
Action: Mouse moved to (65, 132)
Screenshot: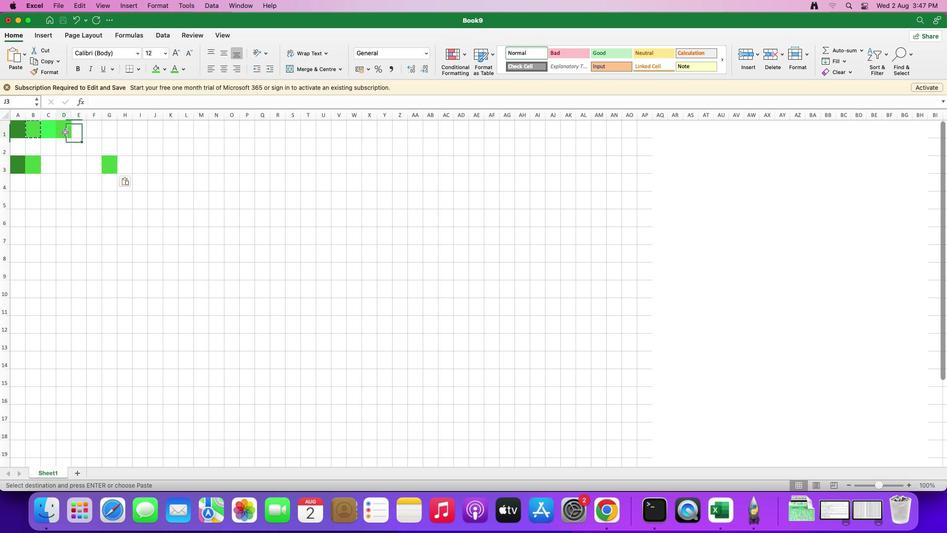 
Action: Mouse pressed left at (65, 132)
Screenshot: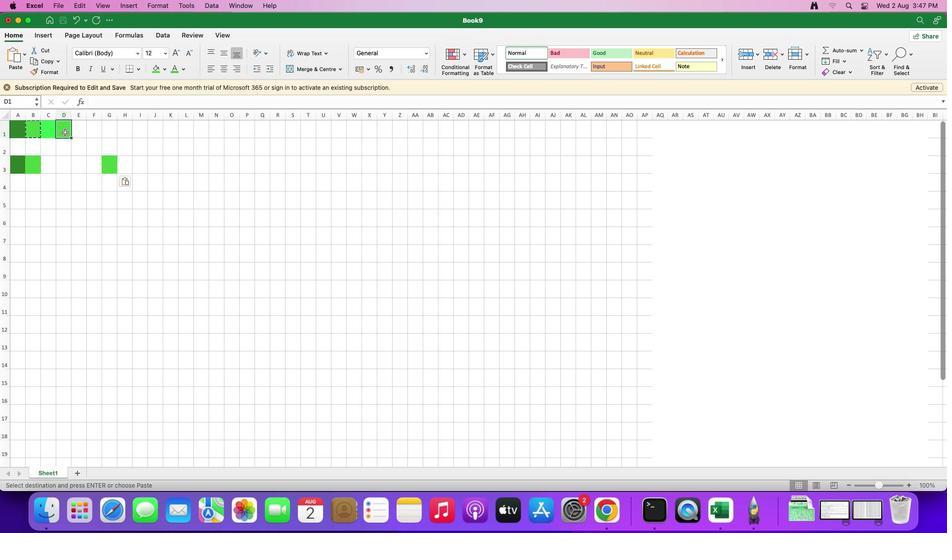 
Action: Mouse moved to (48, 167)
Screenshot: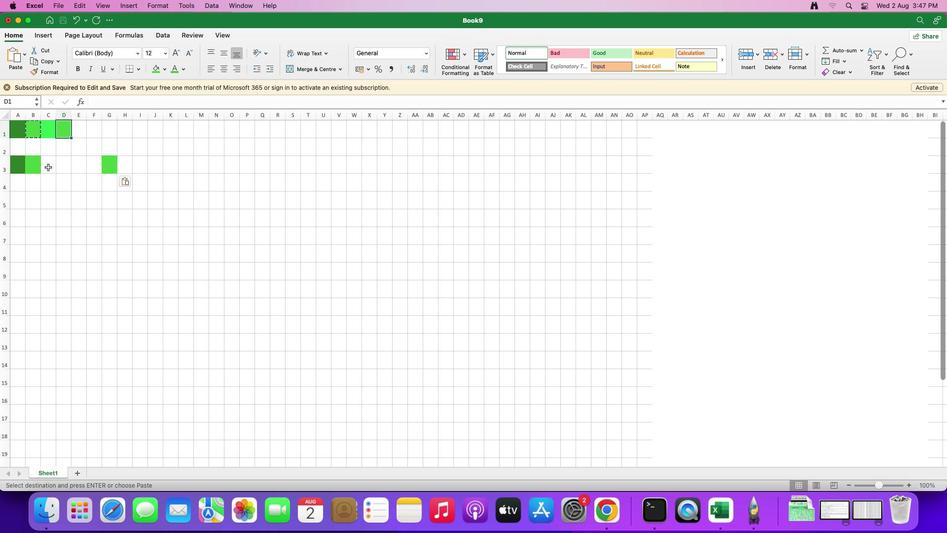 
Action: Mouse pressed left at (48, 167)
Screenshot: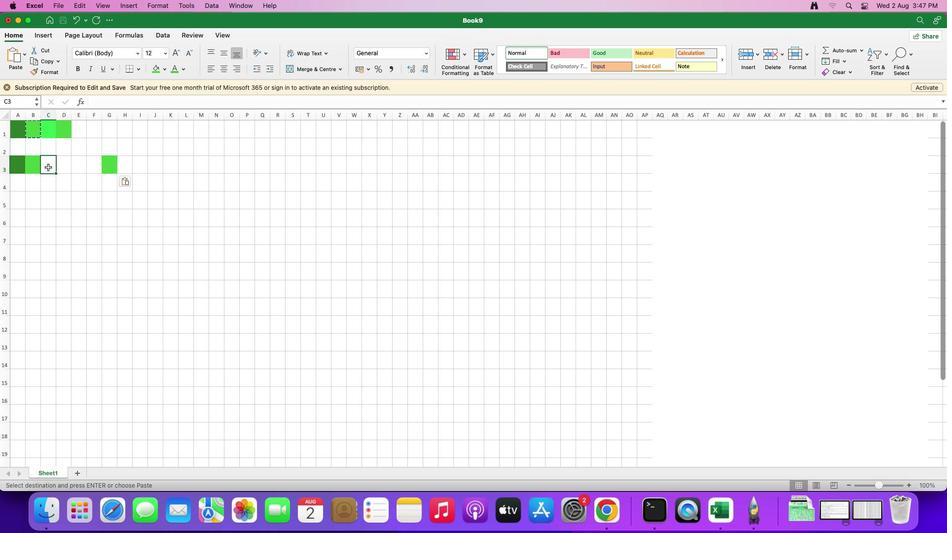 
Action: Mouse moved to (48, 167)
Screenshot: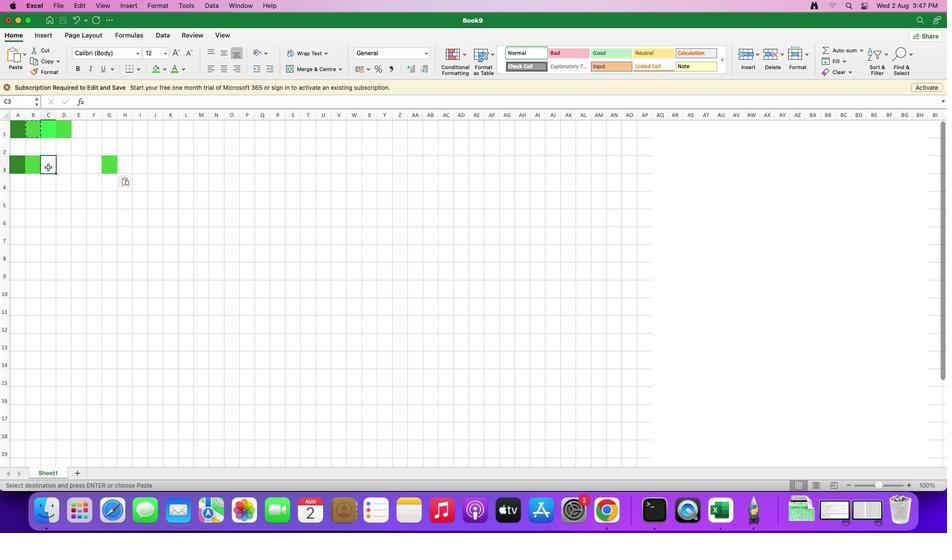 
Action: Key pressed Key.cmd'v'
Screenshot: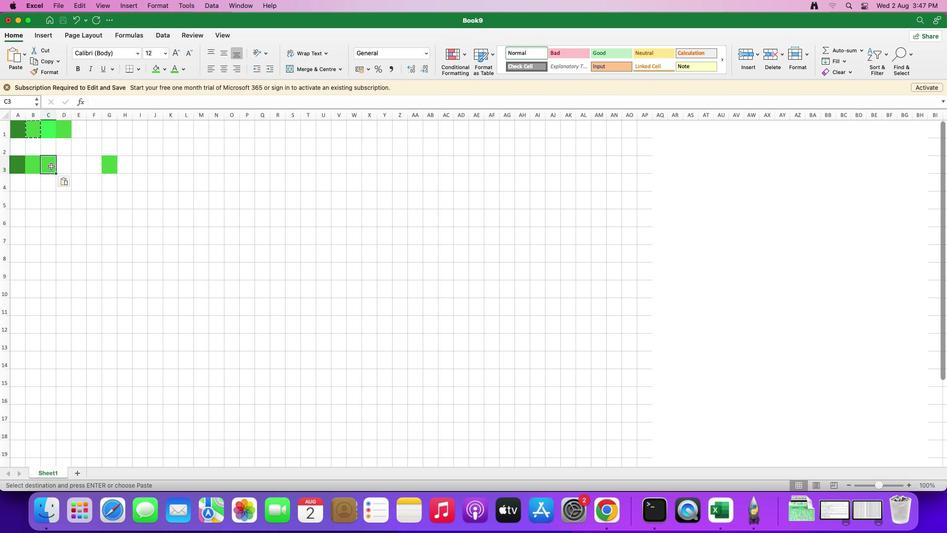 
Action: Mouse moved to (65, 165)
Screenshot: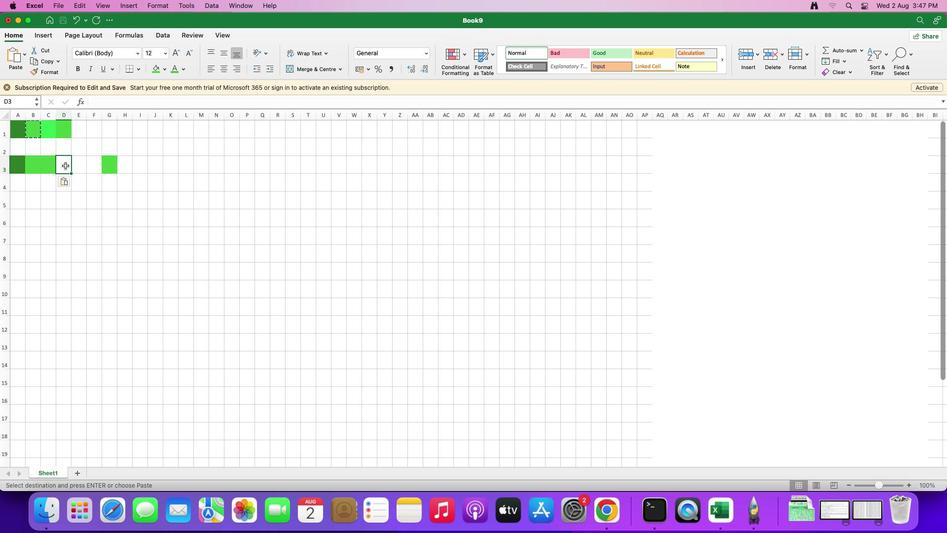 
Action: Mouse pressed left at (65, 165)
Screenshot: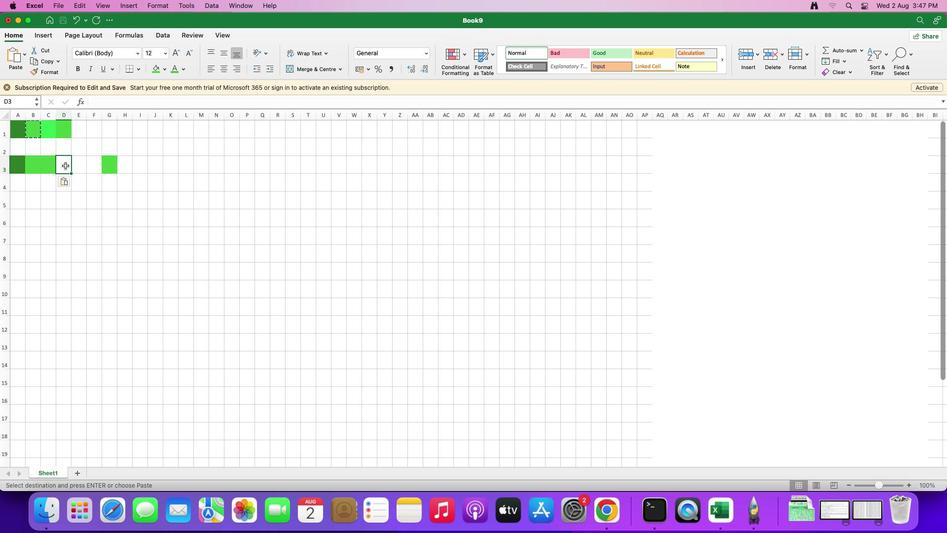 
Action: Mouse moved to (47, 128)
Screenshot: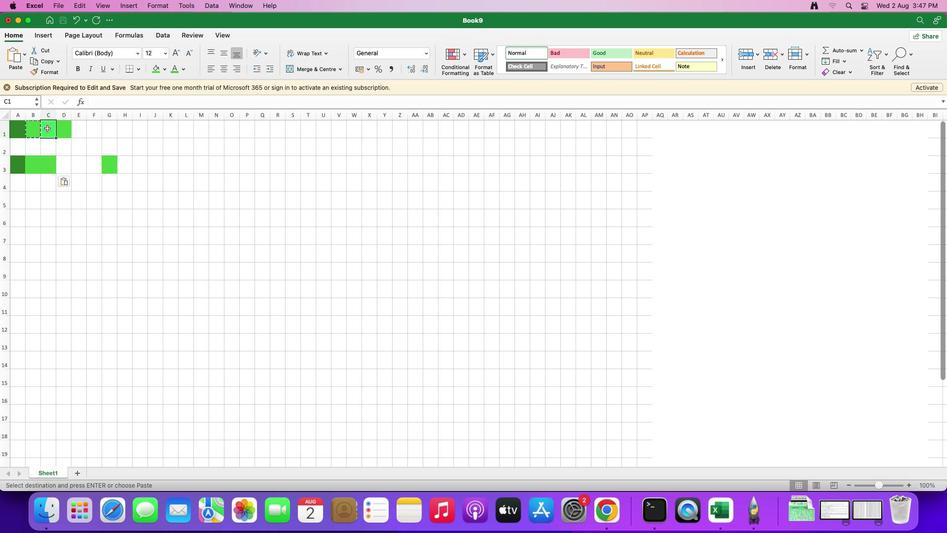 
Action: Mouse pressed left at (47, 128)
Screenshot: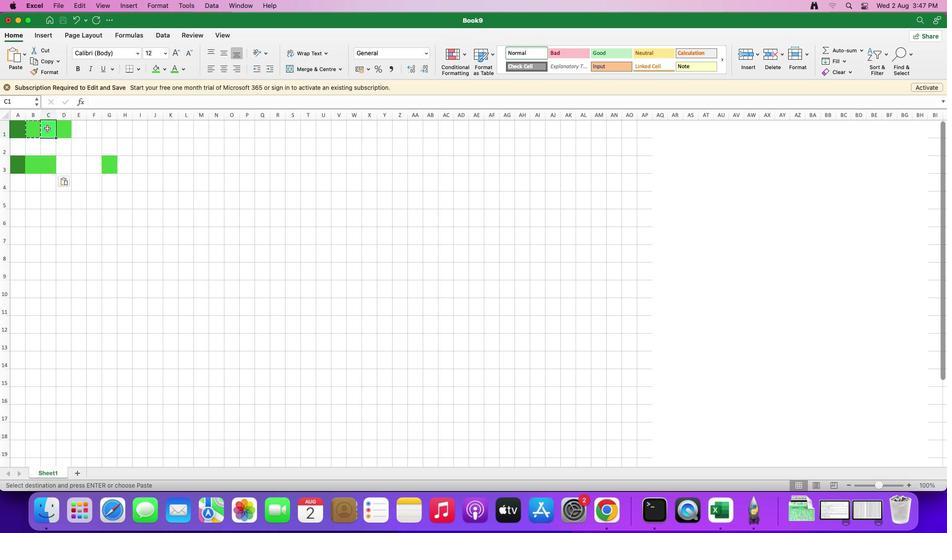 
Action: Mouse moved to (57, 137)
Screenshot: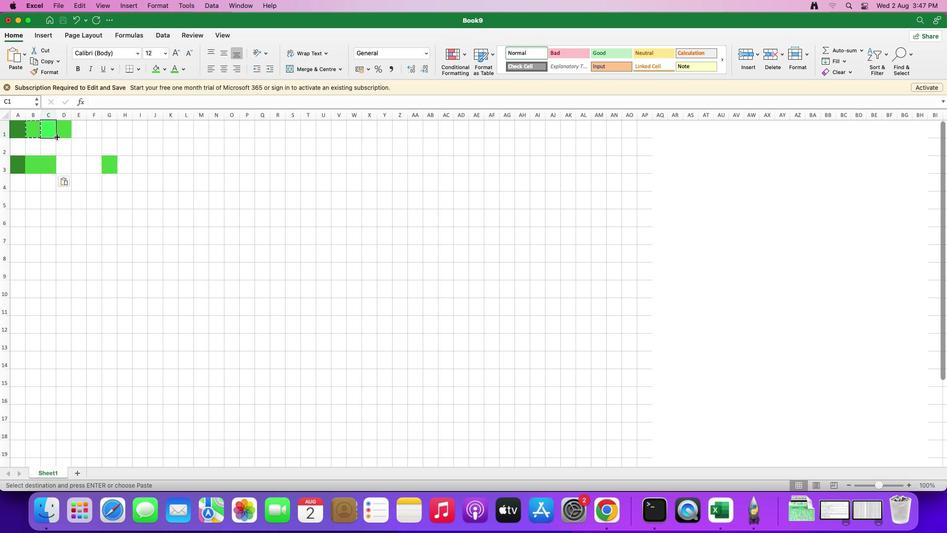 
Action: Key pressed Key.cmd
Screenshot: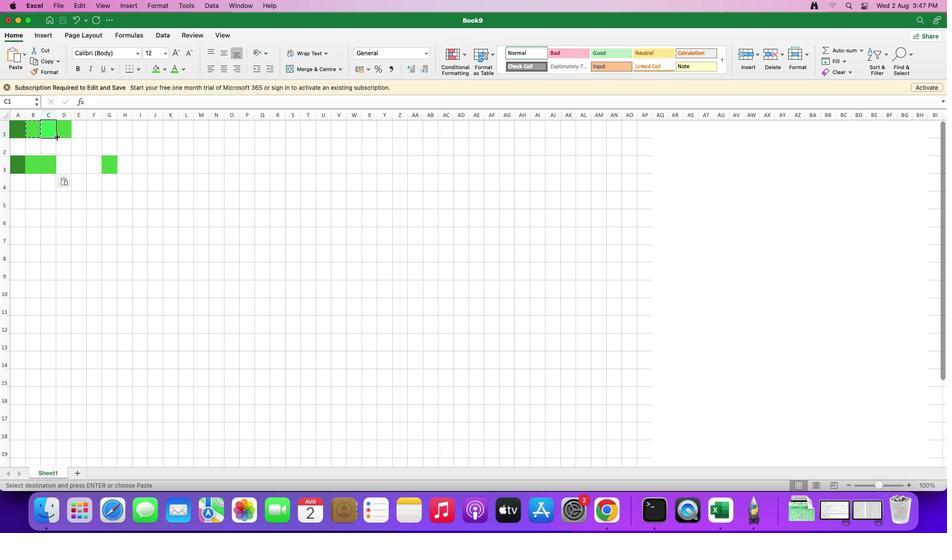 
Action: Mouse moved to (57, 137)
Screenshot: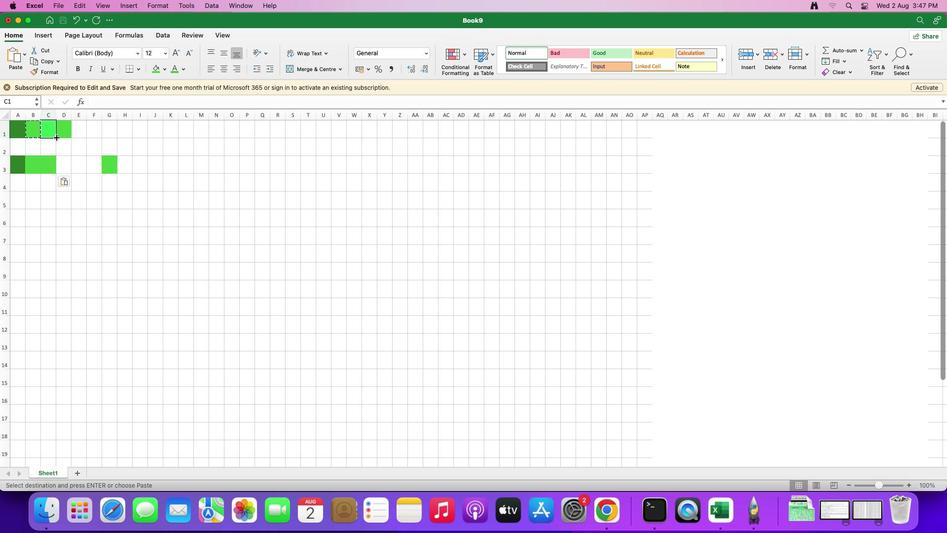
Action: Key pressed 'c'
Screenshot: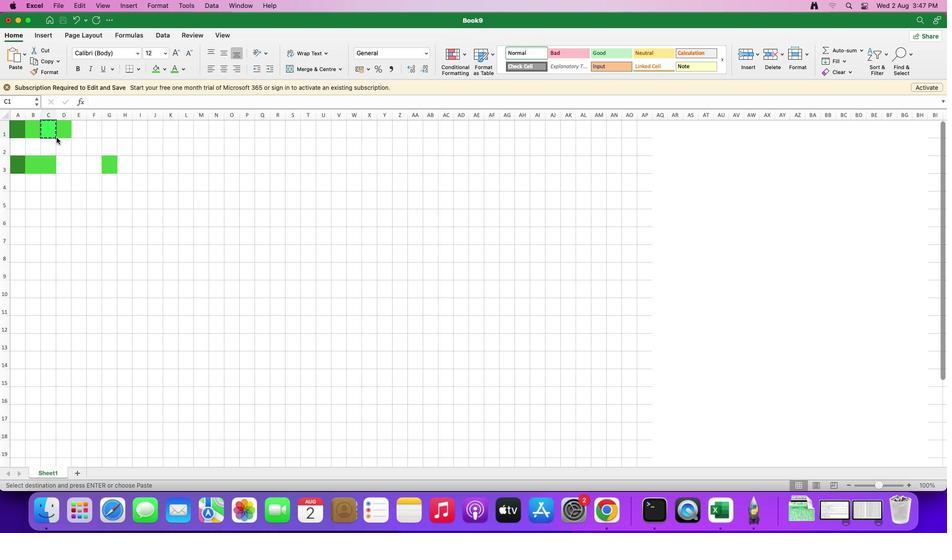 
Action: Mouse moved to (63, 162)
Screenshot: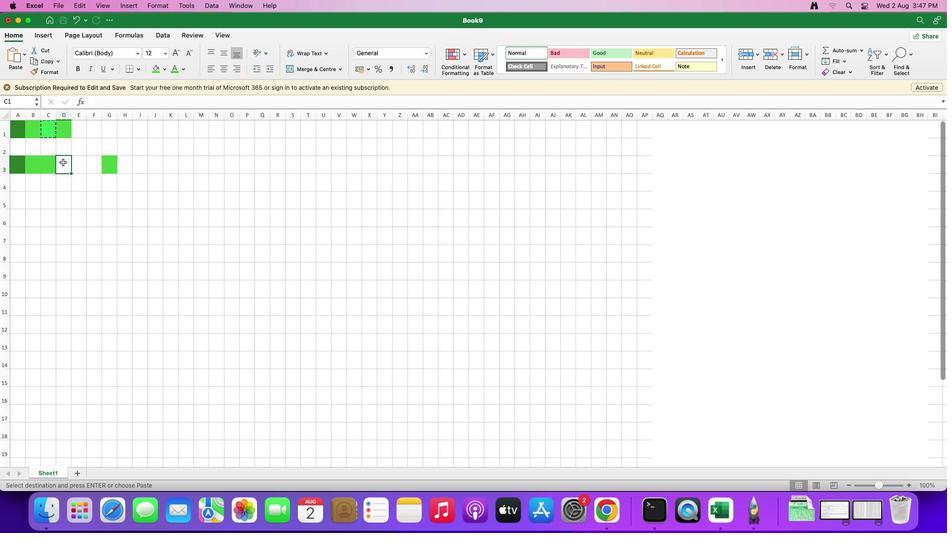 
Action: Mouse pressed left at (63, 162)
Screenshot: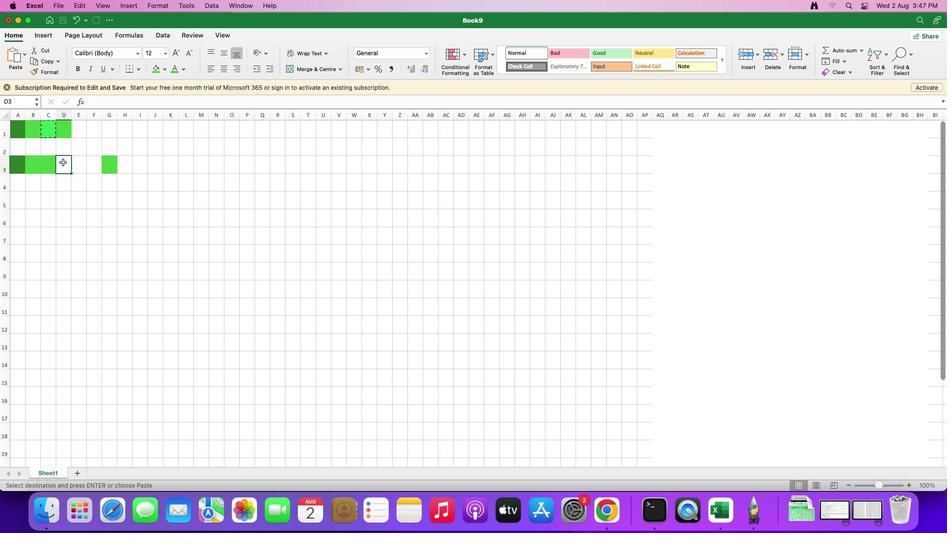 
Action: Mouse moved to (63, 162)
Screenshot: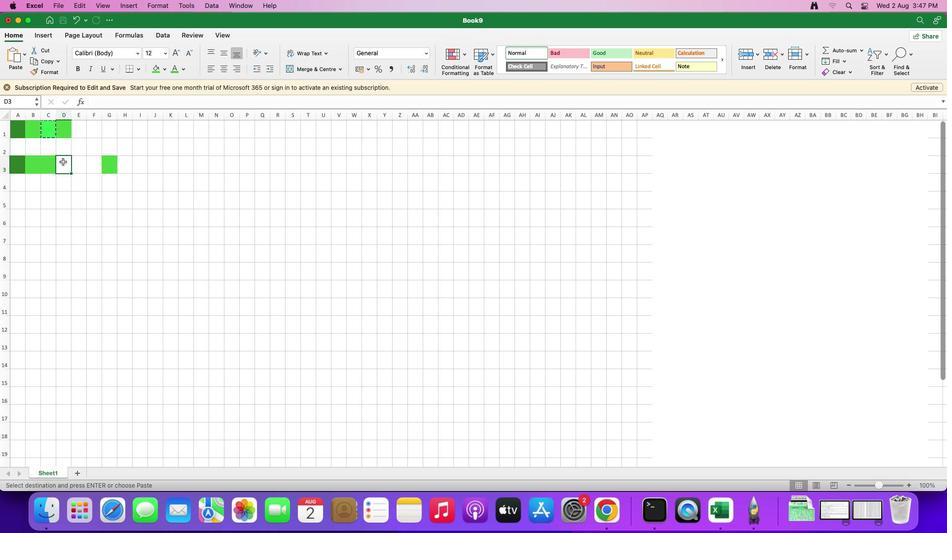 
Action: Key pressed Key.cmd
Screenshot: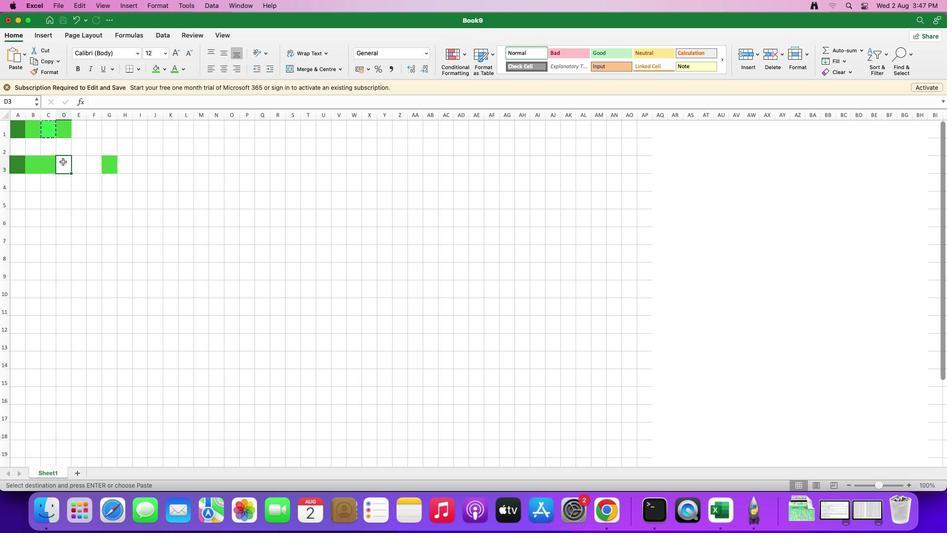 
Action: Mouse moved to (63, 162)
Screenshot: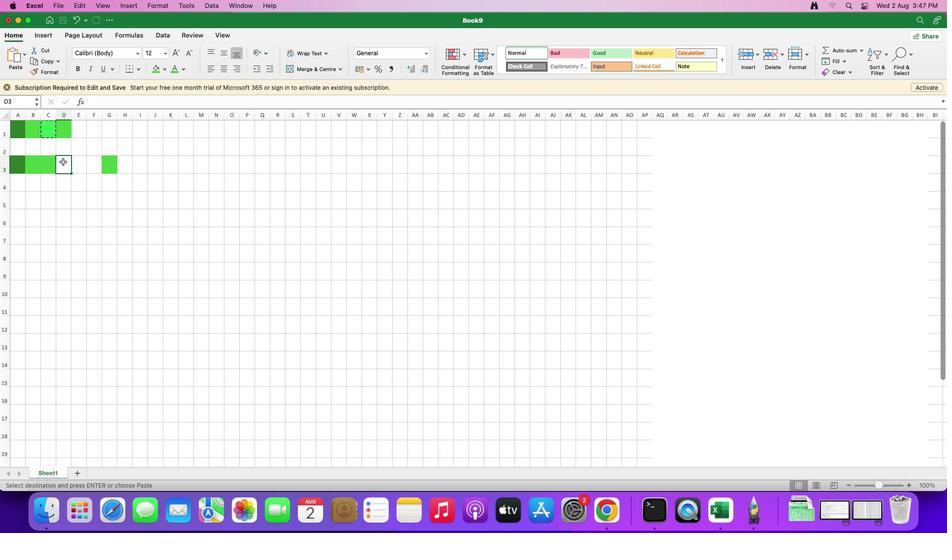 
Action: Key pressed 'v'
Screenshot: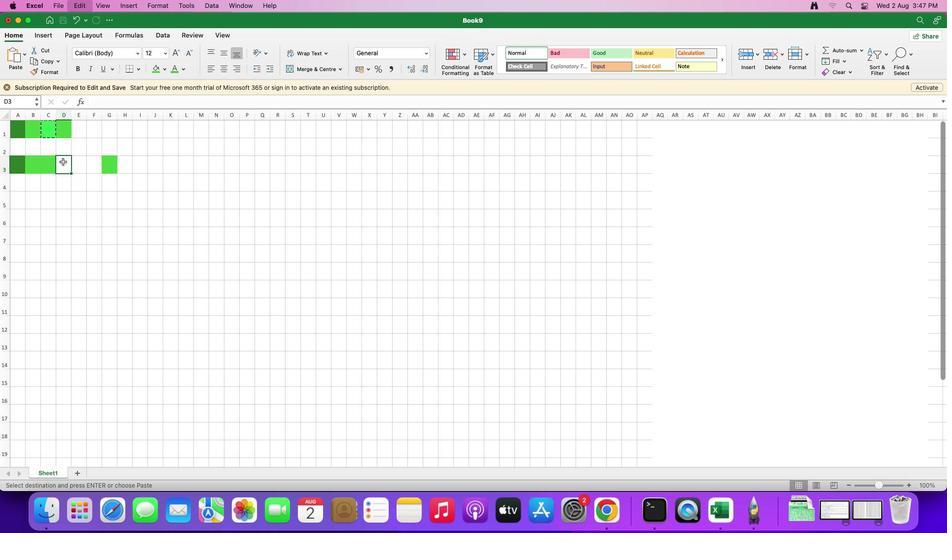 
Action: Mouse moved to (90, 164)
Screenshot: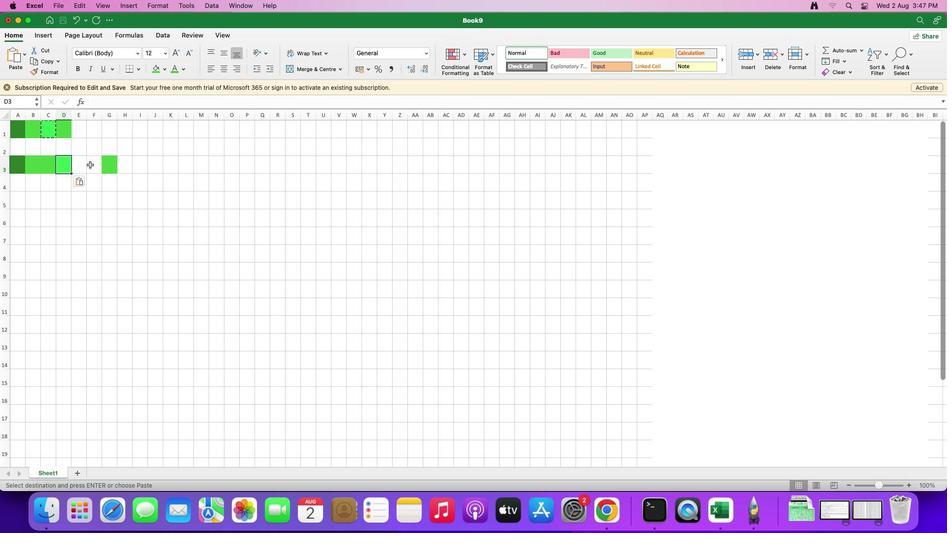 
Action: Mouse pressed left at (90, 164)
Screenshot: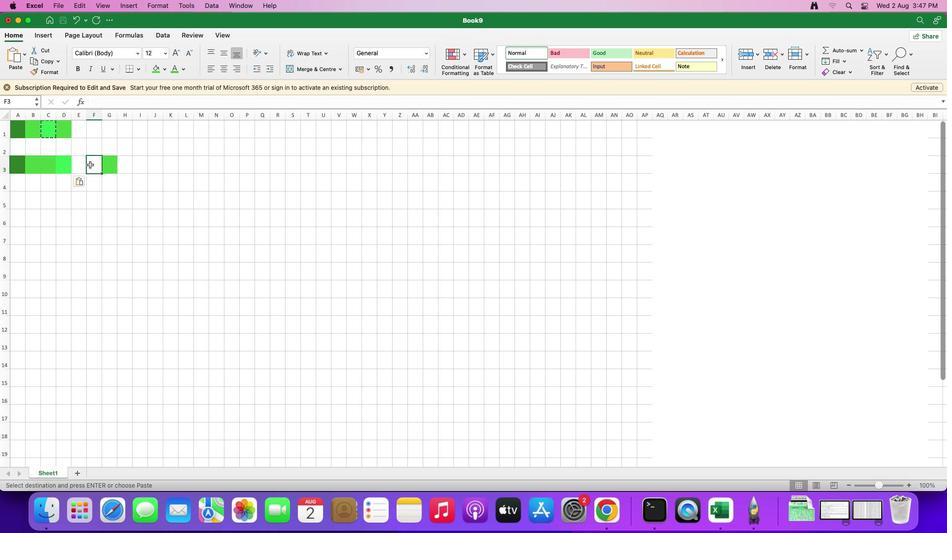
Action: Mouse moved to (25, 148)
Screenshot: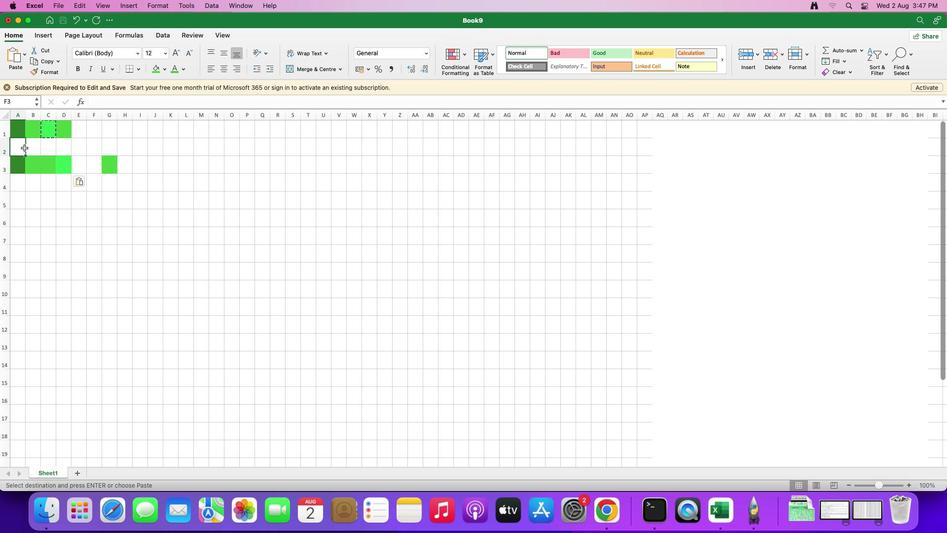 
Action: Mouse pressed left at (25, 148)
Screenshot: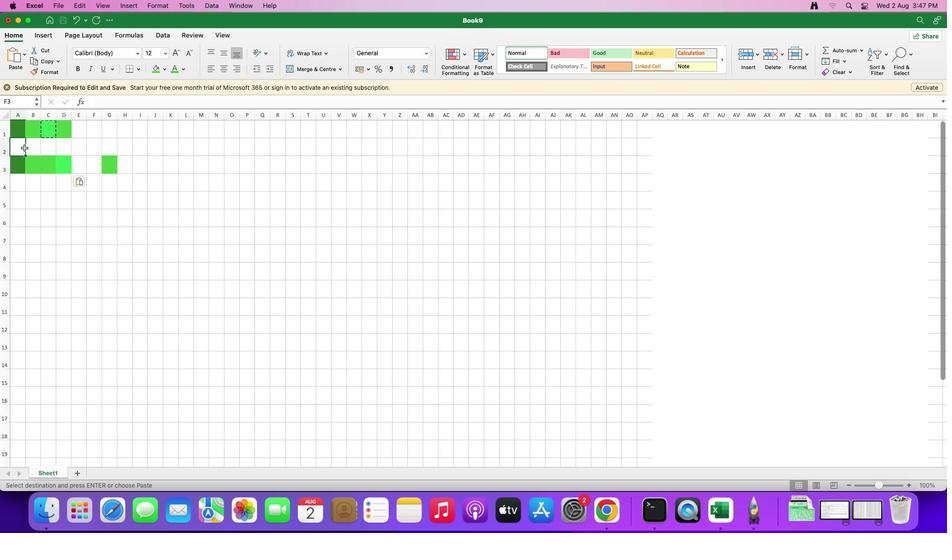 
Action: Mouse moved to (47, 153)
Screenshot: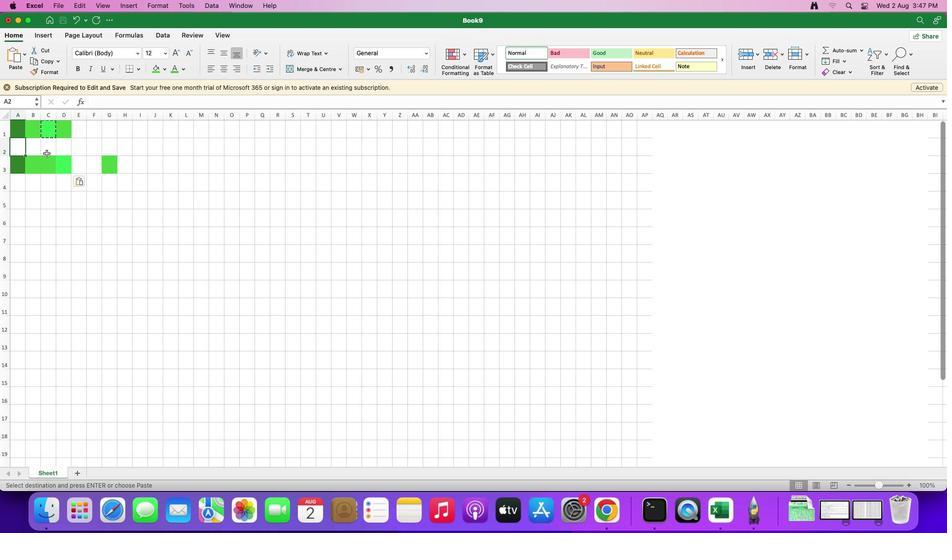 
Action: Key pressed Key.cmd
Screenshot: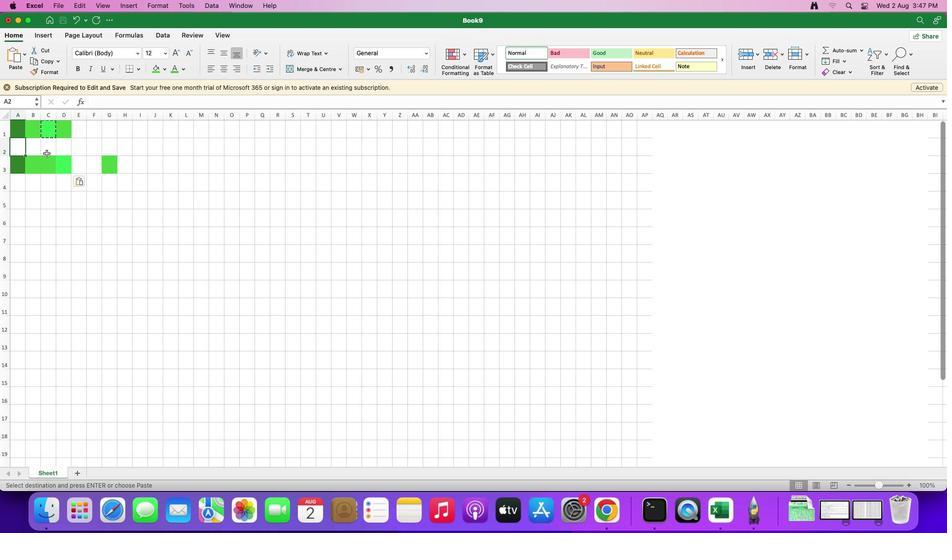 
Action: Mouse moved to (46, 153)
Screenshot: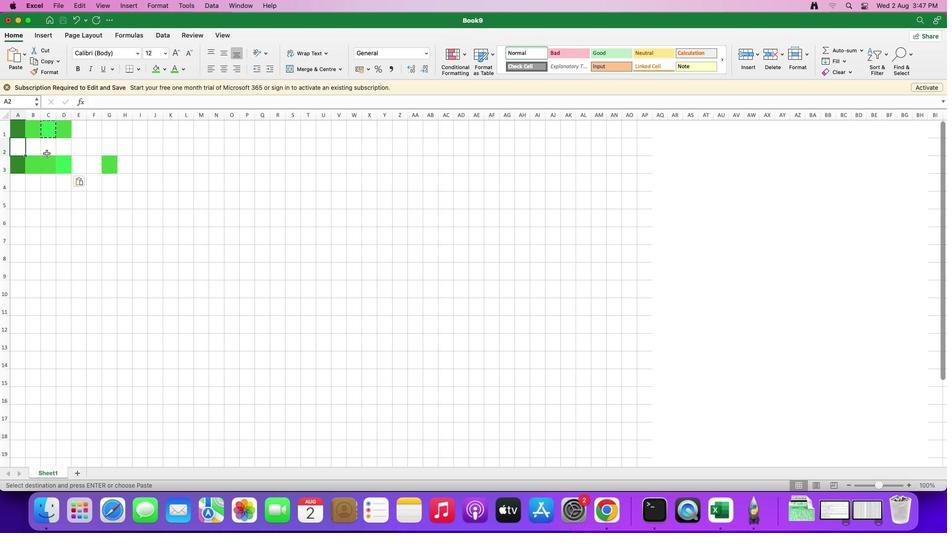 
Action: Key pressed 'v'
Screenshot: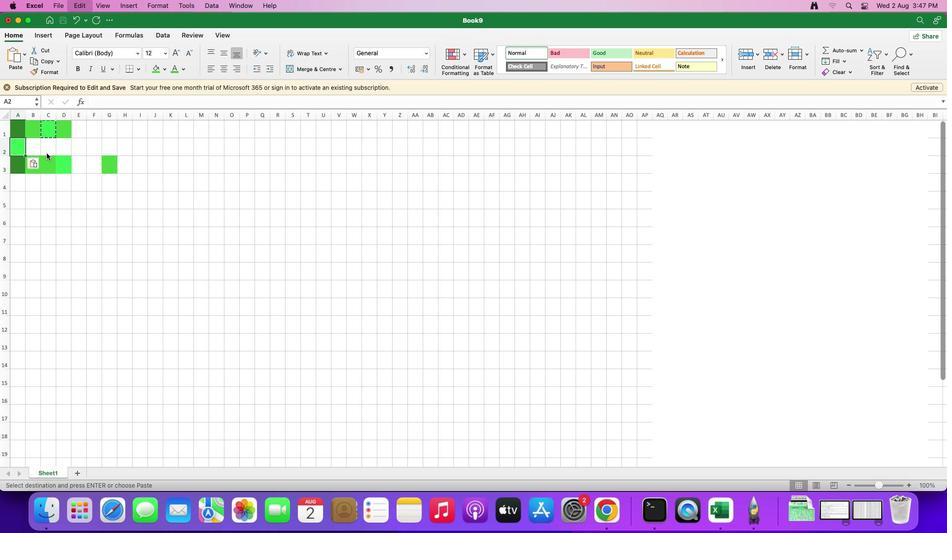 
Action: Mouse moved to (41, 147)
Screenshot: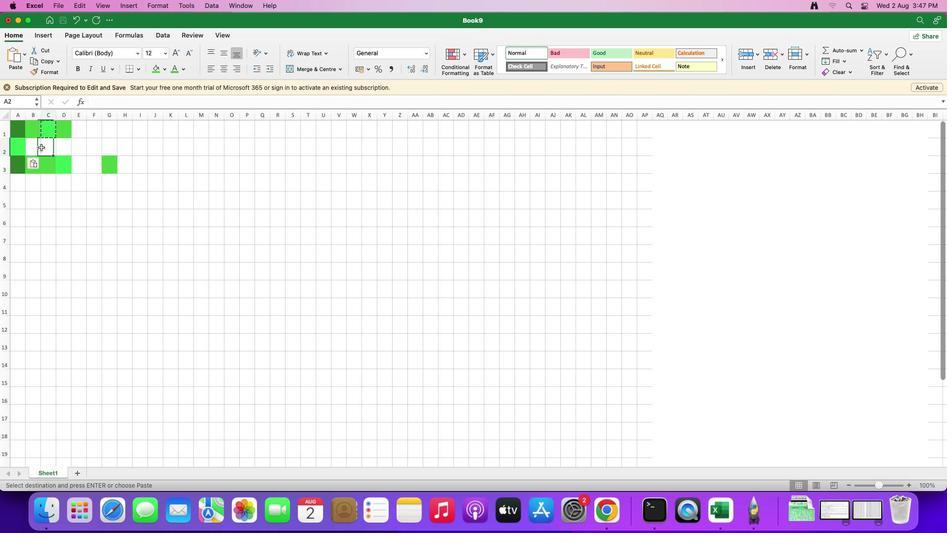 
Action: Mouse pressed left at (41, 147)
Screenshot: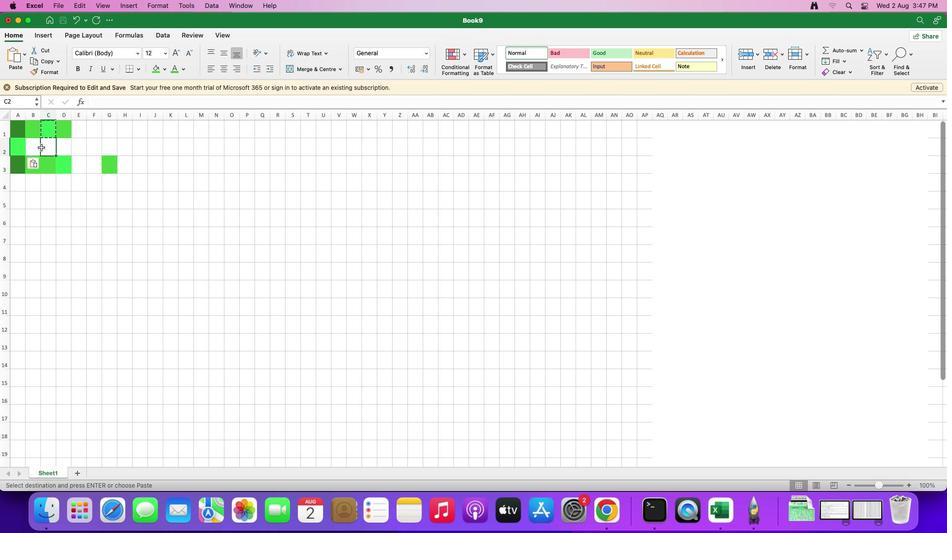 
Action: Mouse moved to (129, 148)
Screenshot: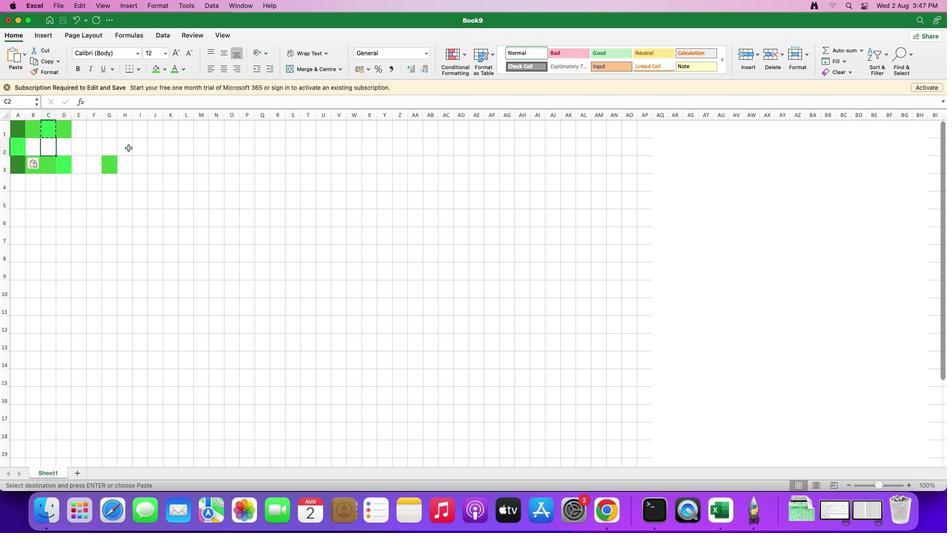 
Action: Mouse pressed left at (129, 148)
Screenshot: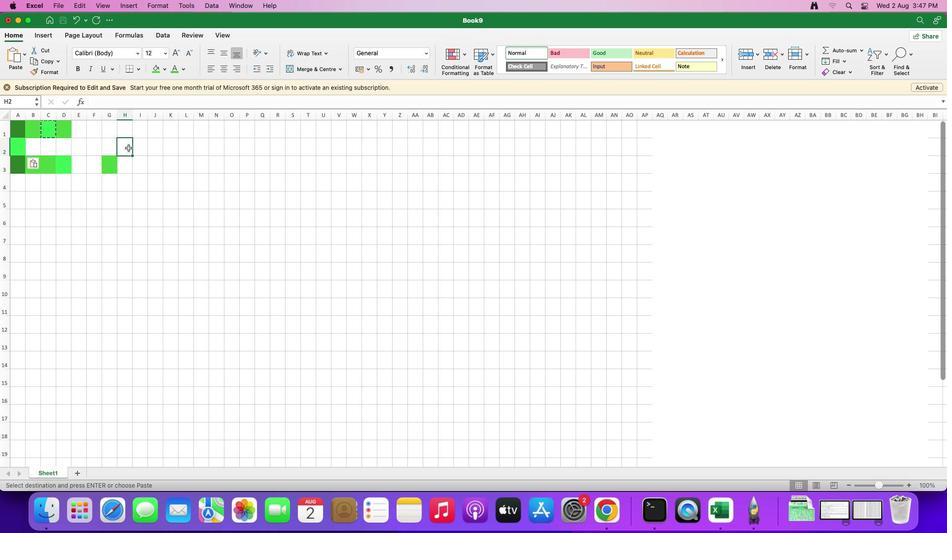 
Action: Mouse moved to (128, 148)
Screenshot: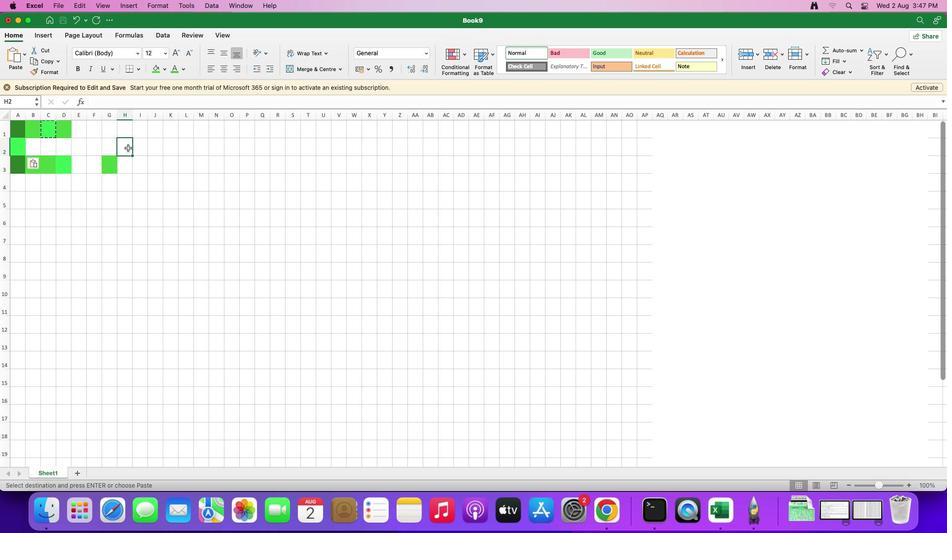 
Action: Key pressed Key.cmd'v'
Screenshot: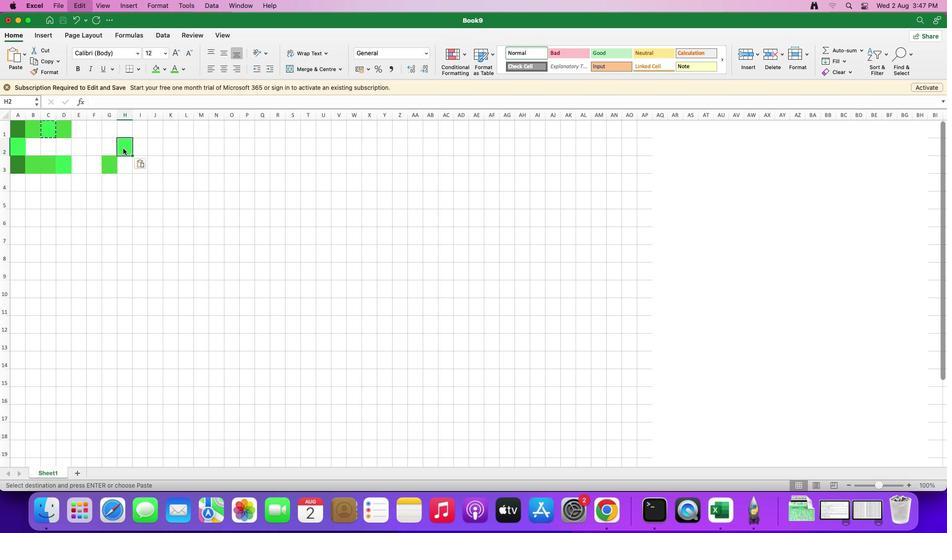 
Action: Mouse moved to (84, 150)
Screenshot: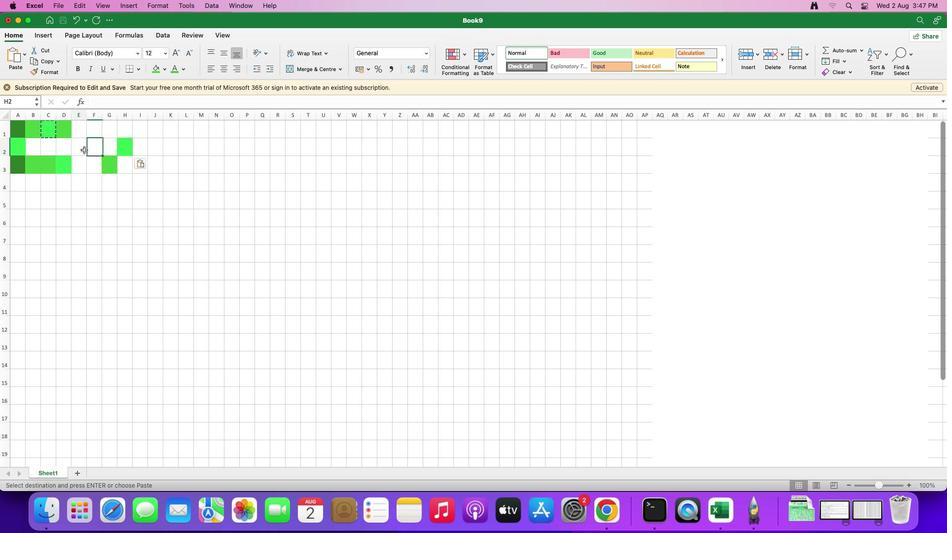 
Action: Mouse pressed left at (84, 150)
Screenshot: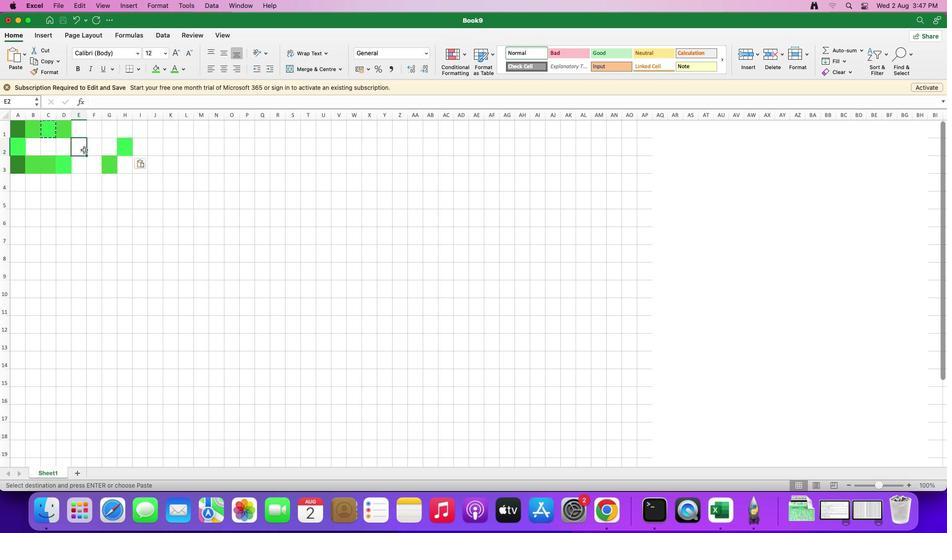 
Action: Mouse moved to (19, 131)
Screenshot: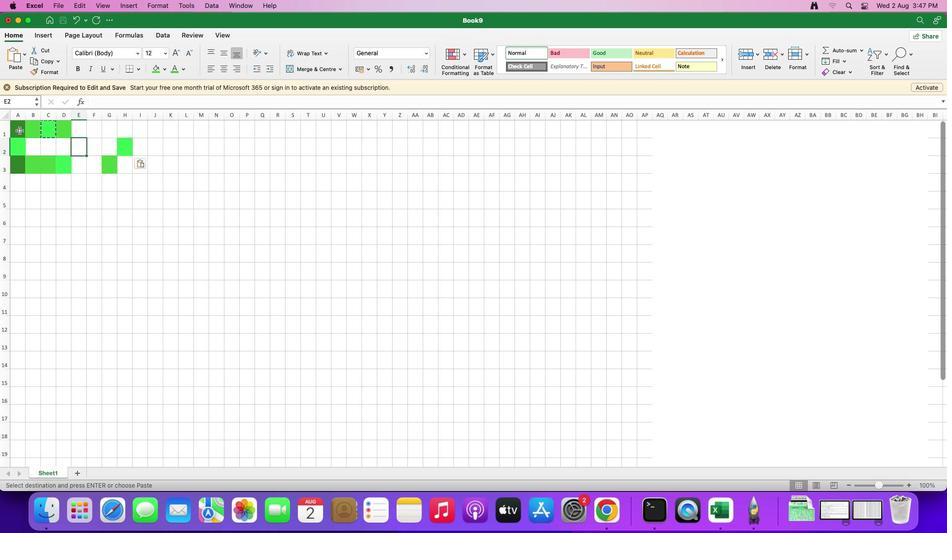 
Action: Mouse pressed left at (19, 131)
Screenshot: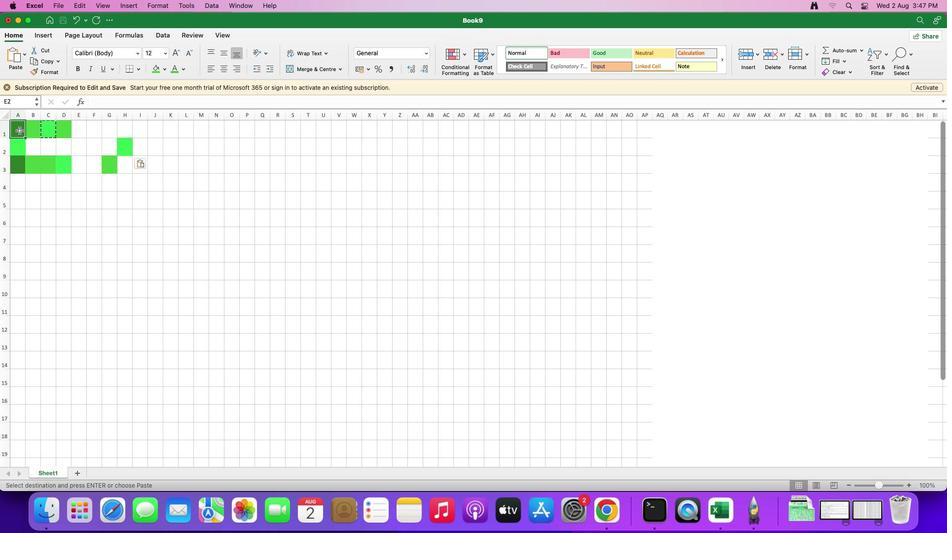 
Action: Mouse moved to (79, 149)
Screenshot: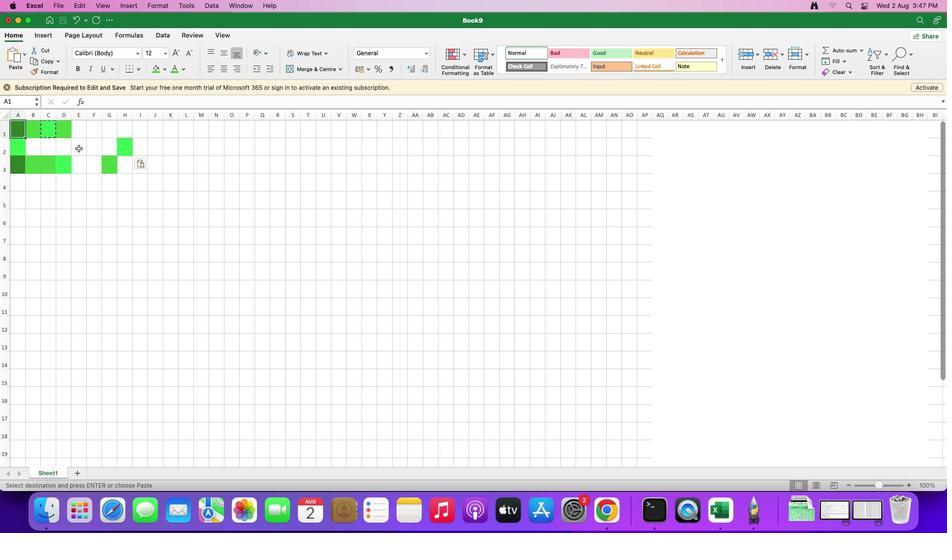 
Action: Key pressed Key.cmd'c'
Screenshot: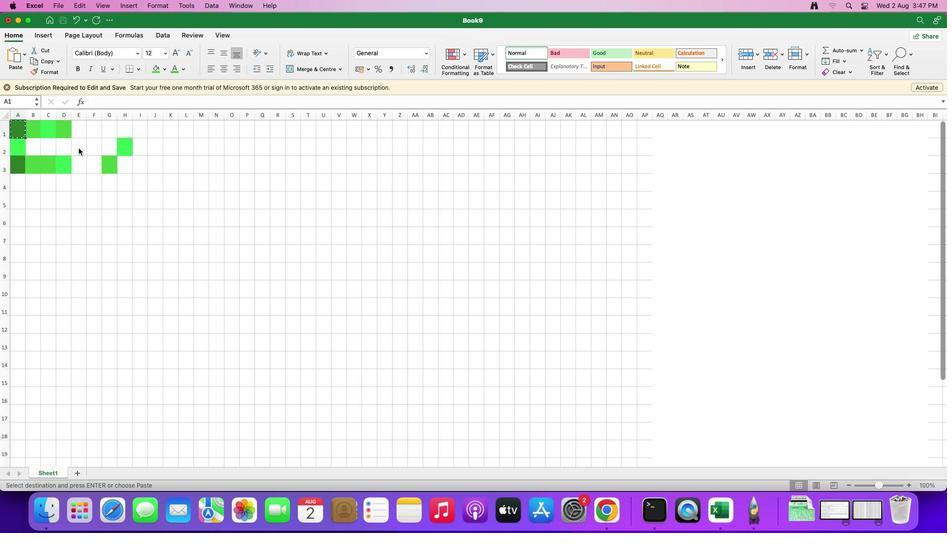 
Action: Mouse moved to (648, 130)
Screenshot: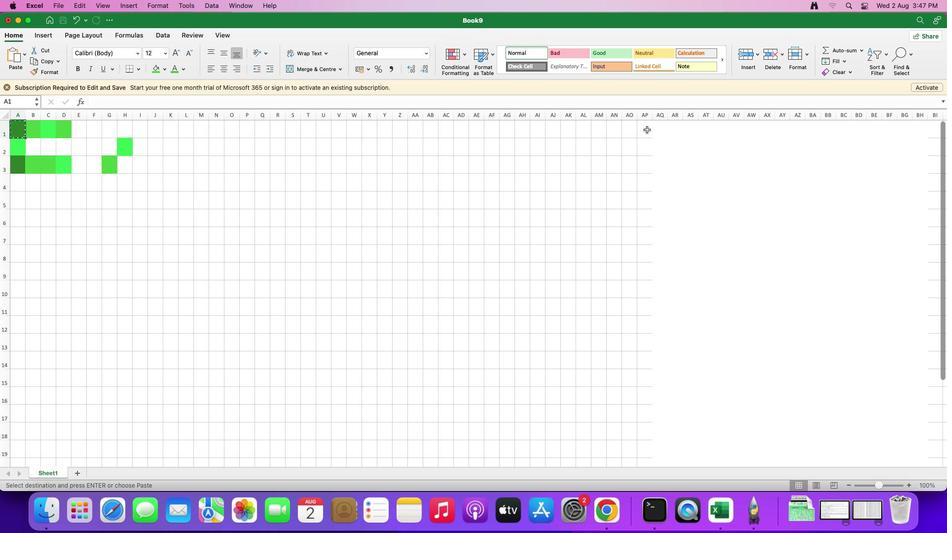 
Action: Mouse pressed left at (648, 130)
Screenshot: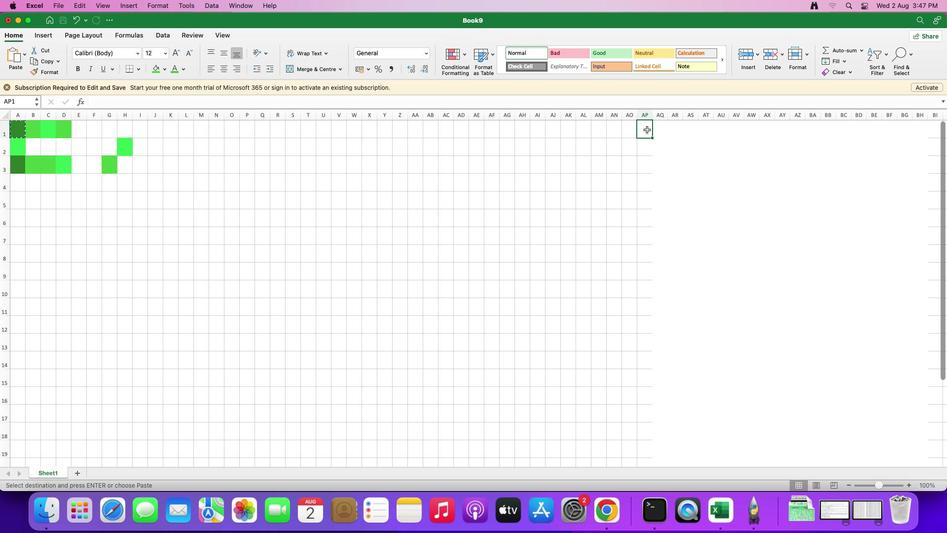 
Action: Key pressed Key.cmd'v'
Screenshot: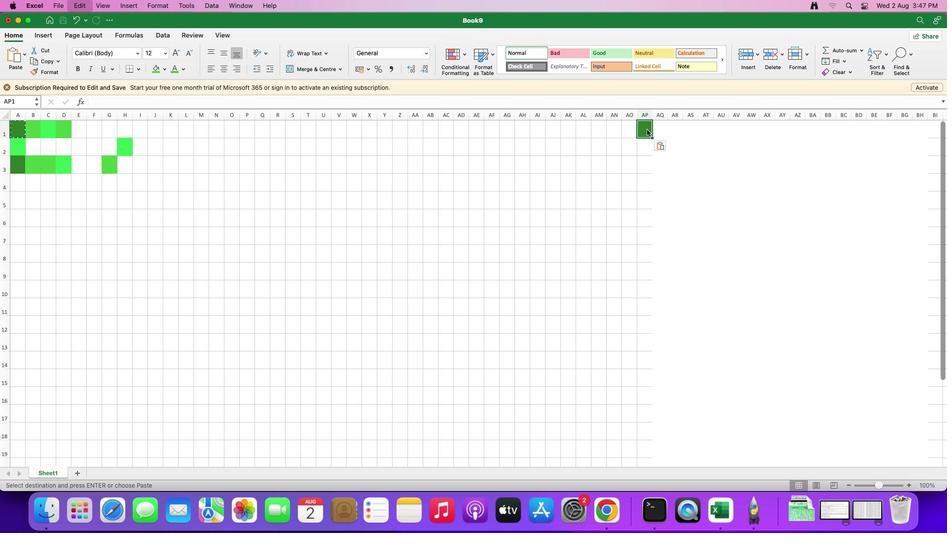 
Action: Mouse moved to (612, 143)
Screenshot: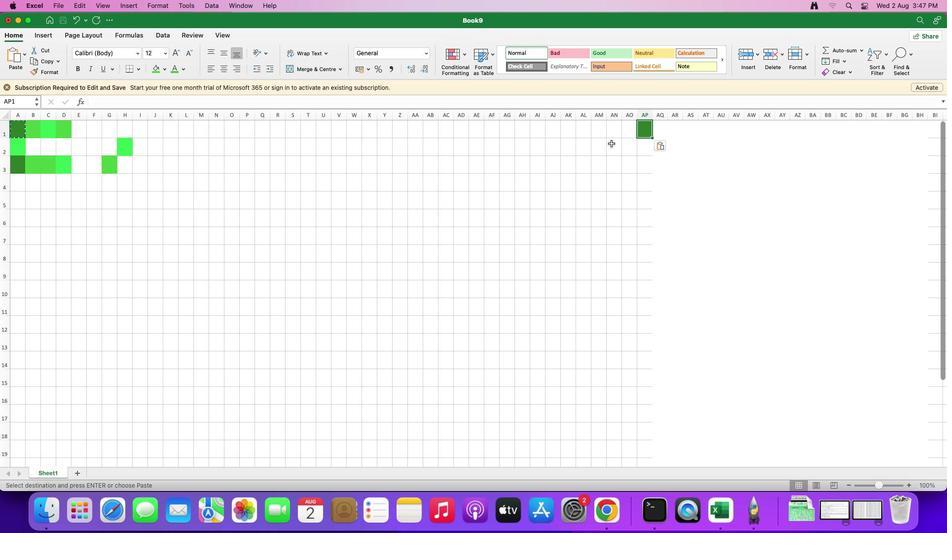 
Action: Mouse pressed left at (612, 143)
Screenshot: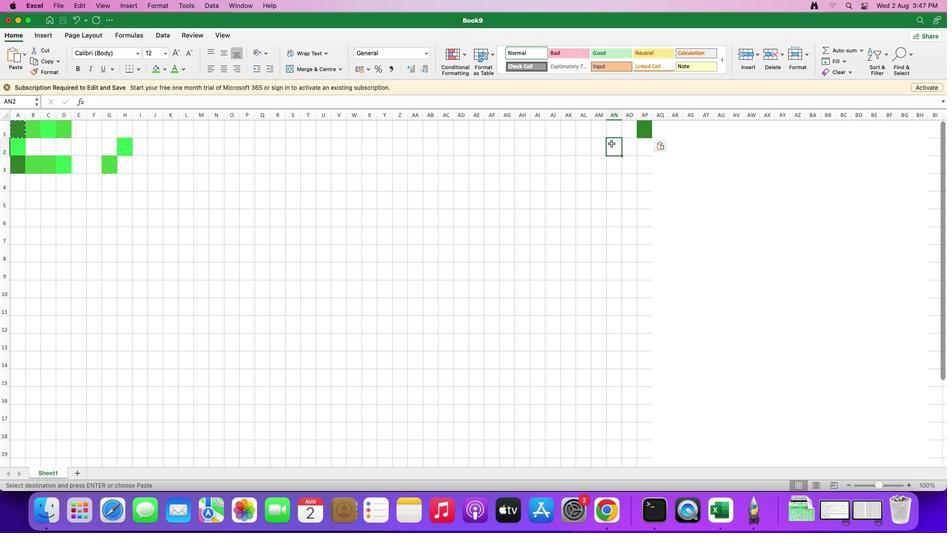 
Action: Key pressed Key.cmd'v'
Screenshot: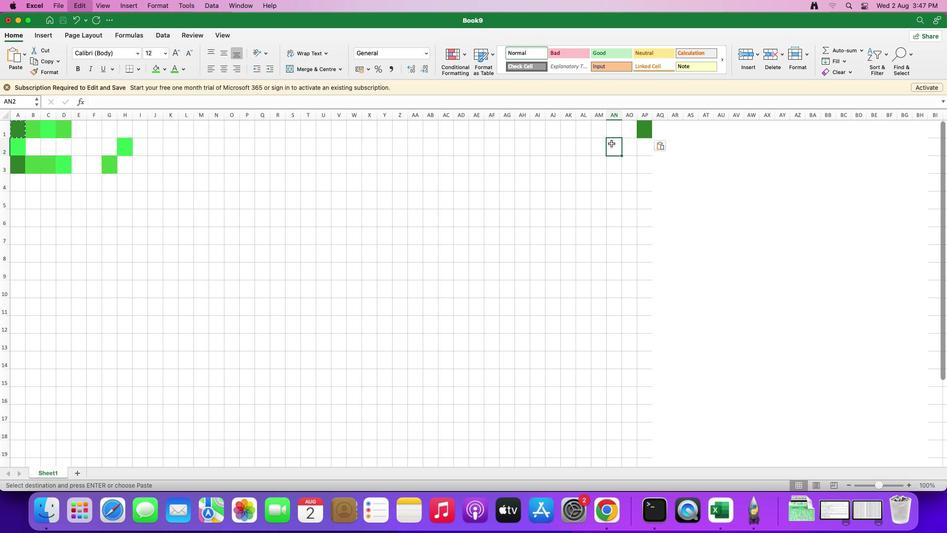 
Action: Mouse moved to (599, 131)
Screenshot: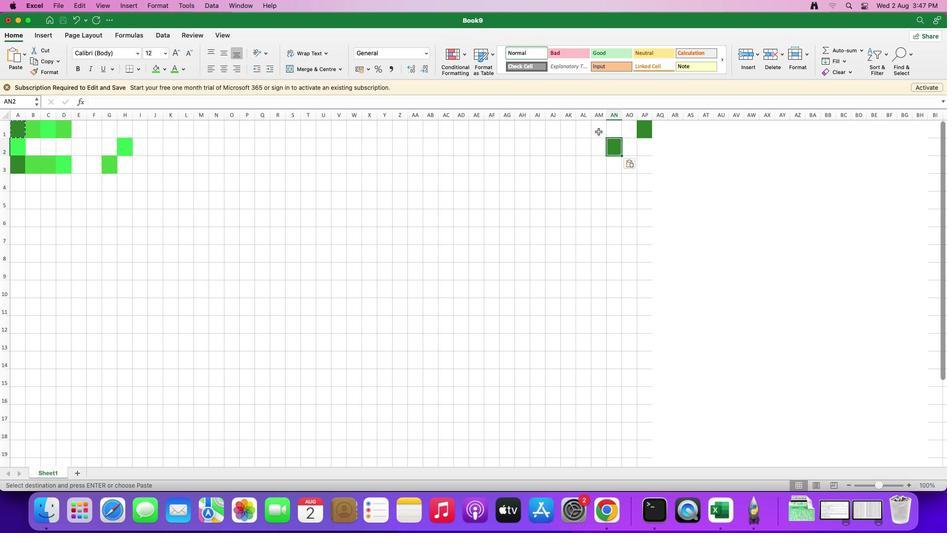 
Action: Mouse pressed left at (599, 131)
Screenshot: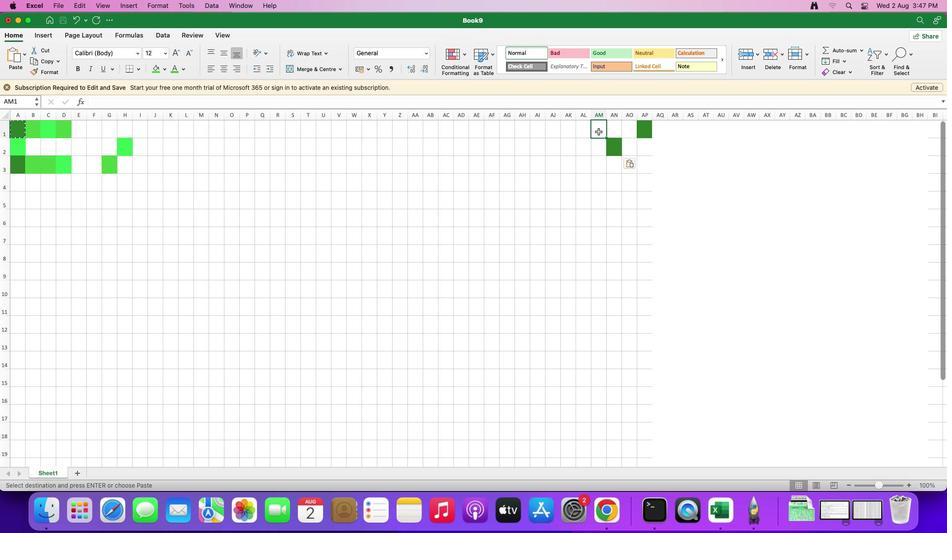 
Action: Key pressed Key.cmd'c'
Screenshot: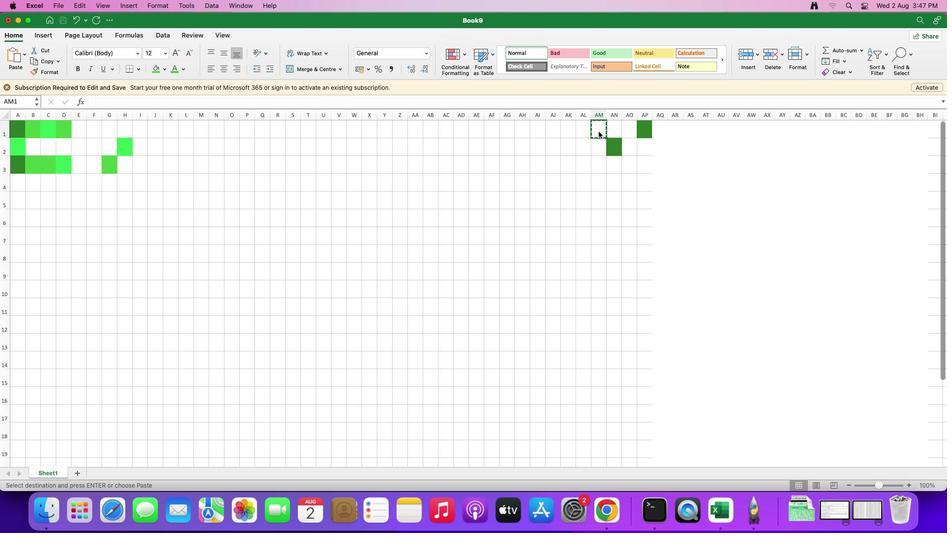 
Action: Mouse moved to (599, 132)
Screenshot: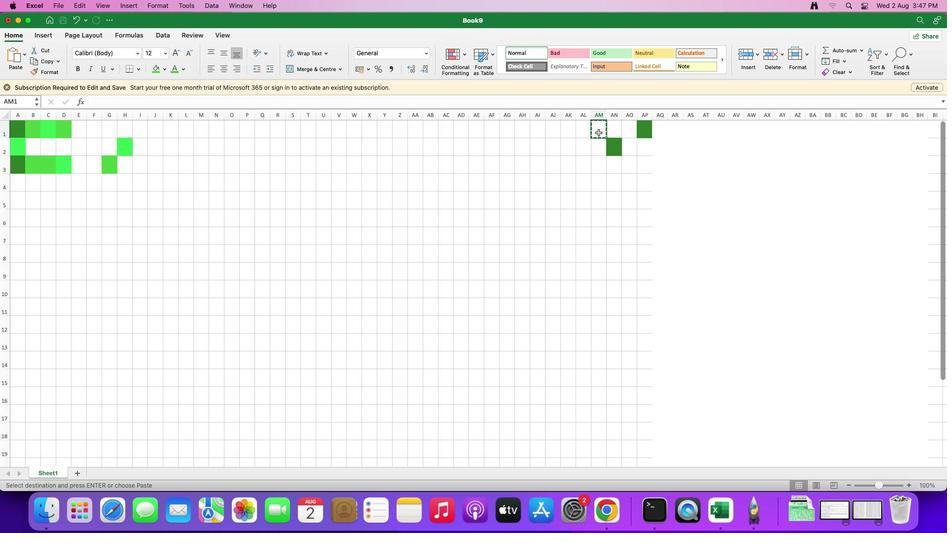 
Action: Key pressed 'v'
Screenshot: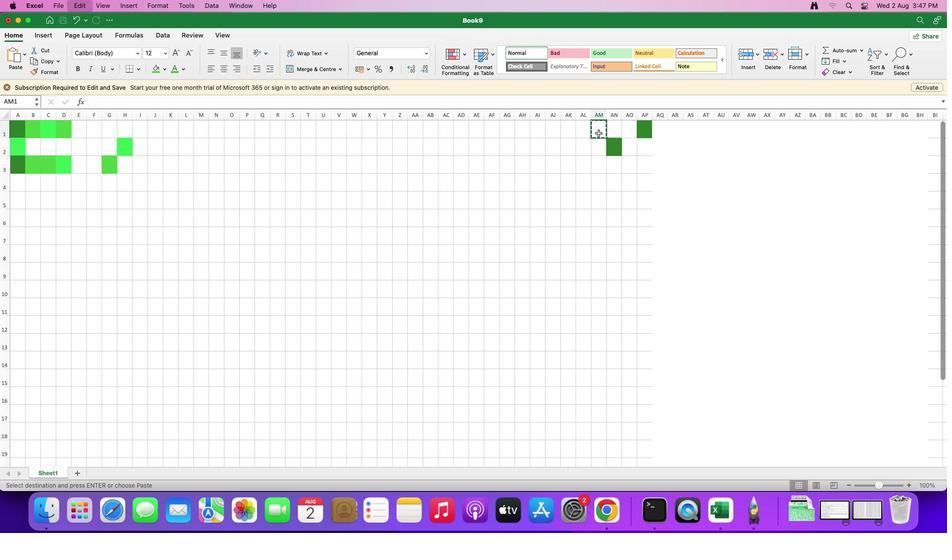 
Action: Mouse moved to (598, 149)
Screenshot: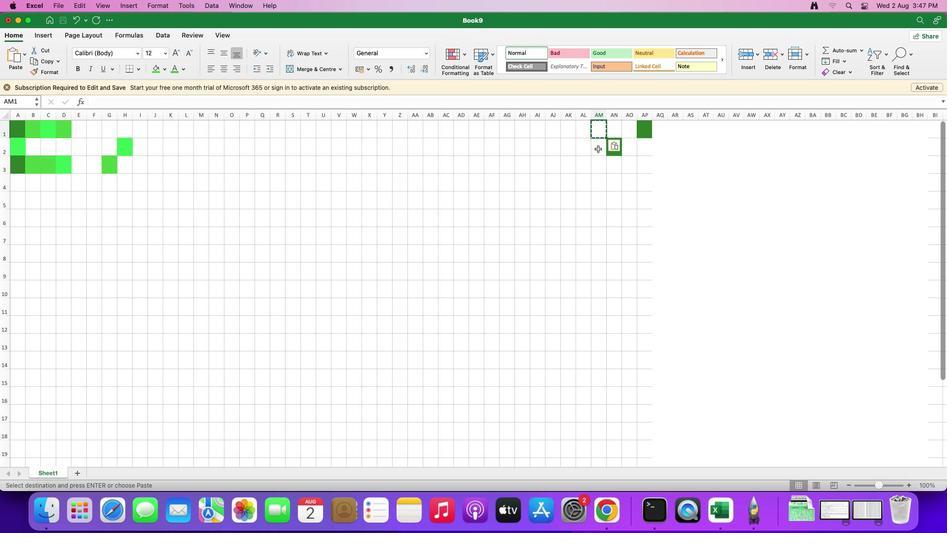 
Action: Mouse pressed left at (598, 149)
Screenshot: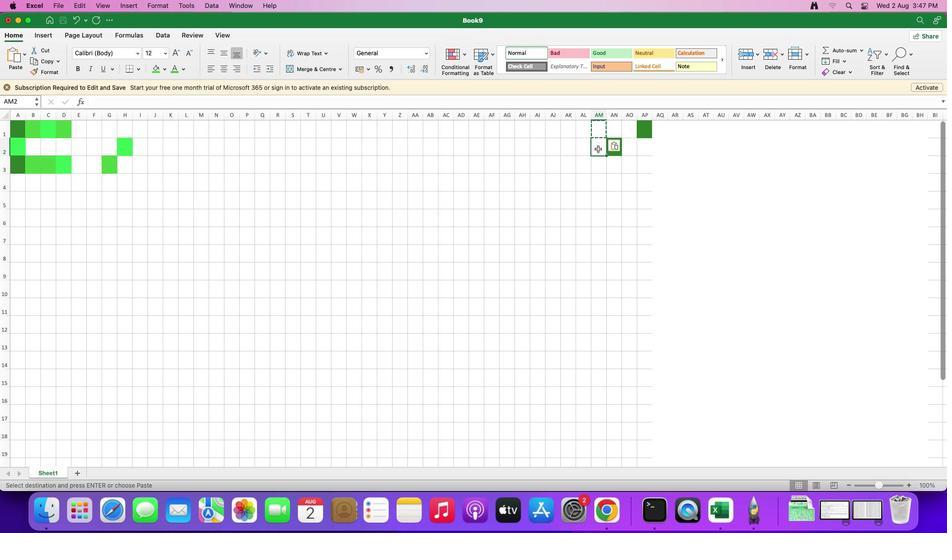 
Action: Mouse moved to (615, 152)
Screenshot: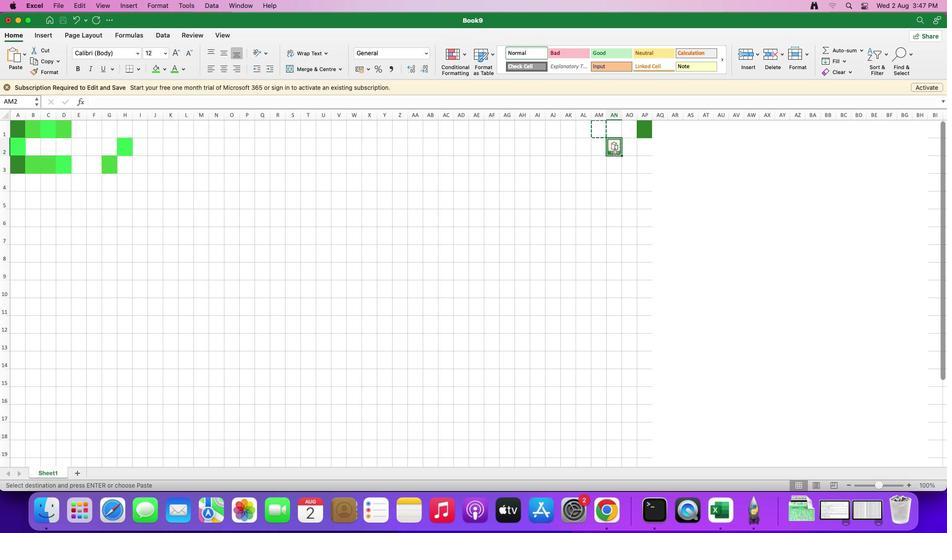 
Action: Mouse pressed left at (615, 152)
Screenshot: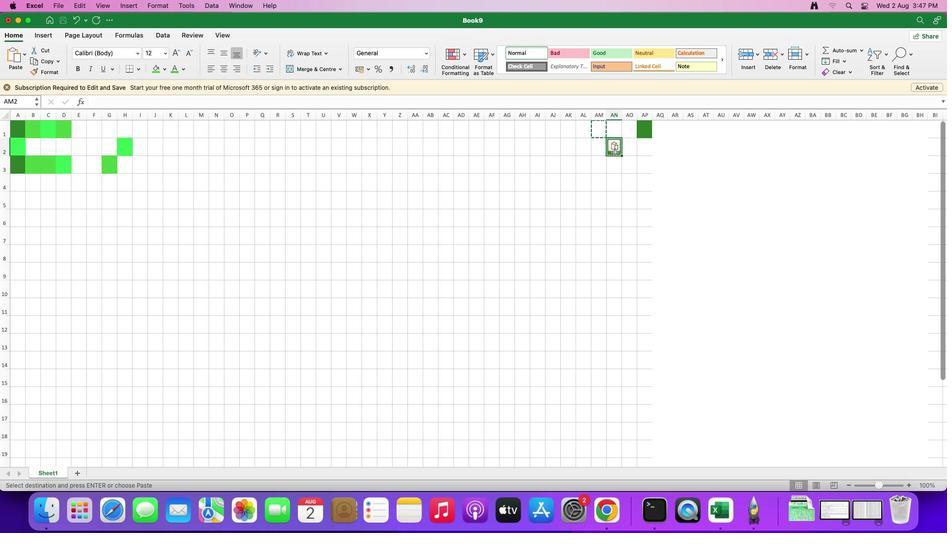 
Action: Mouse moved to (616, 151)
Screenshot: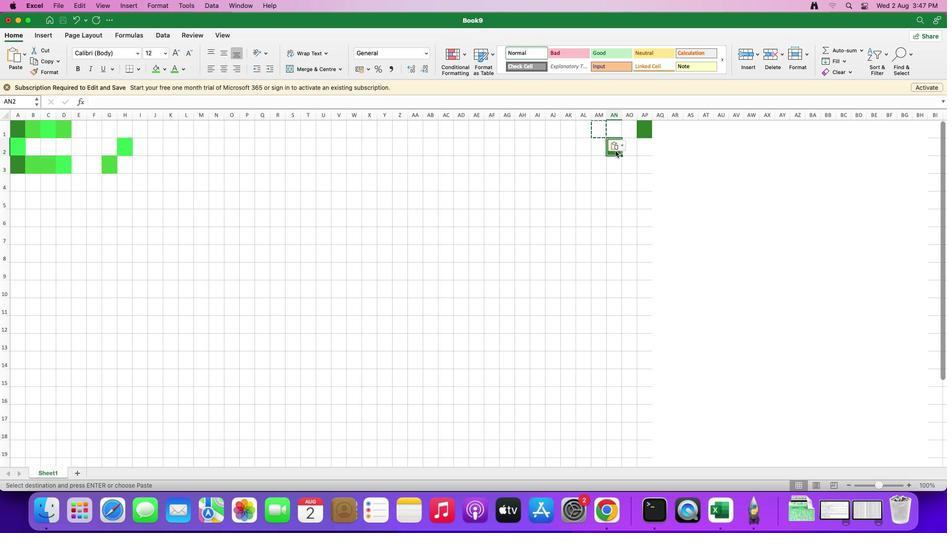 
Action: Key pressed Key.cmd
Screenshot: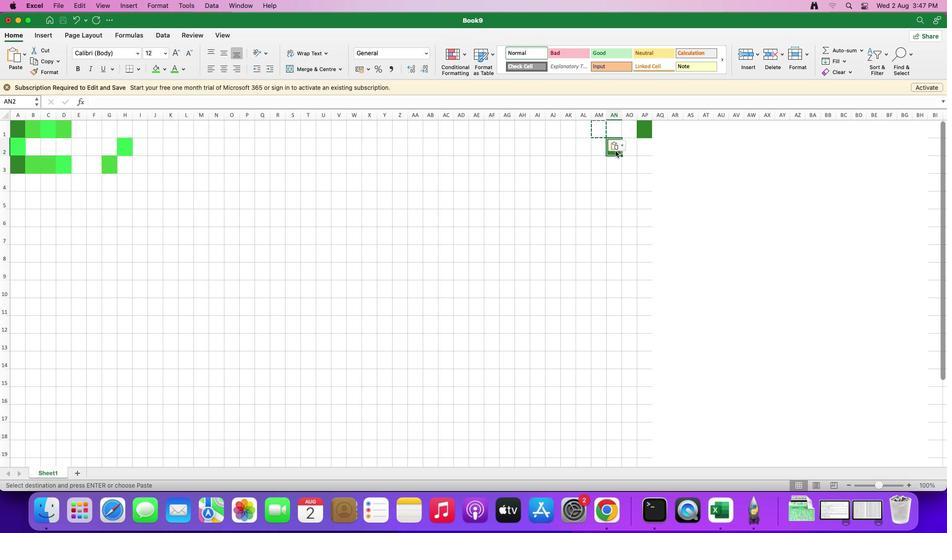 
Action: Mouse moved to (616, 151)
Screenshot: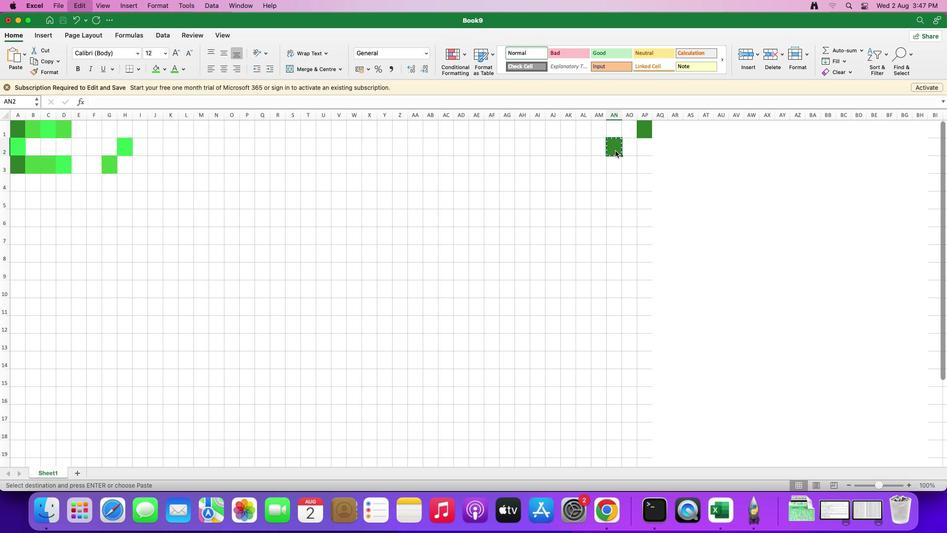 
Action: Key pressed 'c'
Screenshot: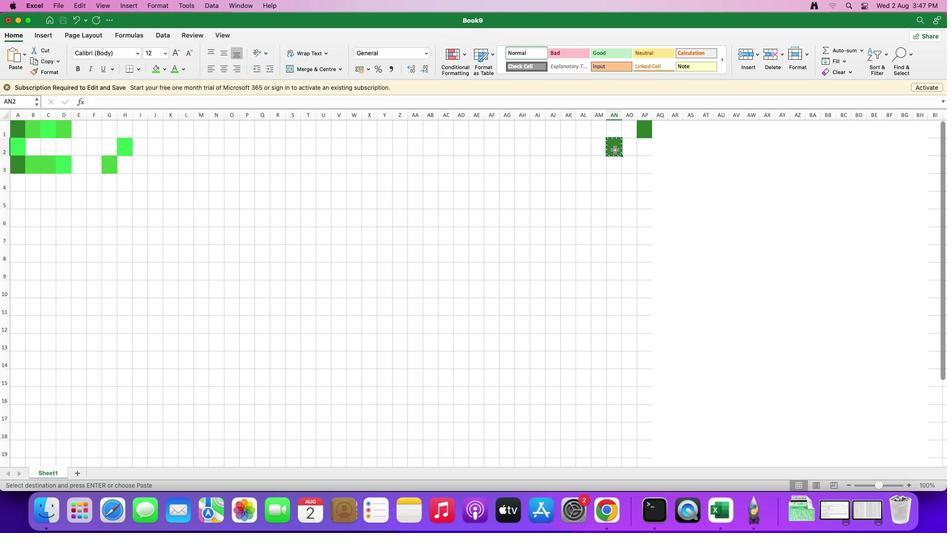 
Action: Mouse moved to (598, 133)
Screenshot: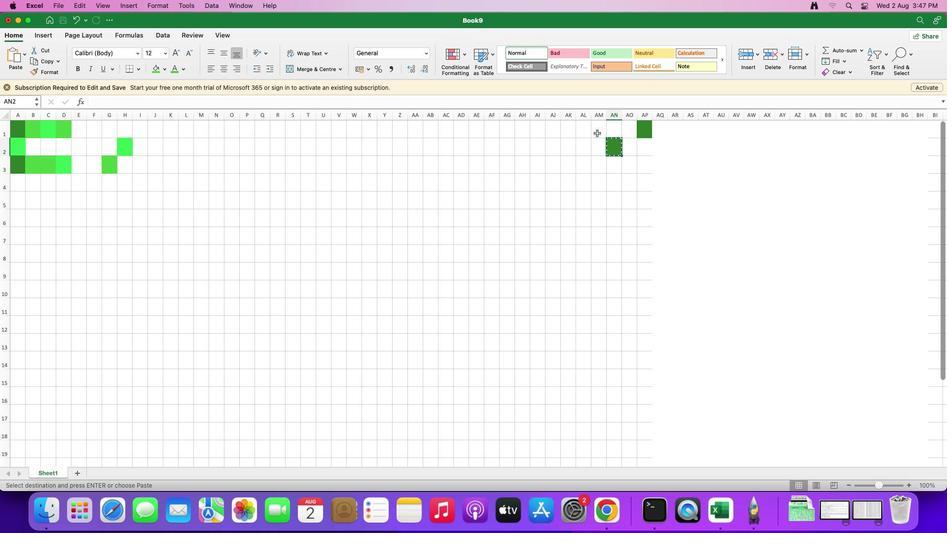 
Action: Mouse pressed left at (598, 133)
Screenshot: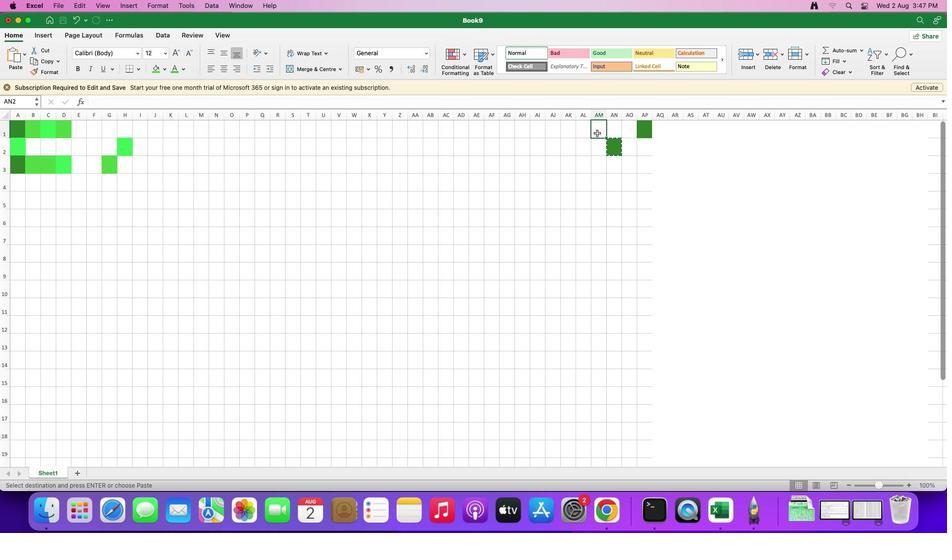 
Action: Key pressed Key.cmd'v'
Screenshot: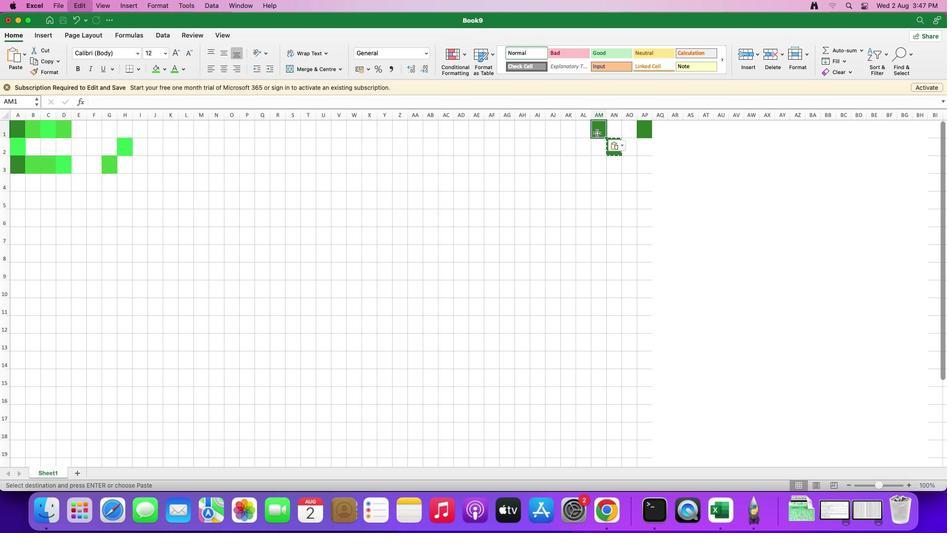 
Action: Mouse moved to (572, 150)
Screenshot: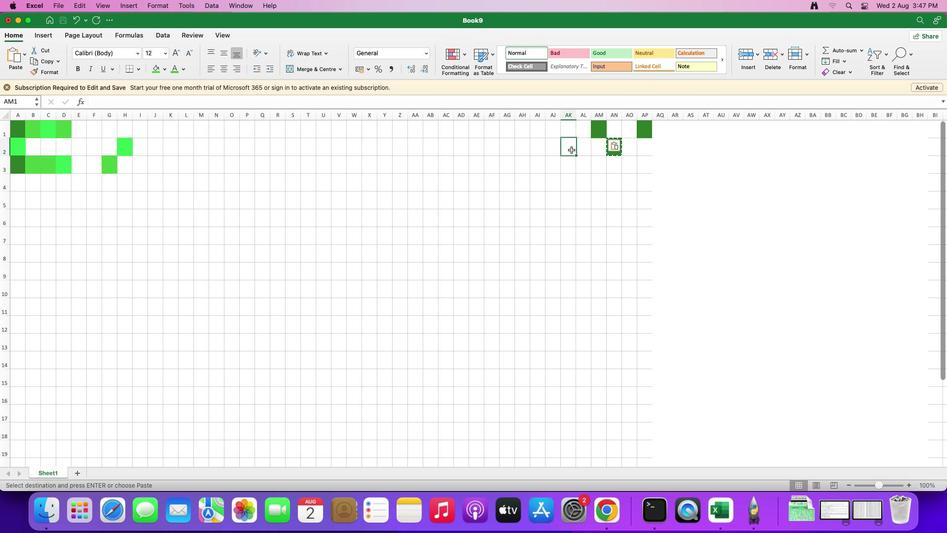 
Action: Mouse pressed left at (572, 150)
Screenshot: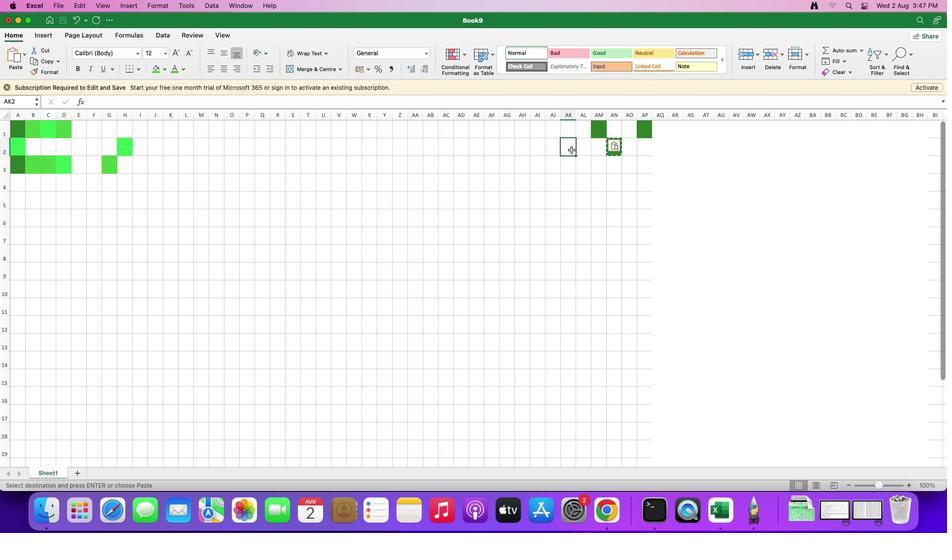 
Action: Key pressed Key.cmd'v'
Screenshot: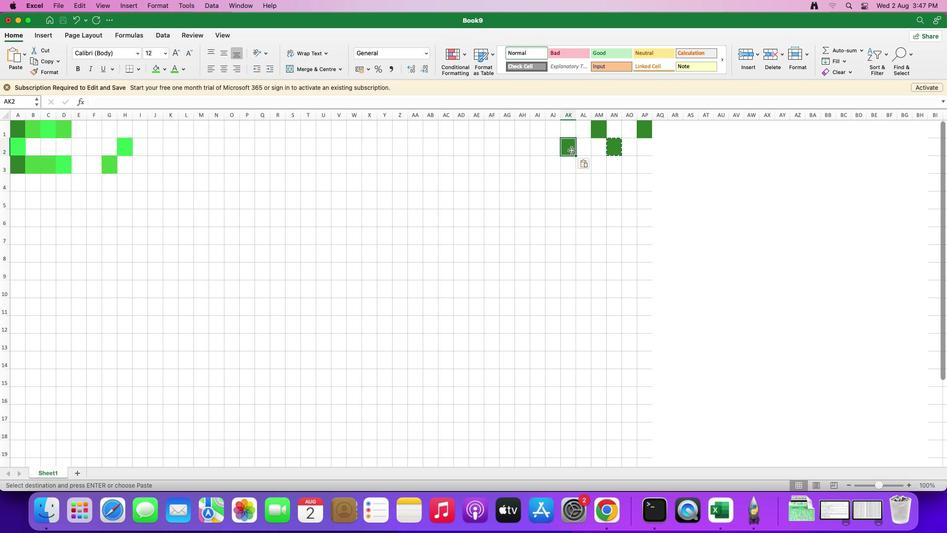 
Action: Mouse moved to (532, 130)
Screenshot: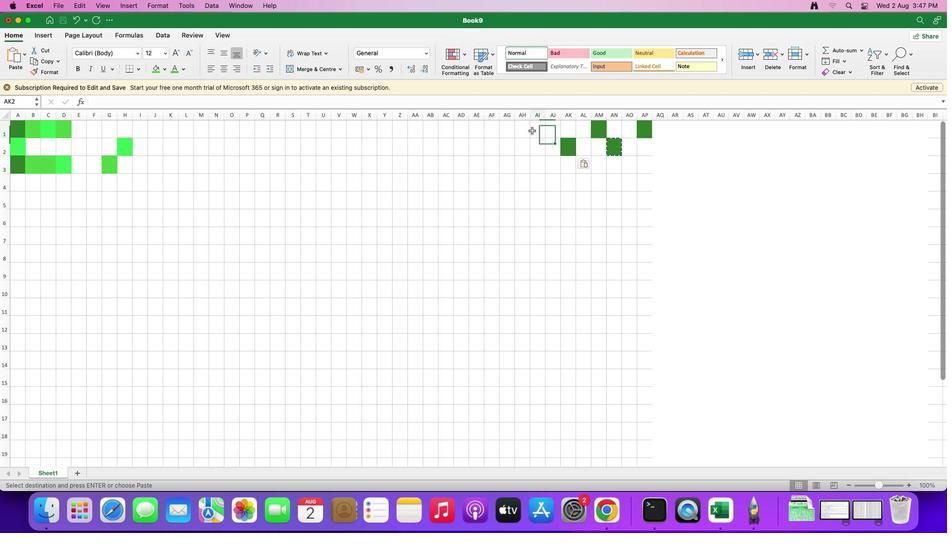 
Action: Mouse pressed left at (532, 130)
Screenshot: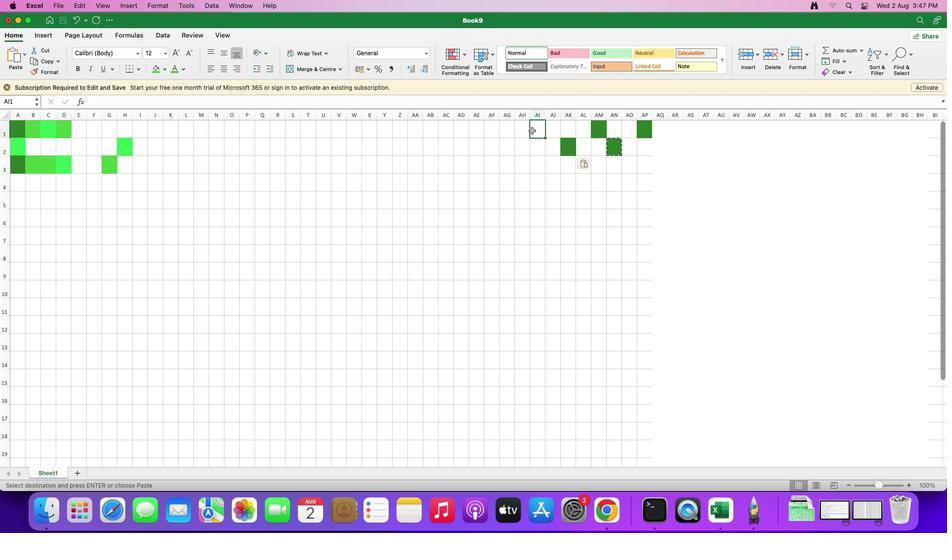 
Action: Key pressed Key.cmd'v'
Screenshot: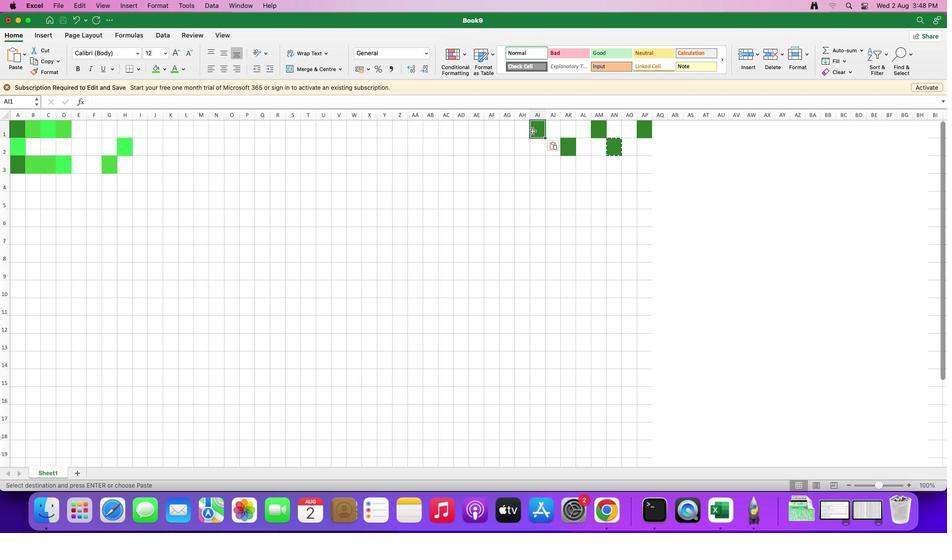 
Action: Mouse moved to (514, 149)
Screenshot: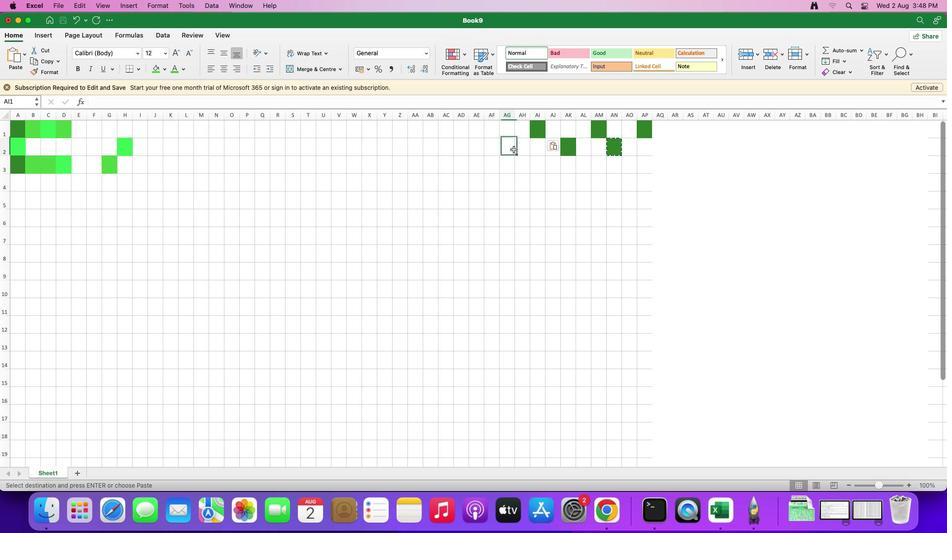 
Action: Mouse pressed left at (514, 149)
Screenshot: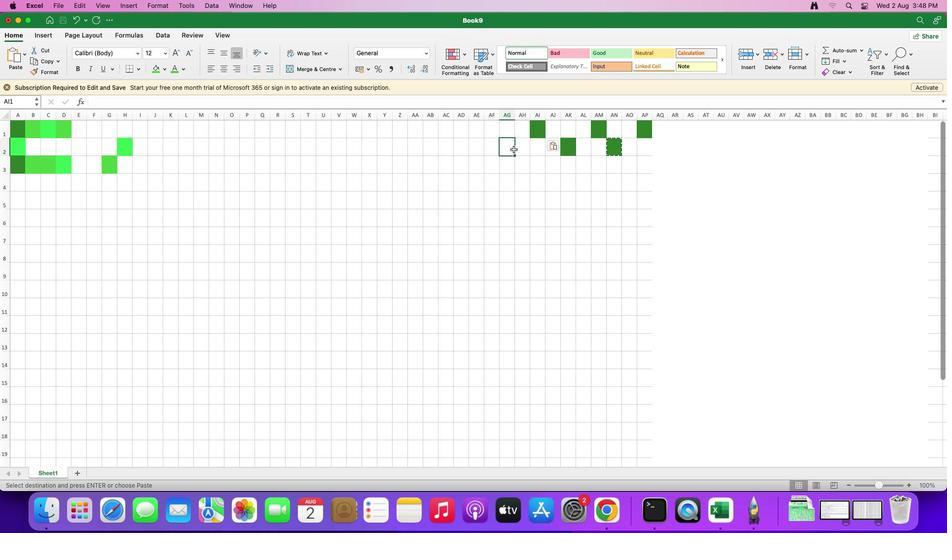 
Action: Key pressed Key.cmd
Screenshot: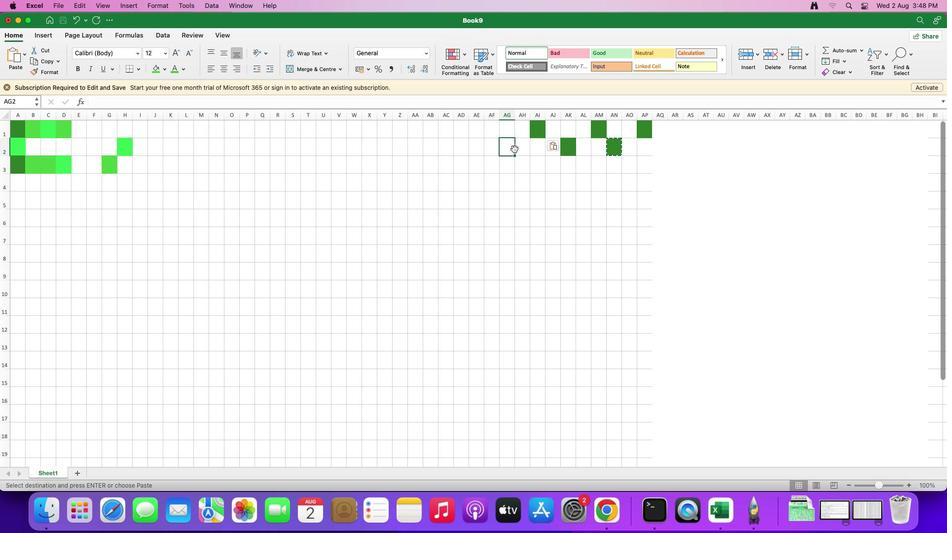 
Action: Mouse moved to (514, 149)
Screenshot: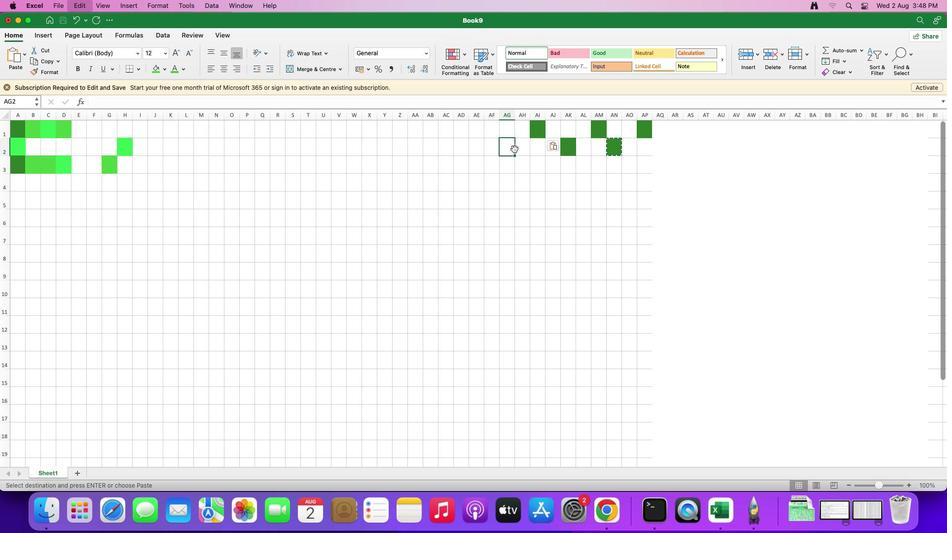 
Action: Key pressed 'v'
Screenshot: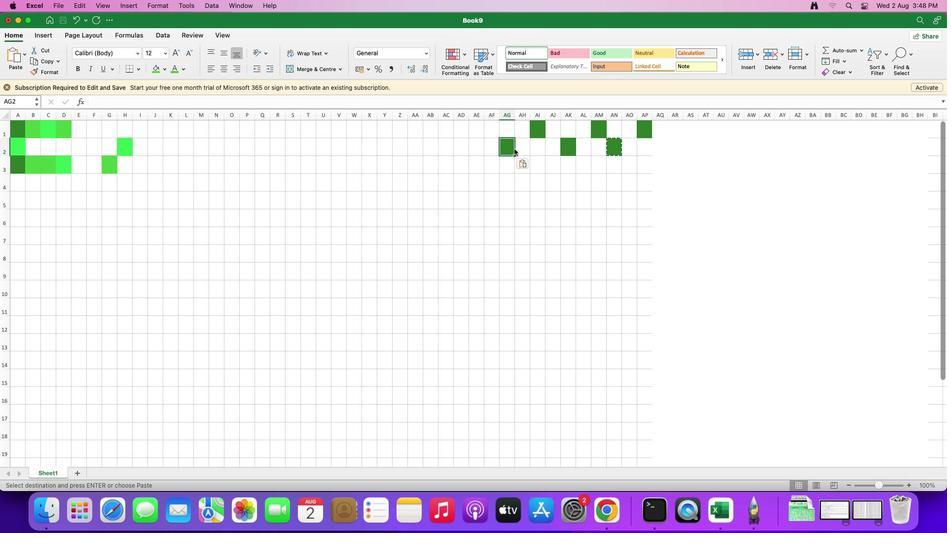 
Action: Mouse moved to (477, 130)
Screenshot: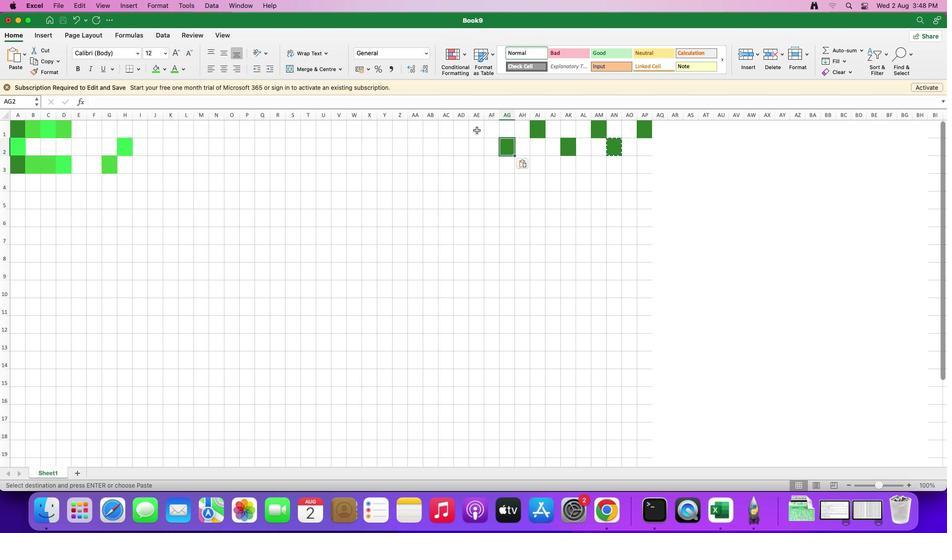 
Action: Mouse pressed left at (477, 130)
Screenshot: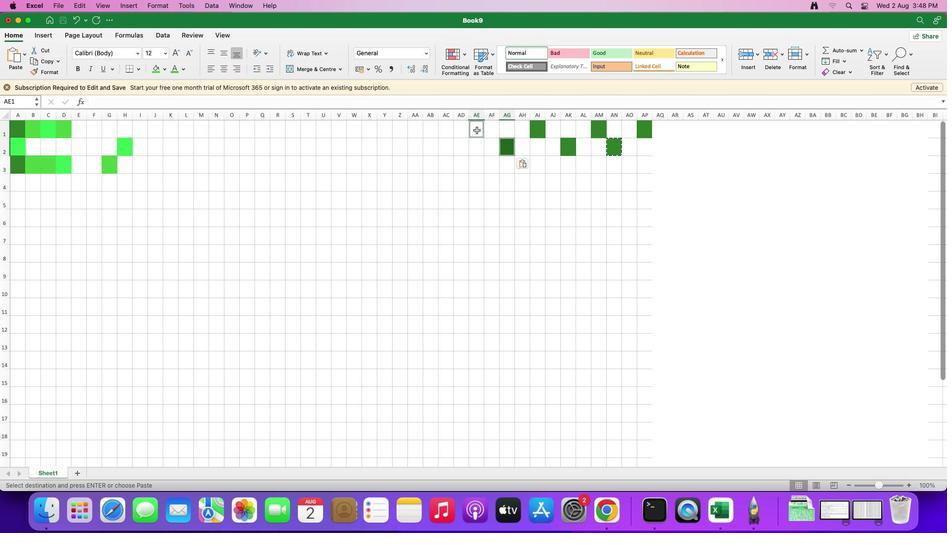 
Action: Key pressed 'v'
Screenshot: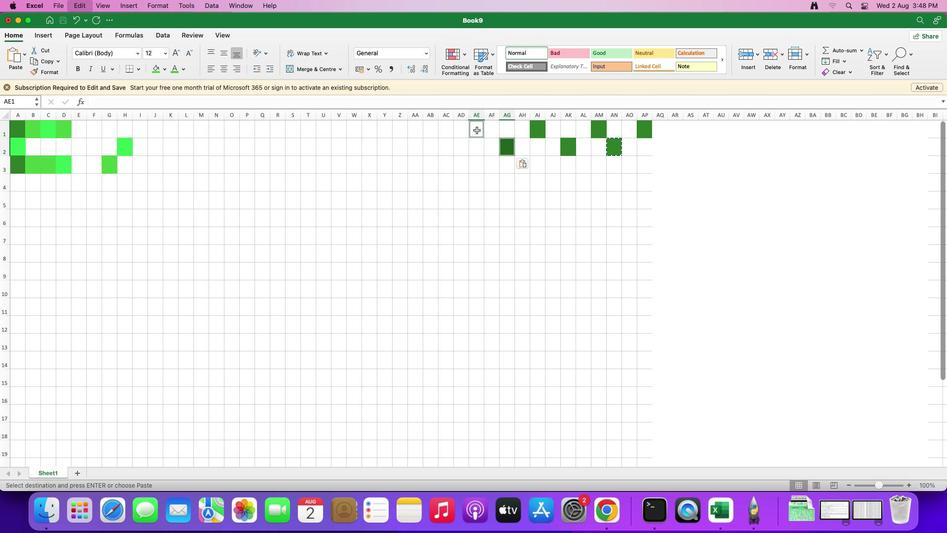 
Action: Mouse moved to (452, 152)
Screenshot: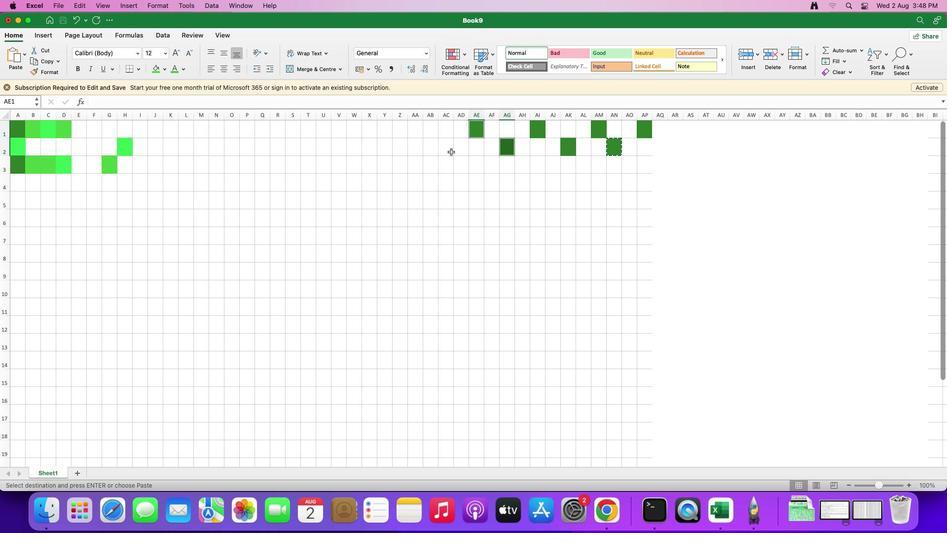 
Action: Mouse pressed left at (452, 152)
Screenshot: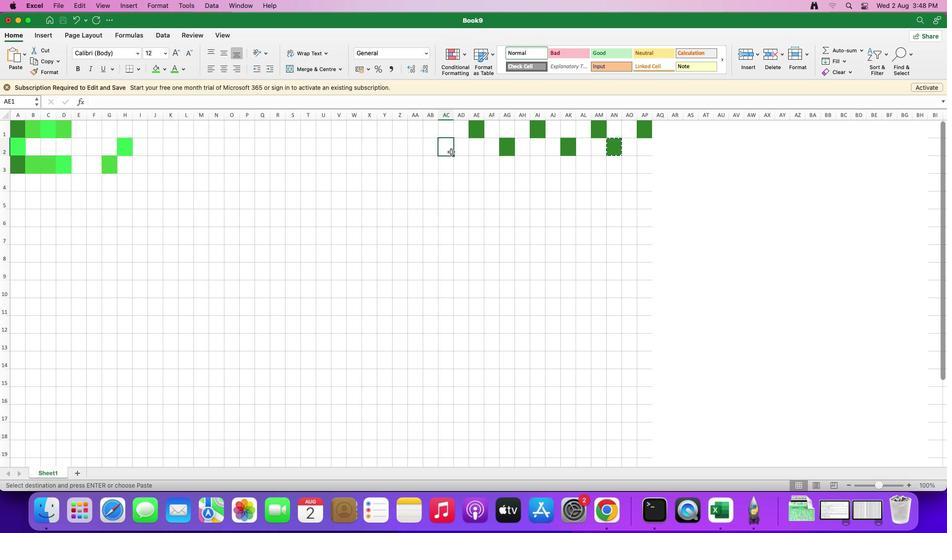 
Action: Mouse moved to (452, 152)
Screenshot: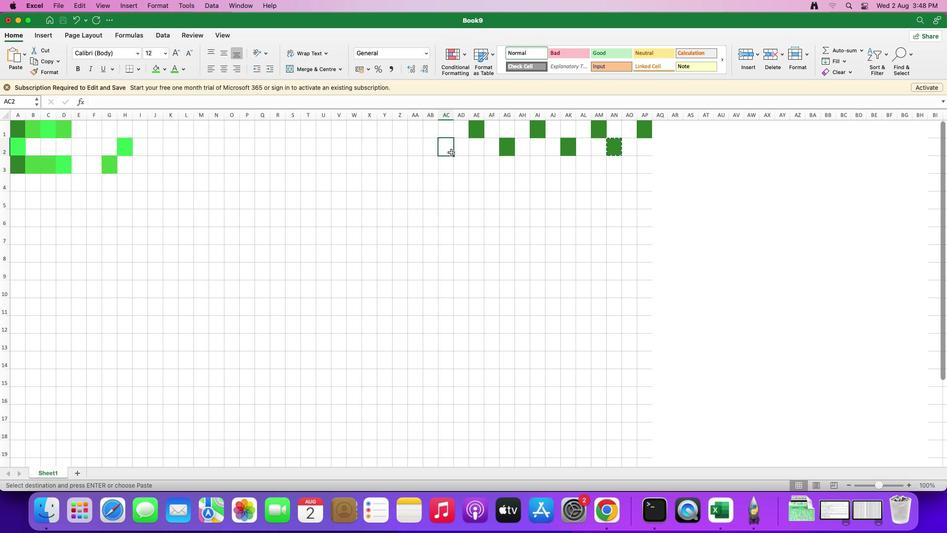 
Action: Key pressed Key.cmd
Screenshot: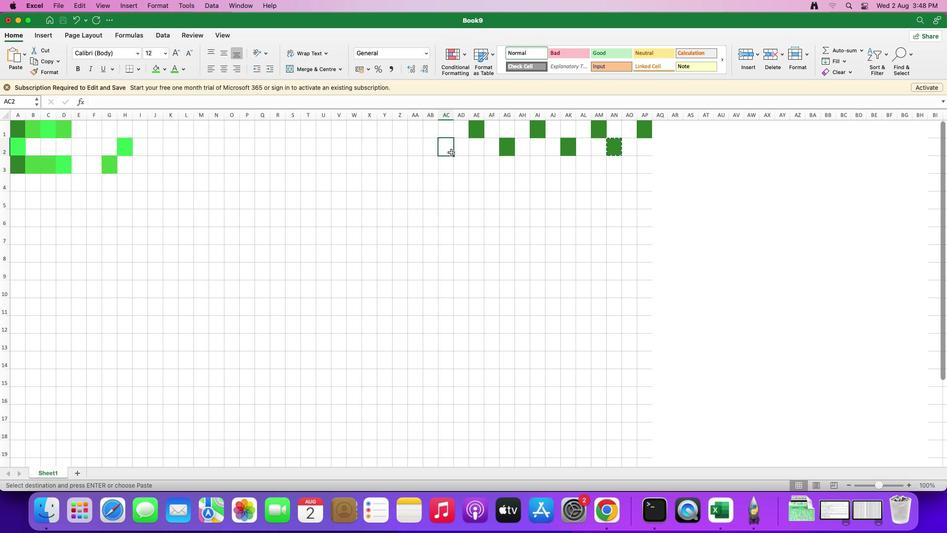 
Action: Mouse moved to (451, 152)
Screenshot: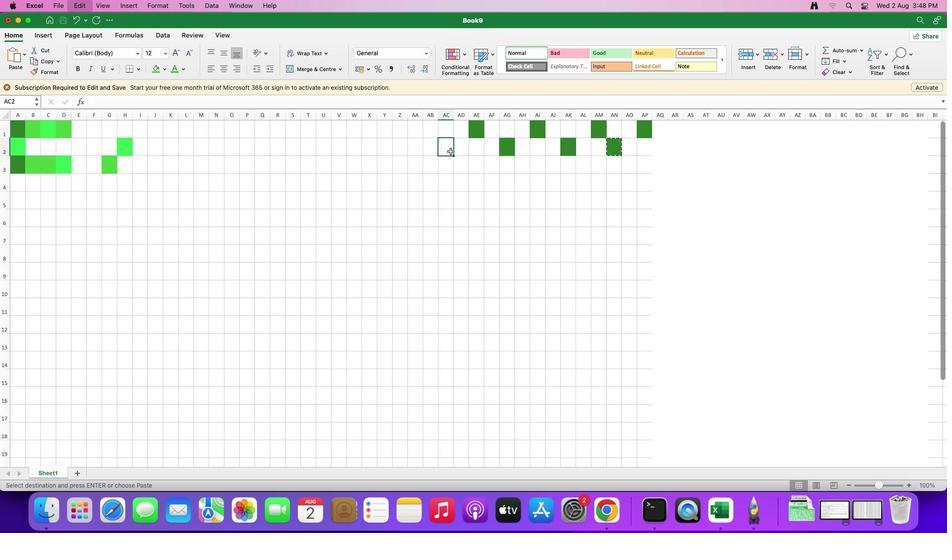 
Action: Key pressed 'v'
Screenshot: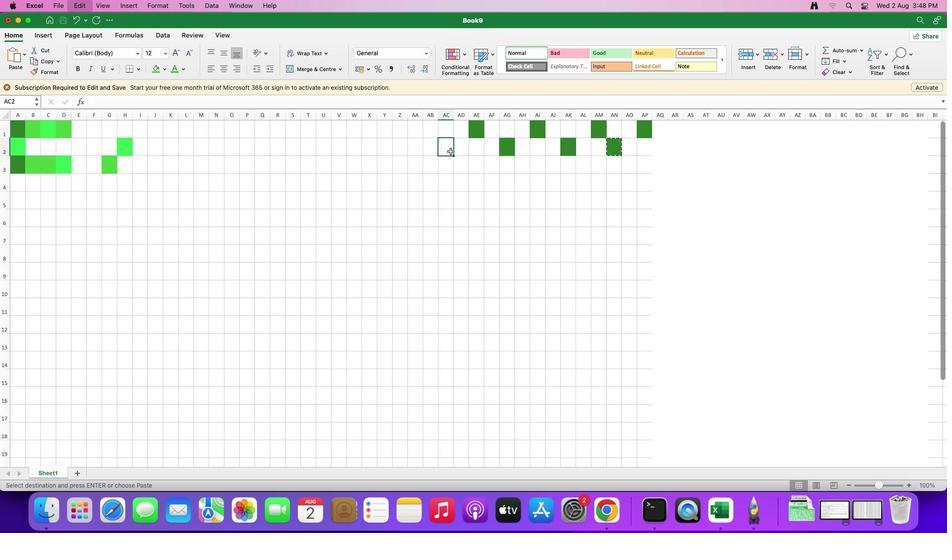 
Action: Mouse moved to (404, 144)
Screenshot: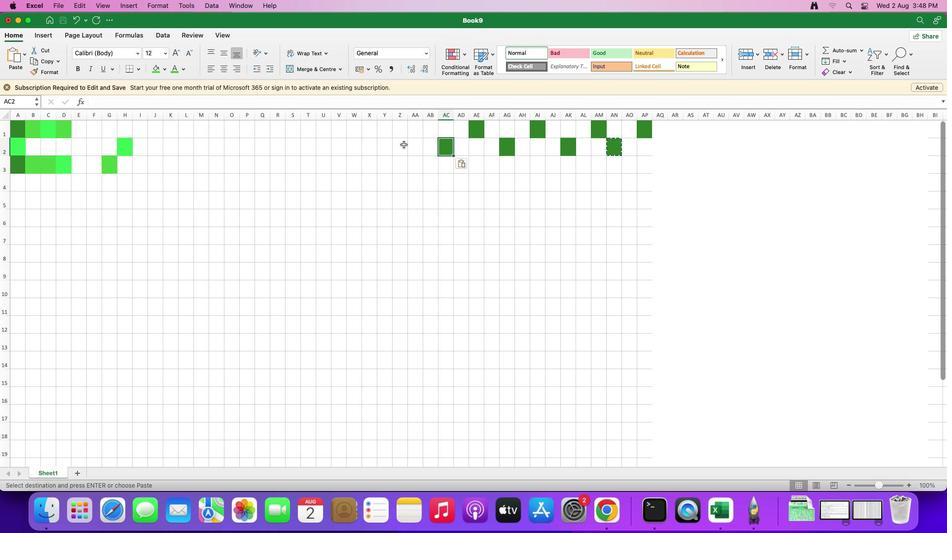 
Action: Mouse pressed left at (404, 144)
Screenshot: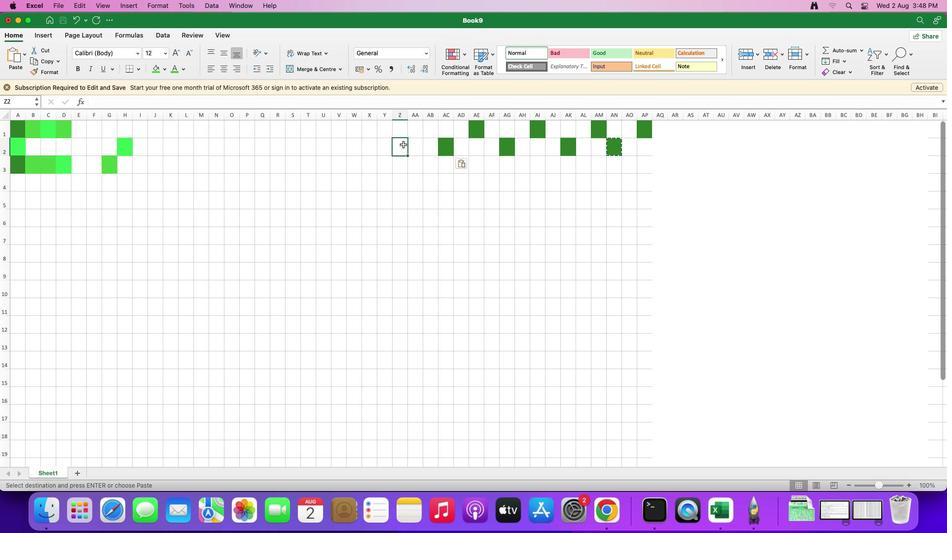 
Action: Mouse moved to (404, 144)
Screenshot: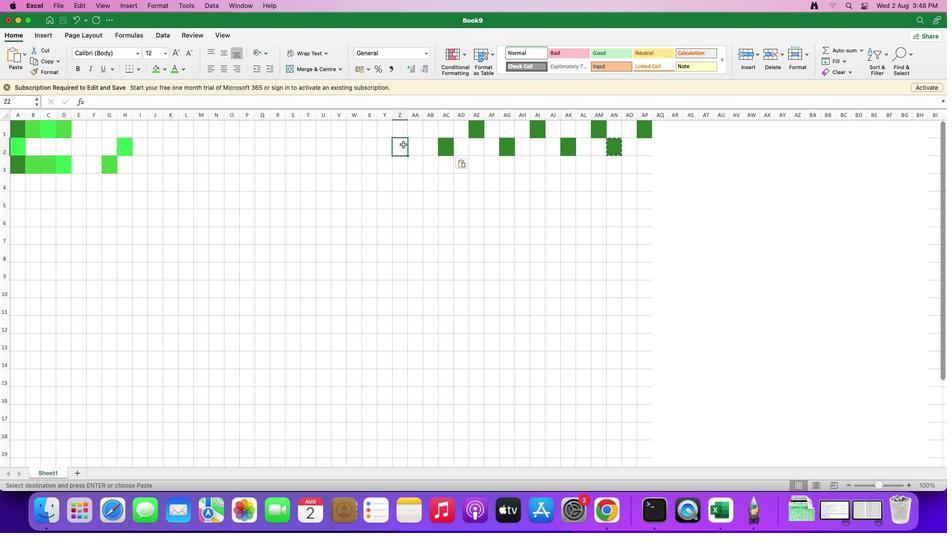
Action: Key pressed Key.cmd'v'
Screenshot: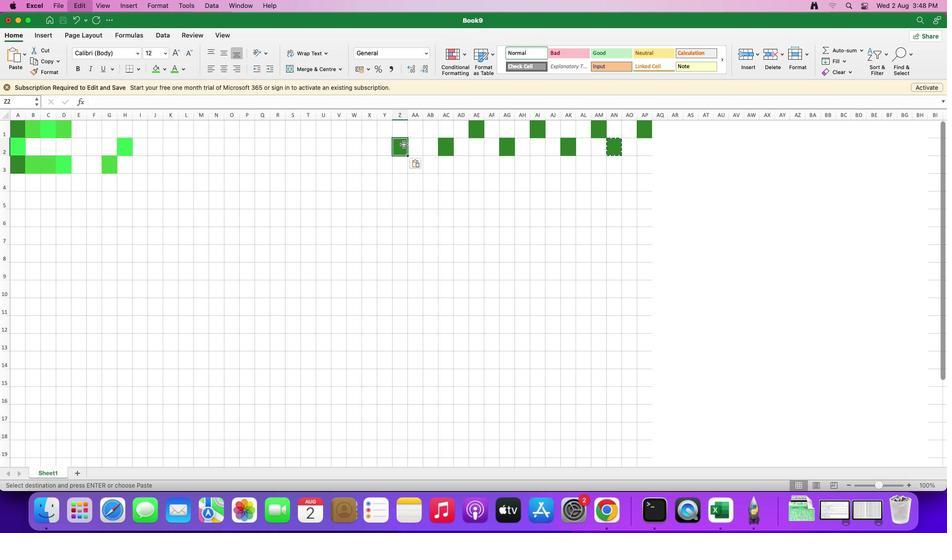 
Action: Mouse moved to (372, 132)
Screenshot: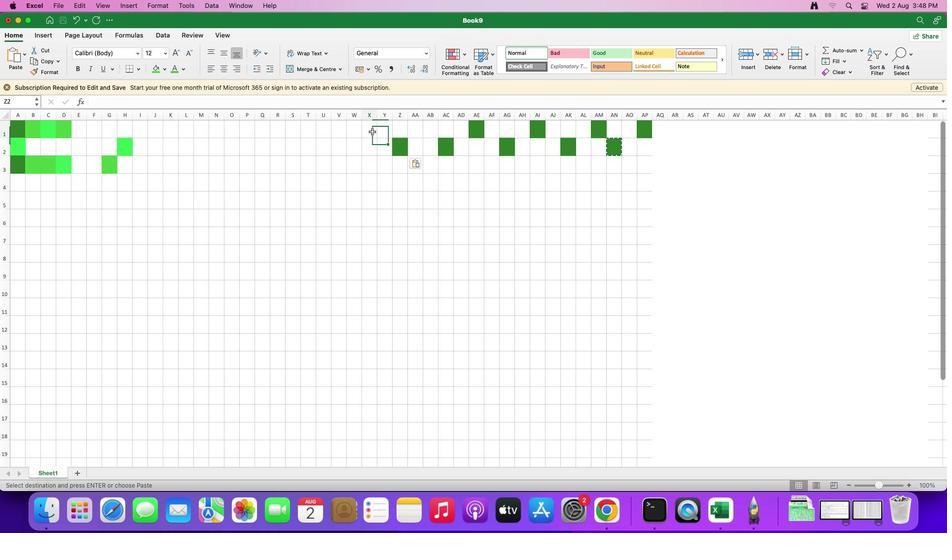 
Action: Mouse pressed left at (372, 132)
Screenshot: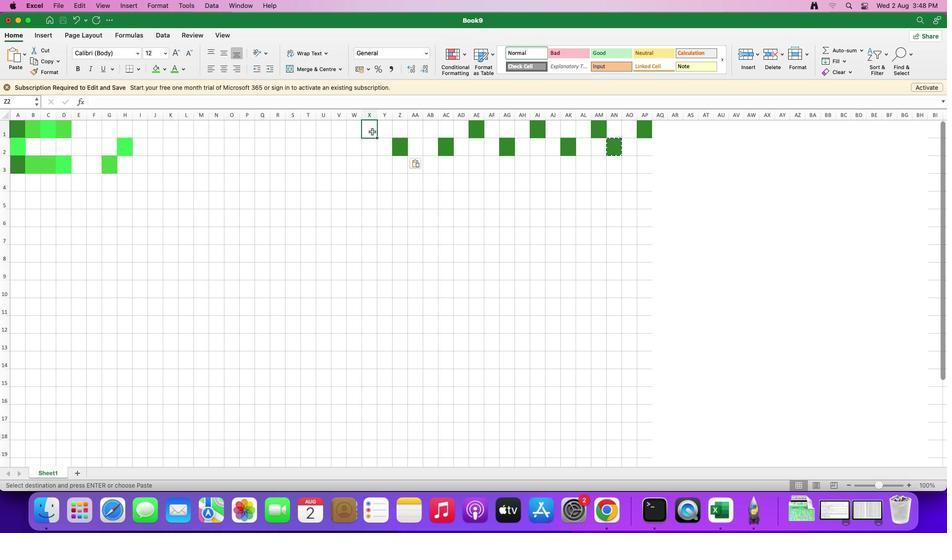 
Action: Key pressed Key.cmd'v'
Screenshot: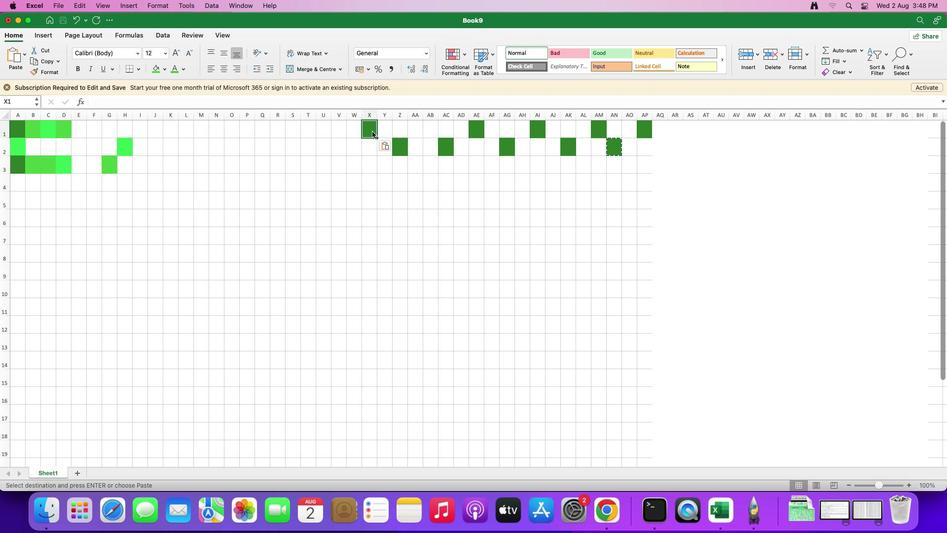 
Action: Mouse moved to (357, 151)
Screenshot: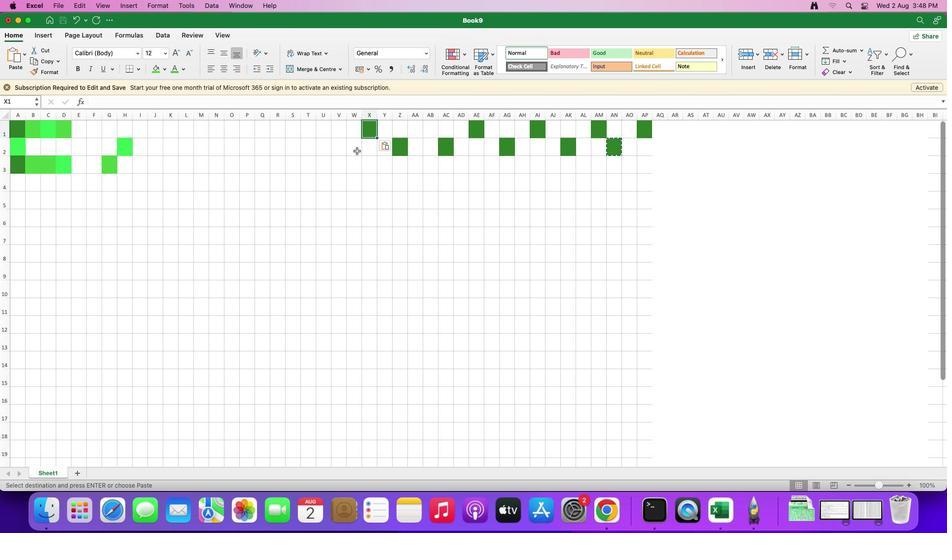 
Action: Mouse pressed left at (357, 151)
Screenshot: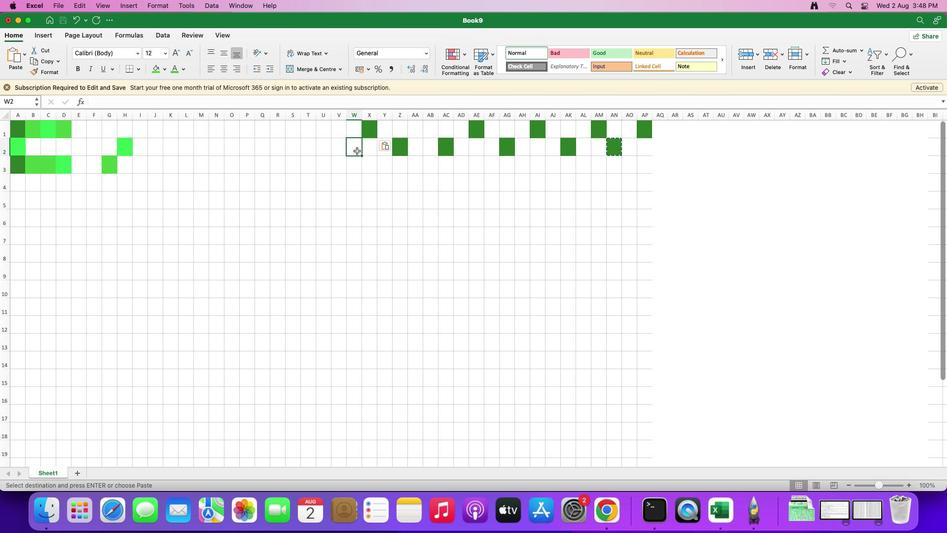 
Action: Key pressed Key.cmd'v'
Screenshot: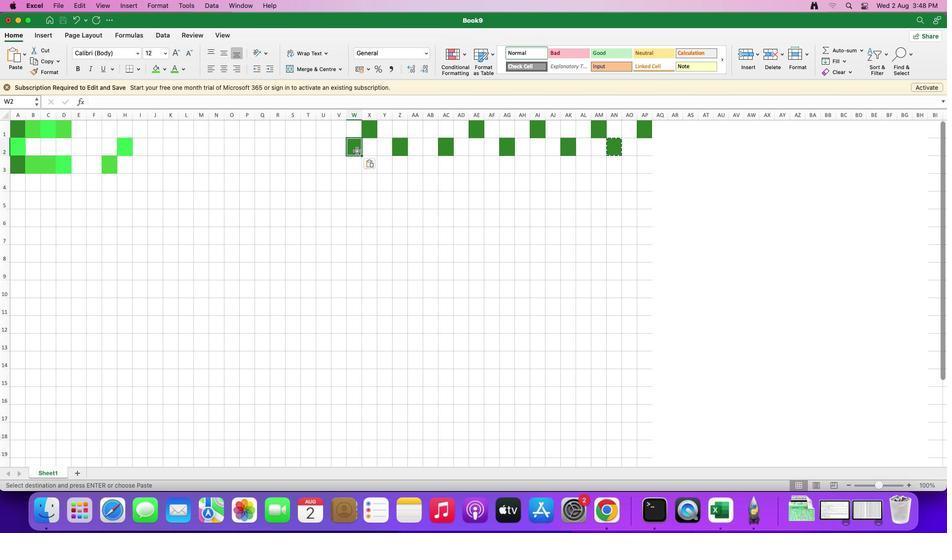 
Action: Mouse moved to (631, 151)
Screenshot: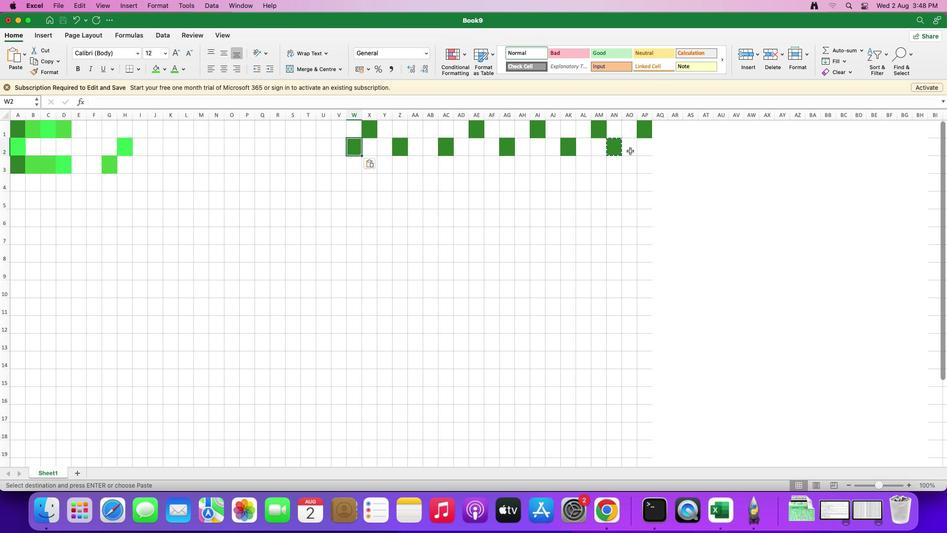 
Action: Mouse pressed left at (631, 151)
Screenshot: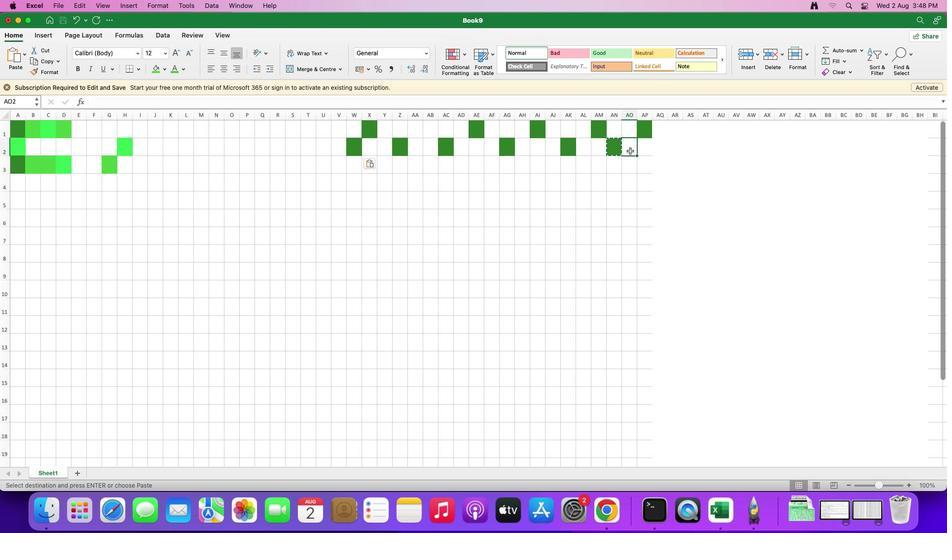 
Action: Mouse moved to (33, 132)
Screenshot: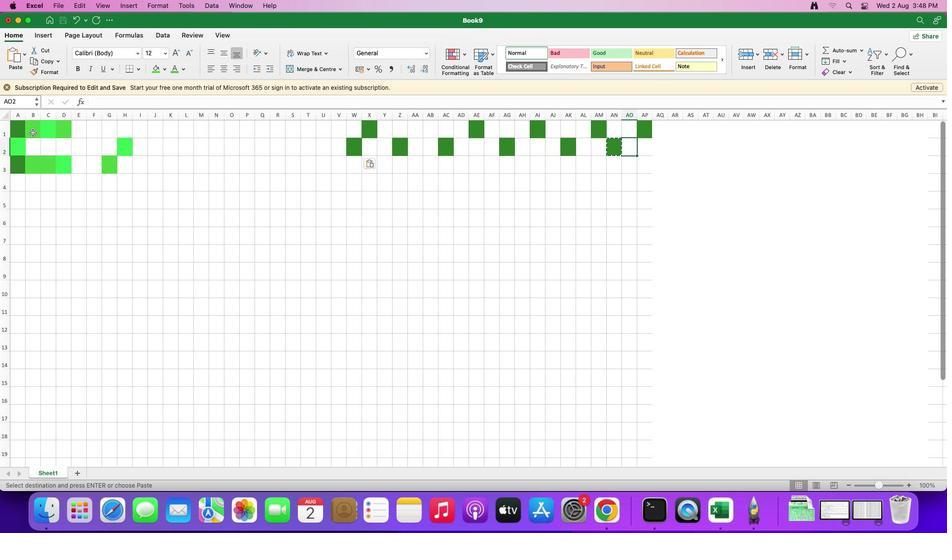 
Action: Mouse pressed left at (33, 132)
Screenshot: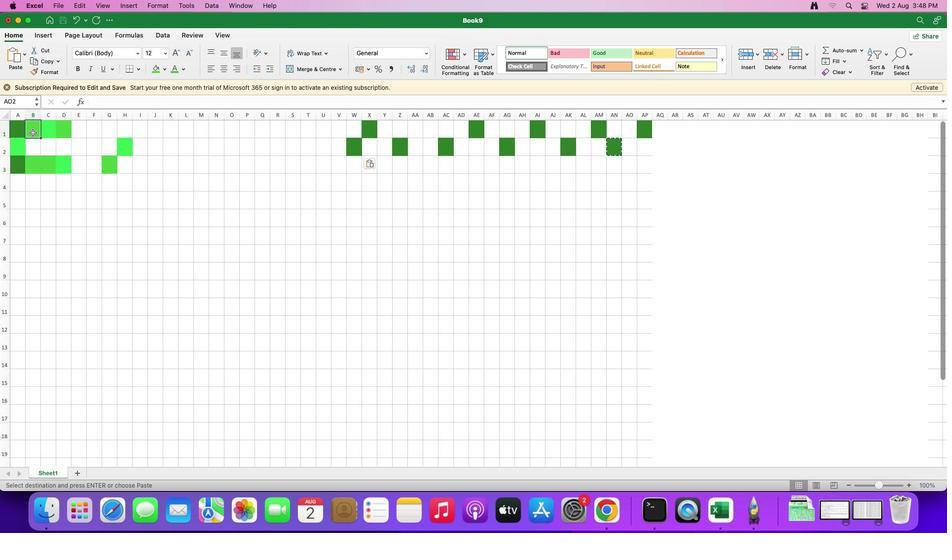
Action: Key pressed Key.cmd
Screenshot: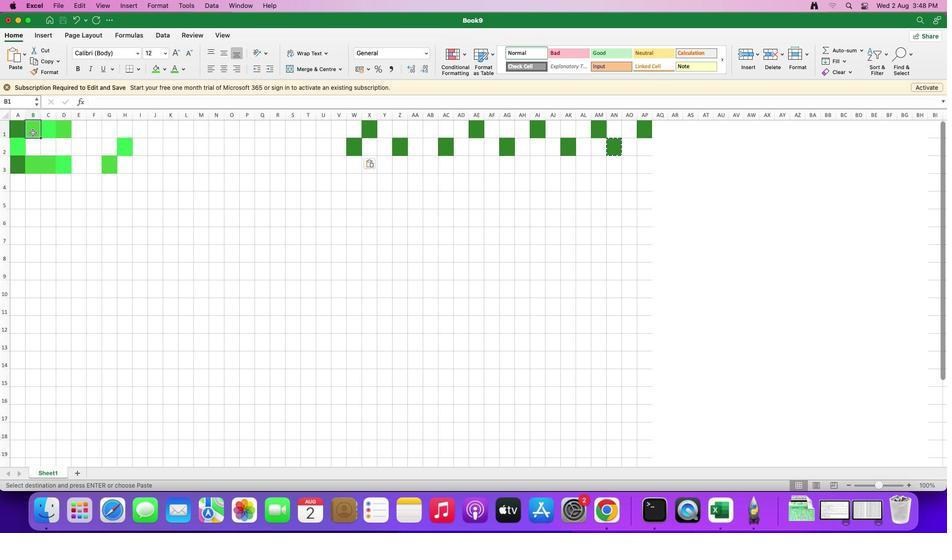
Action: Mouse moved to (33, 132)
Screenshot: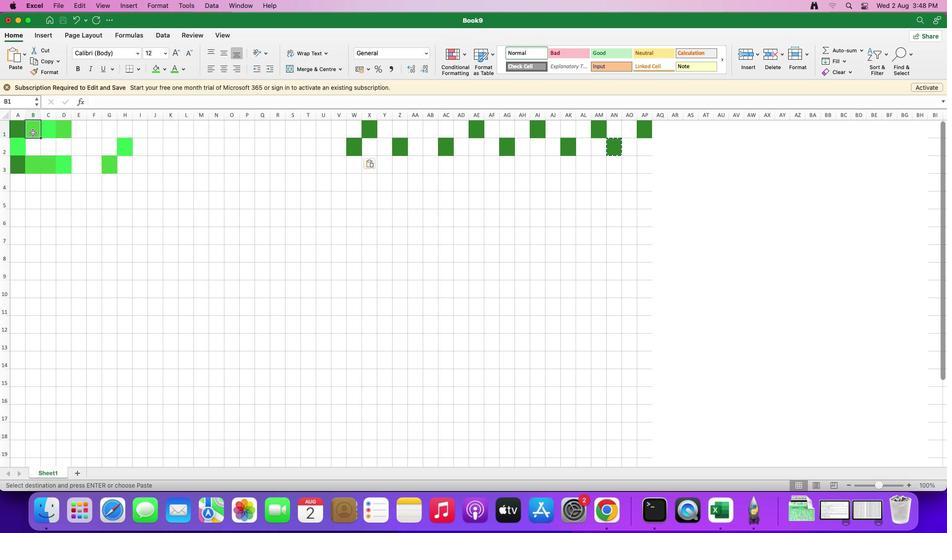
Action: Key pressed 'c'
Screenshot: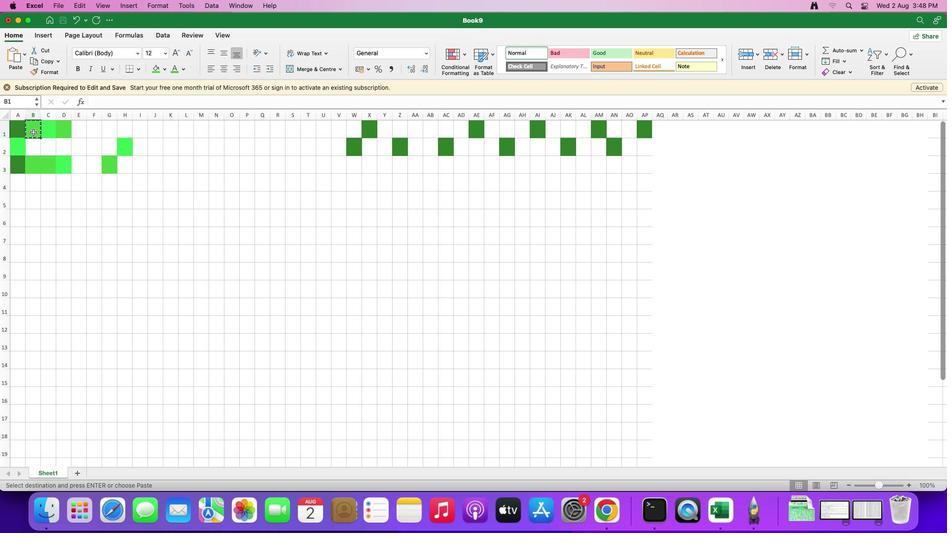 
Action: Mouse moved to (649, 152)
Screenshot: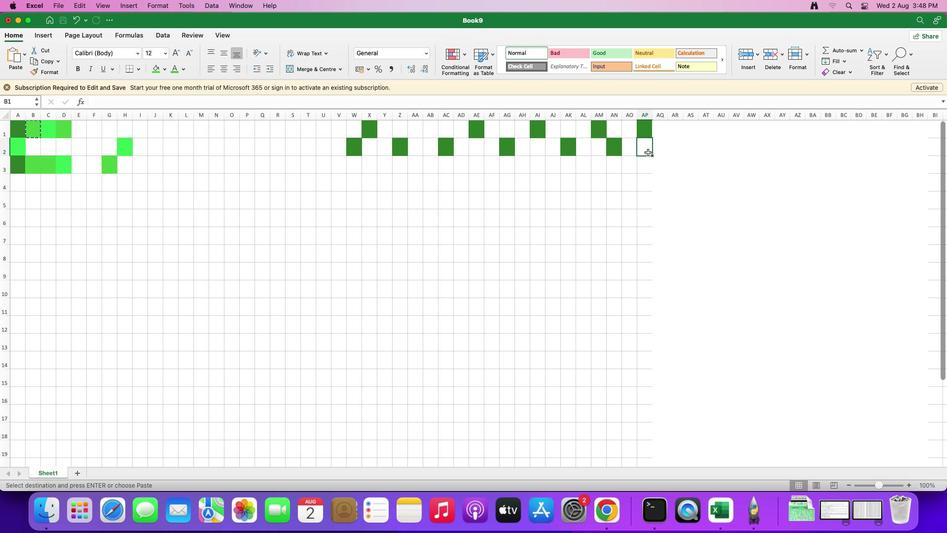 
Action: Mouse pressed left at (649, 152)
Screenshot: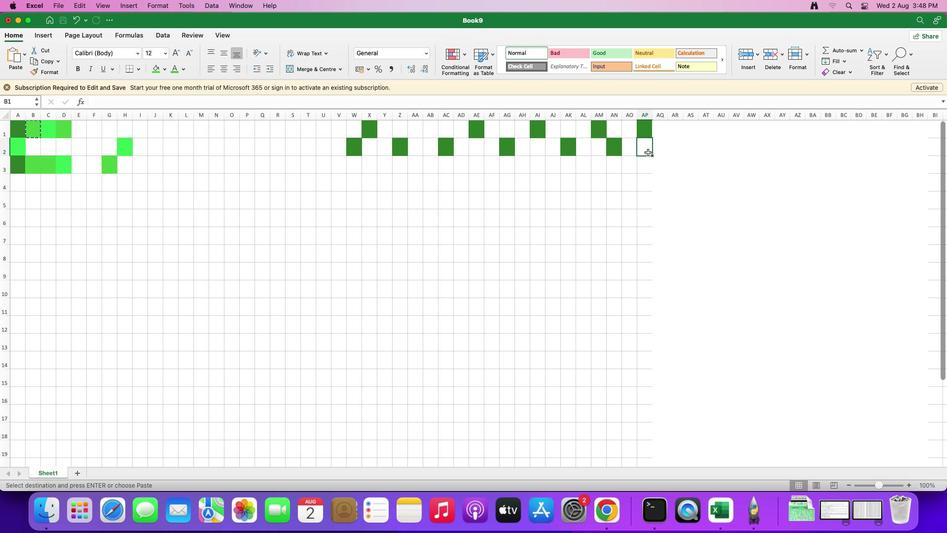 
Action: Key pressed Key.cmd'v'
Screenshot: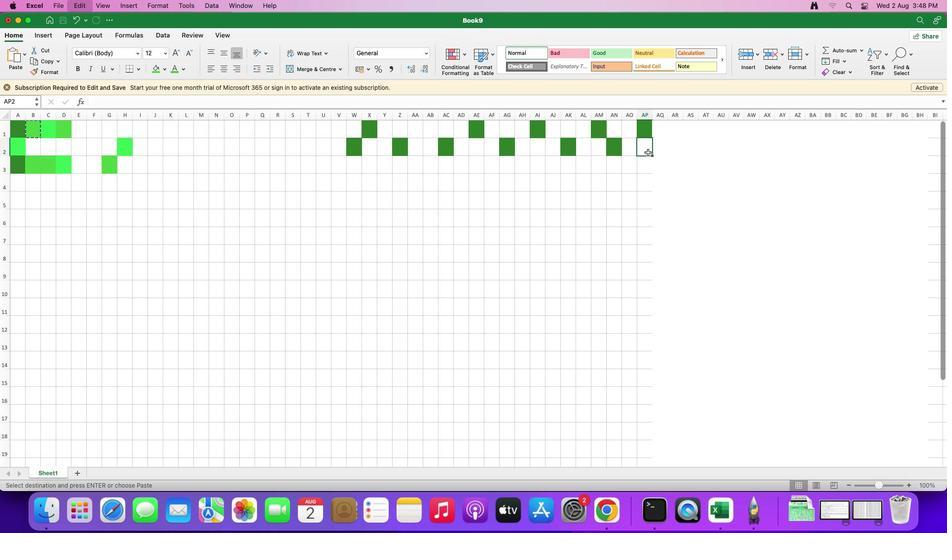 
Action: Mouse moved to (634, 133)
Screenshot: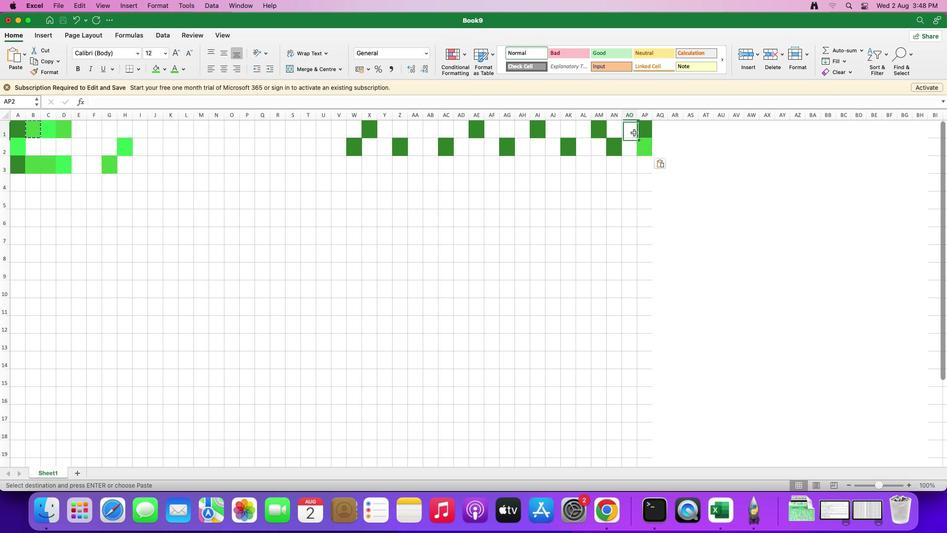 
Action: Mouse pressed left at (634, 133)
Screenshot: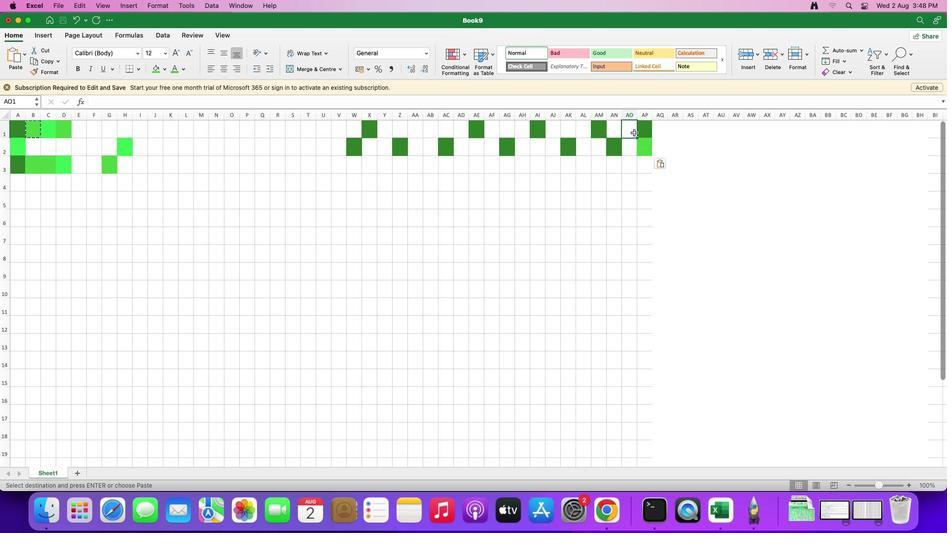 
Action: Key pressed Key.cmd
Screenshot: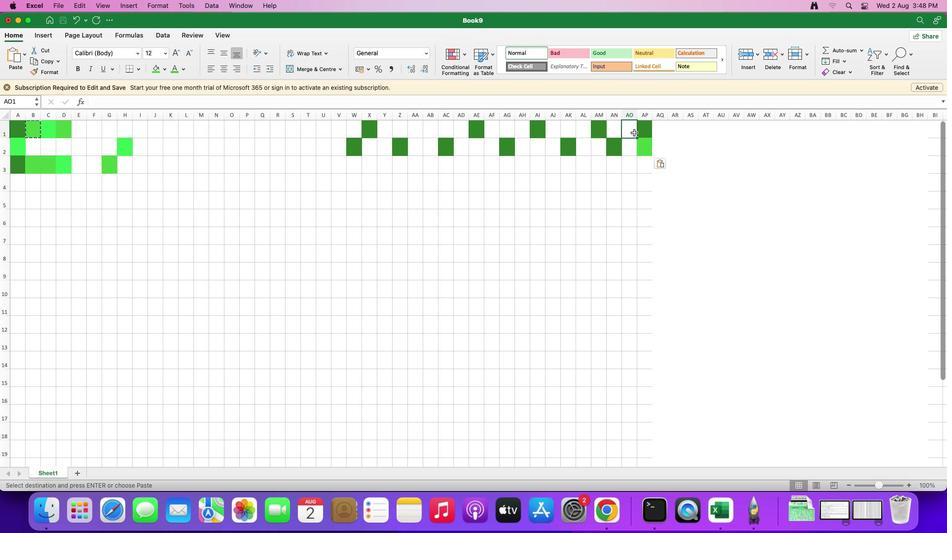 
Action: Mouse moved to (634, 133)
Screenshot: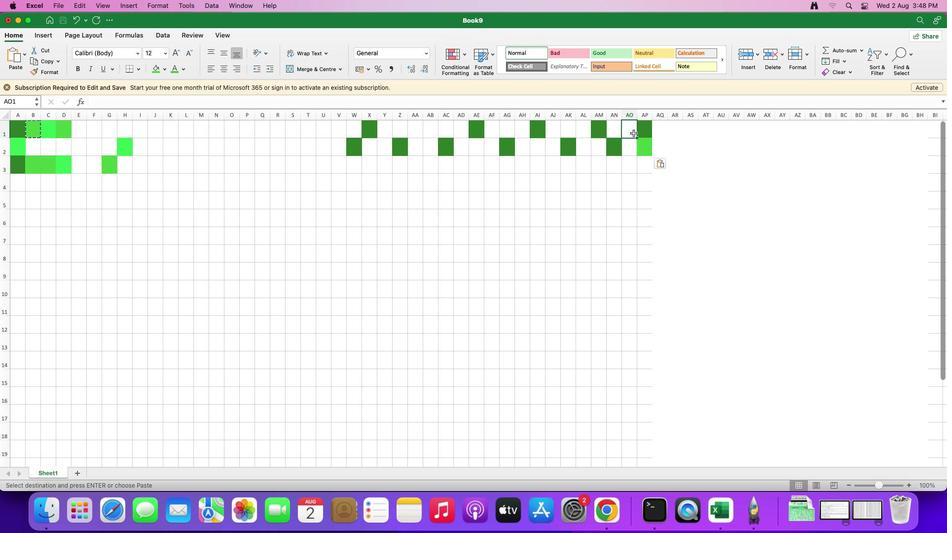 
Action: Key pressed 'v'
Screenshot: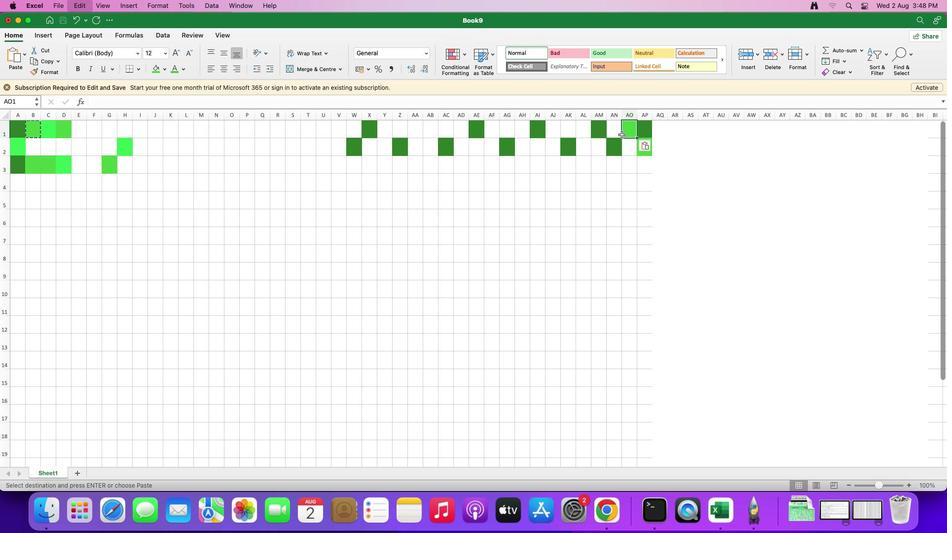 
Action: Mouse moved to (588, 152)
Screenshot: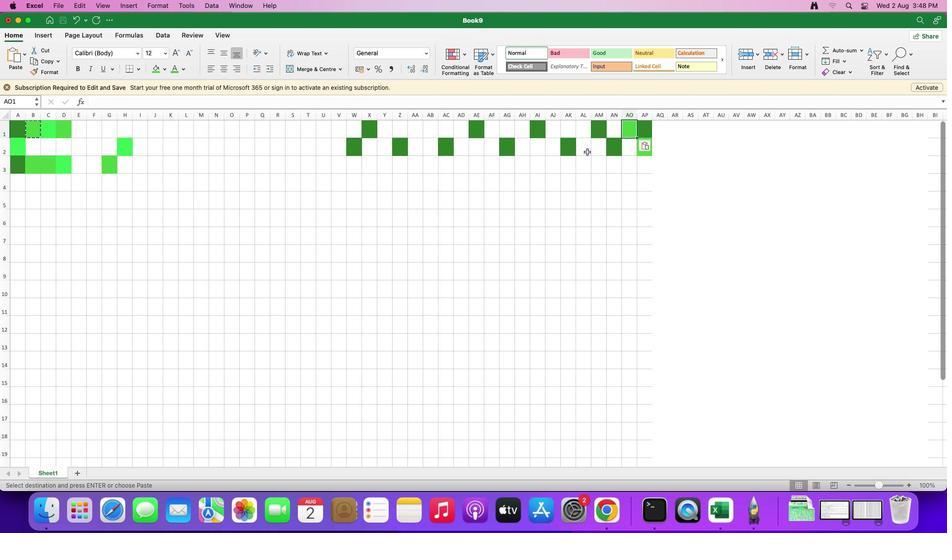 
Action: Mouse pressed left at (588, 152)
Screenshot: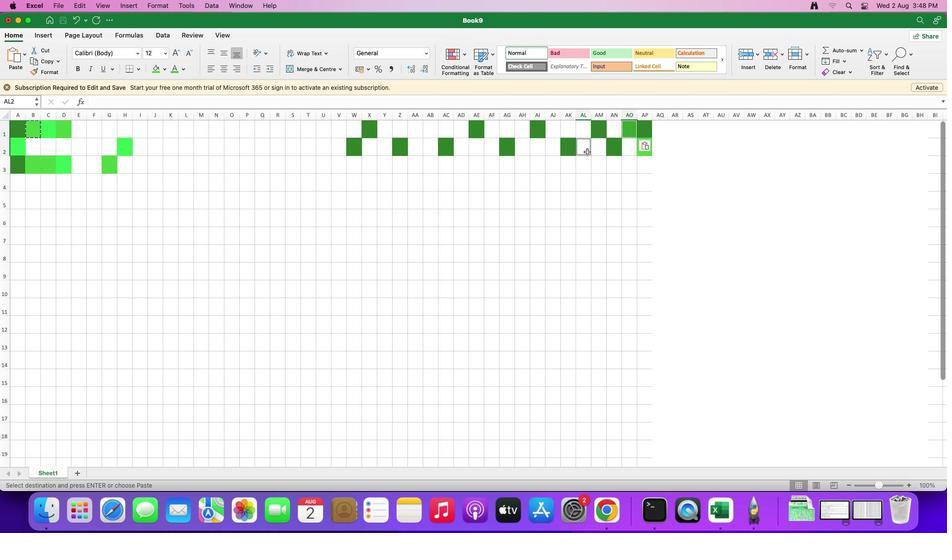 
Action: Mouse moved to (587, 151)
Screenshot: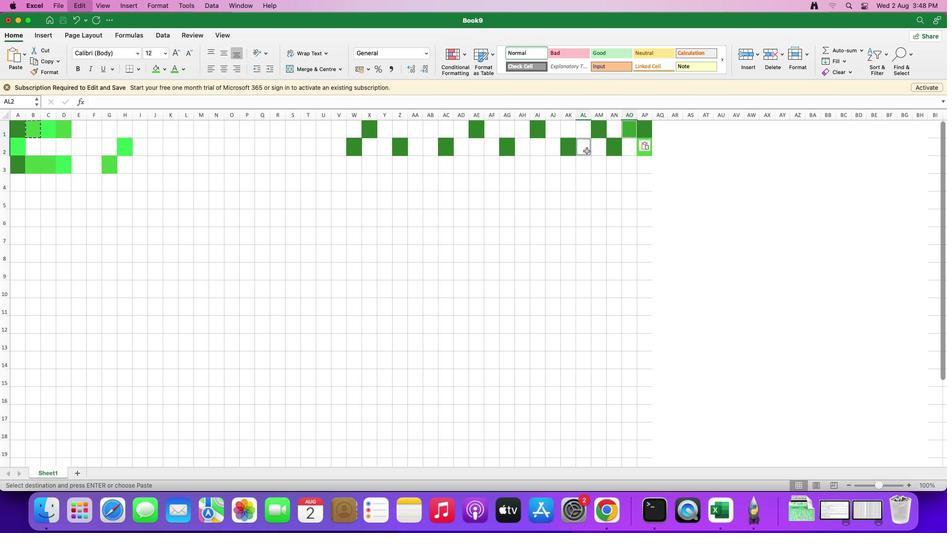 
Action: Key pressed 'v'
Screenshot: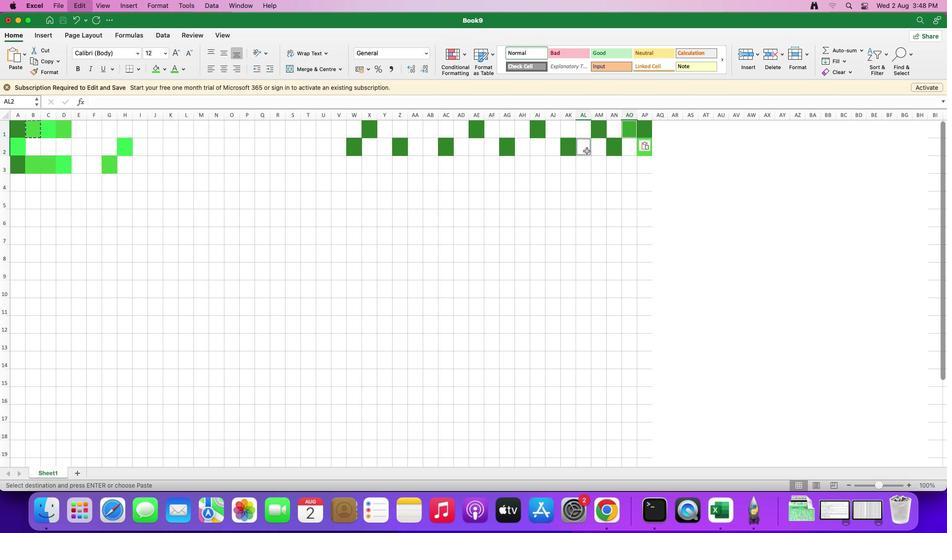 
Action: Mouse moved to (550, 135)
Screenshot: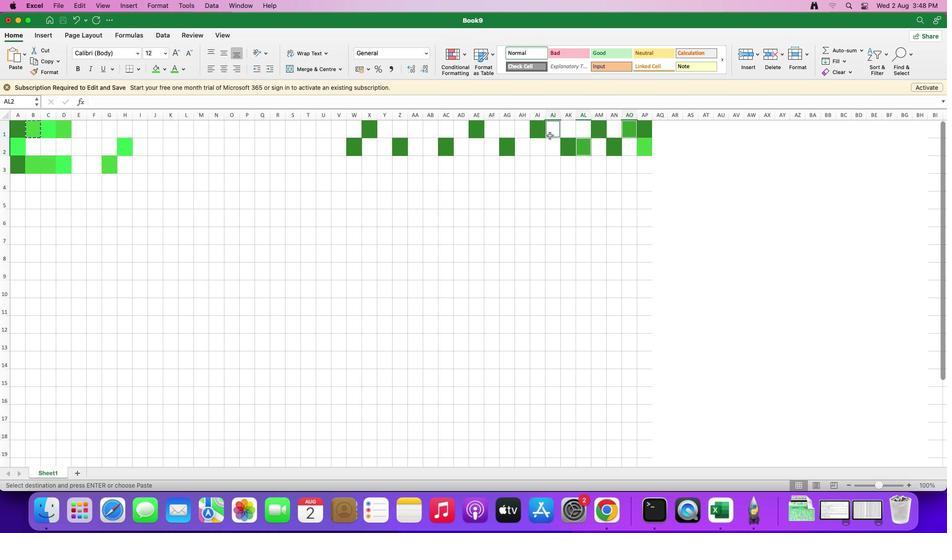
Action: Mouse pressed left at (550, 135)
Screenshot: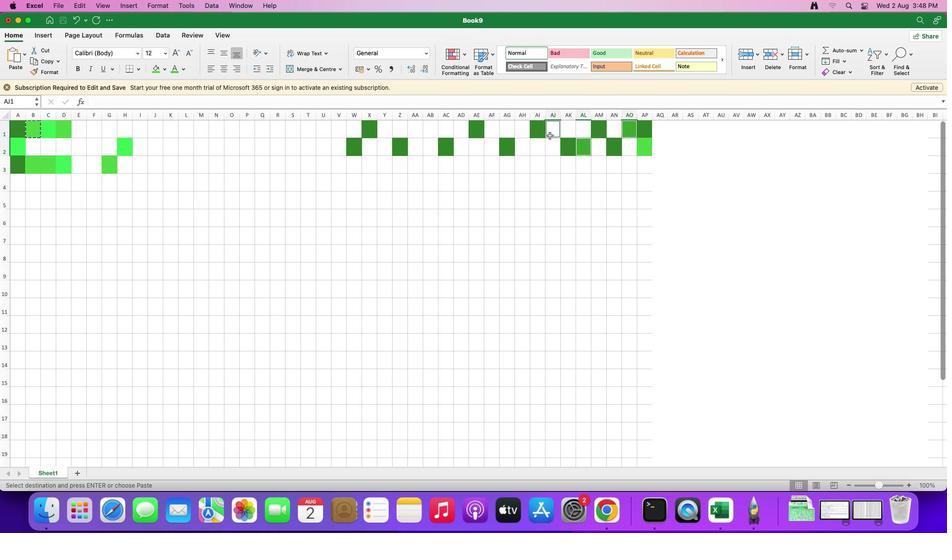 
Action: Key pressed 'v'
Screenshot: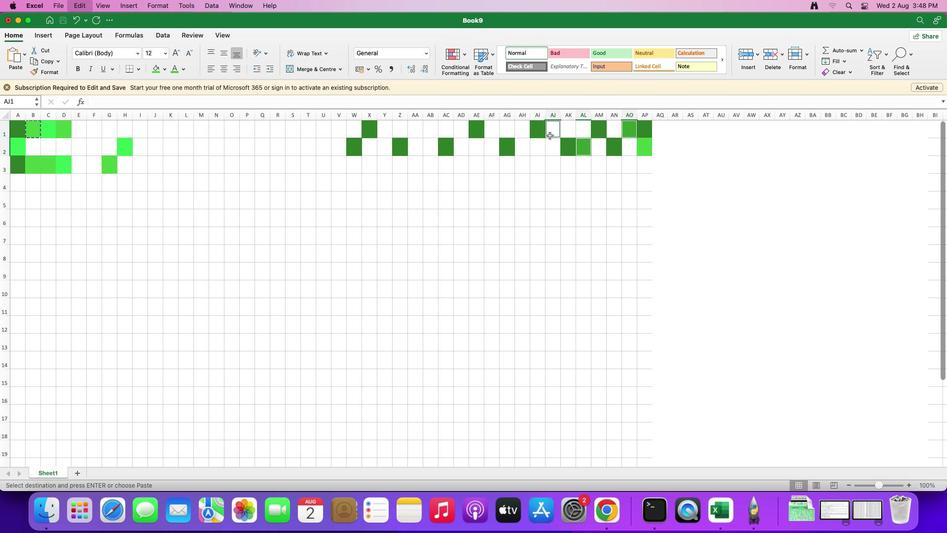 
Action: Mouse moved to (524, 154)
Screenshot: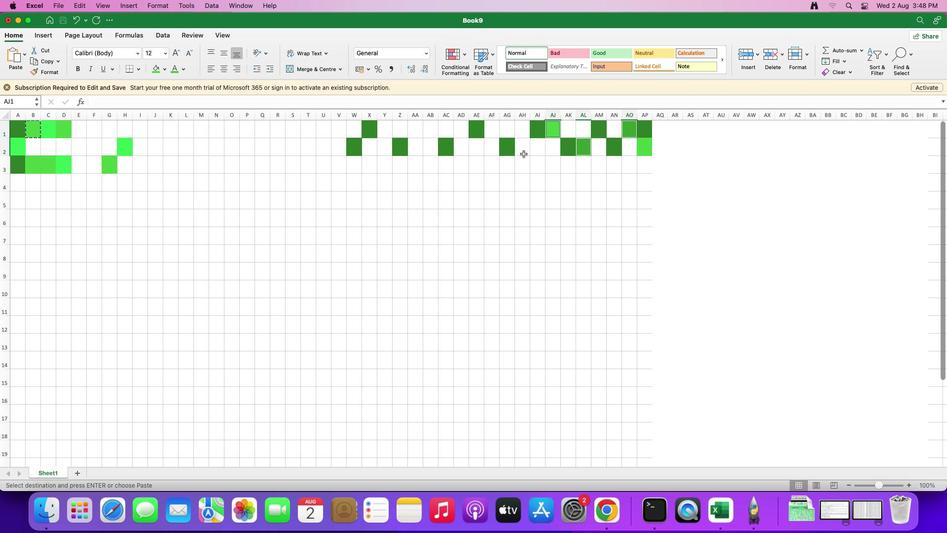 
Action: Mouse pressed left at (524, 154)
Screenshot: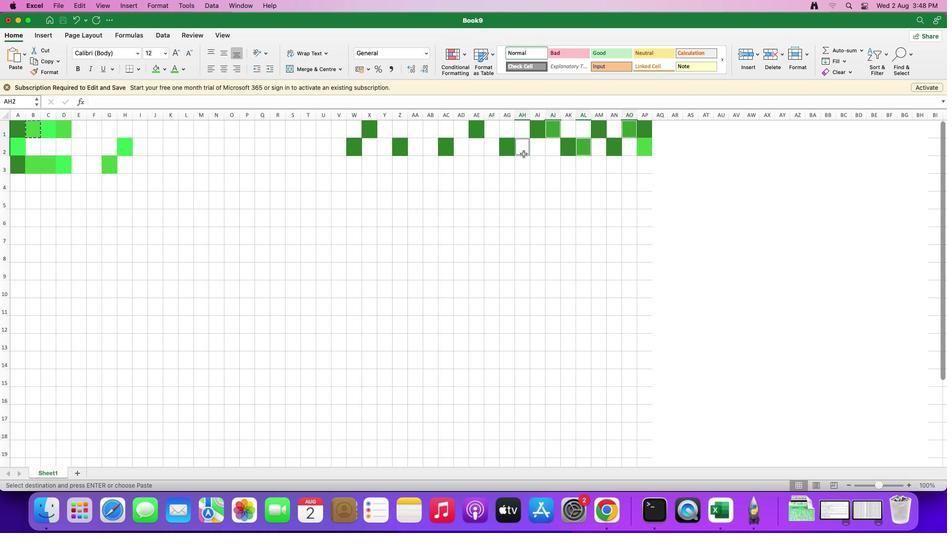 
Action: Mouse moved to (524, 152)
